Task: Find connections with filter location Curridabat with filter topic #Analyticswith filter profile language German with filter current company CHANEL with filter school K. J. Somaiya Institute Of Engineering and Information Technology with filter industry Computers and Electronics Manufacturing with filter service category Interior Design with filter keywords title Machinery Operator
Action: Mouse moved to (613, 110)
Screenshot: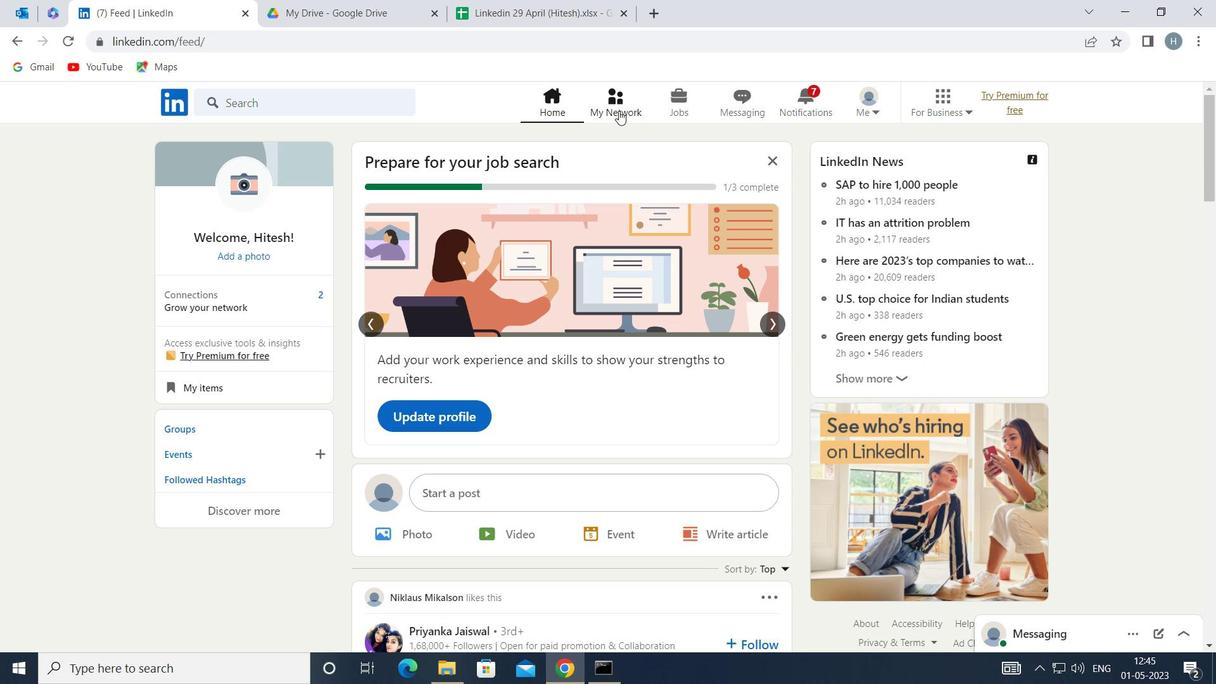
Action: Mouse pressed left at (613, 110)
Screenshot: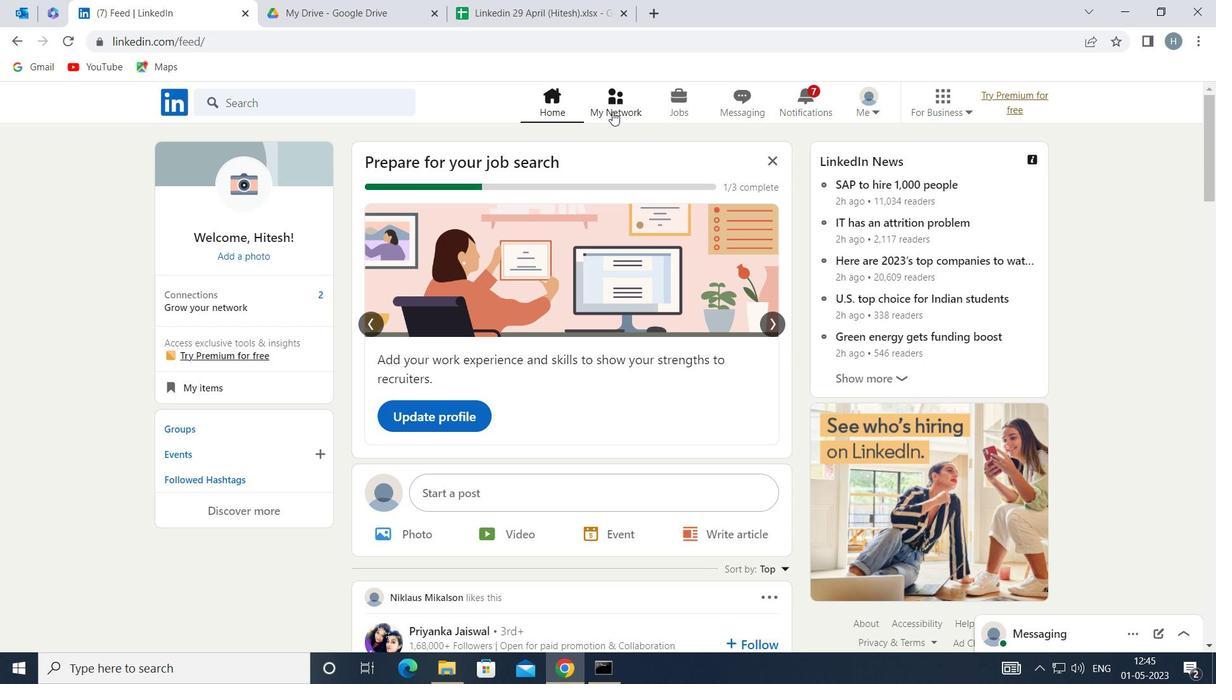 
Action: Mouse moved to (335, 197)
Screenshot: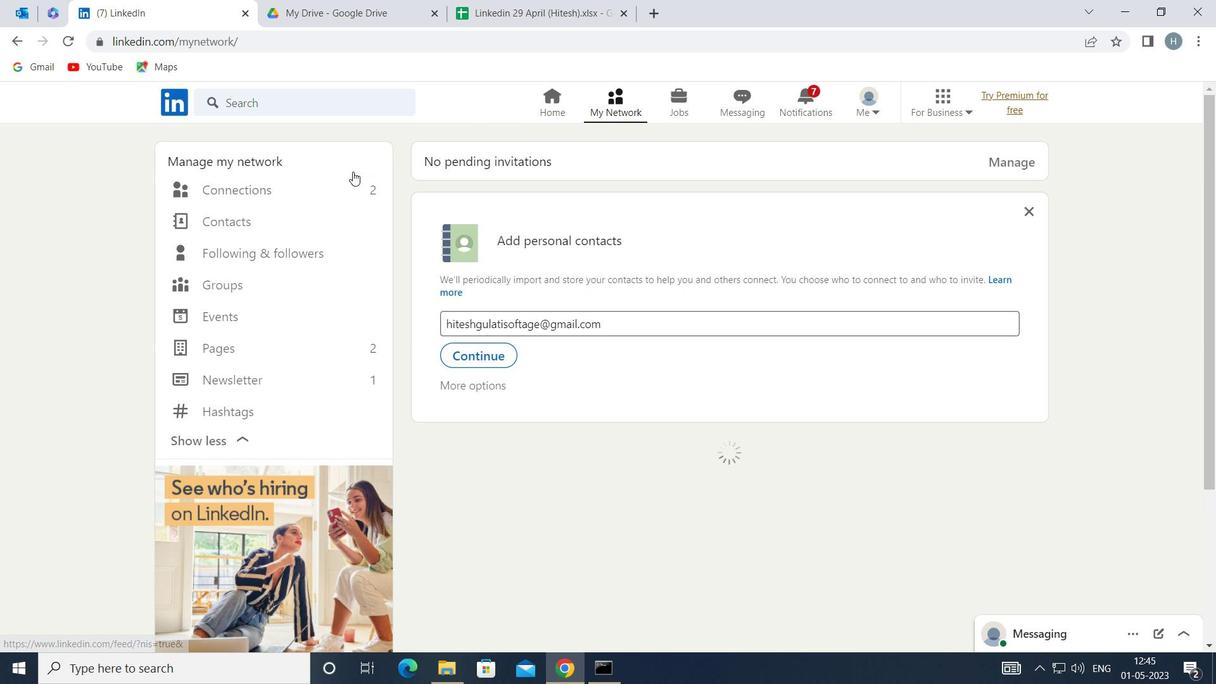 
Action: Mouse pressed left at (335, 197)
Screenshot: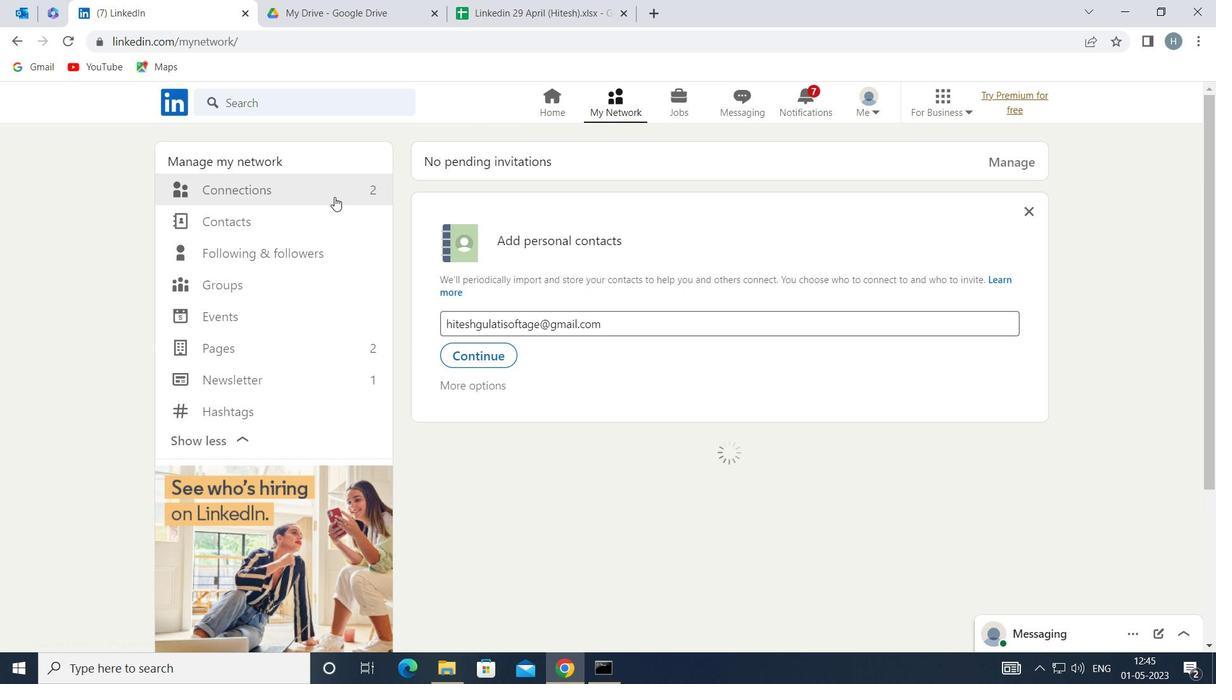 
Action: Mouse moved to (746, 191)
Screenshot: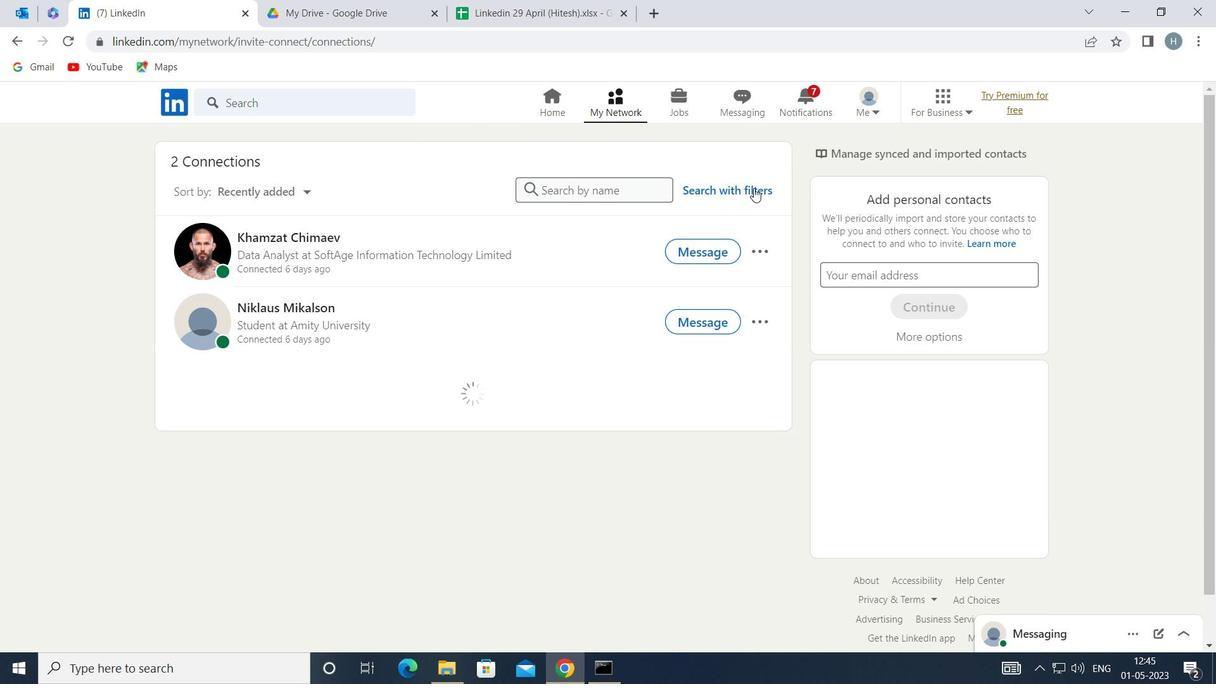 
Action: Mouse pressed left at (746, 191)
Screenshot: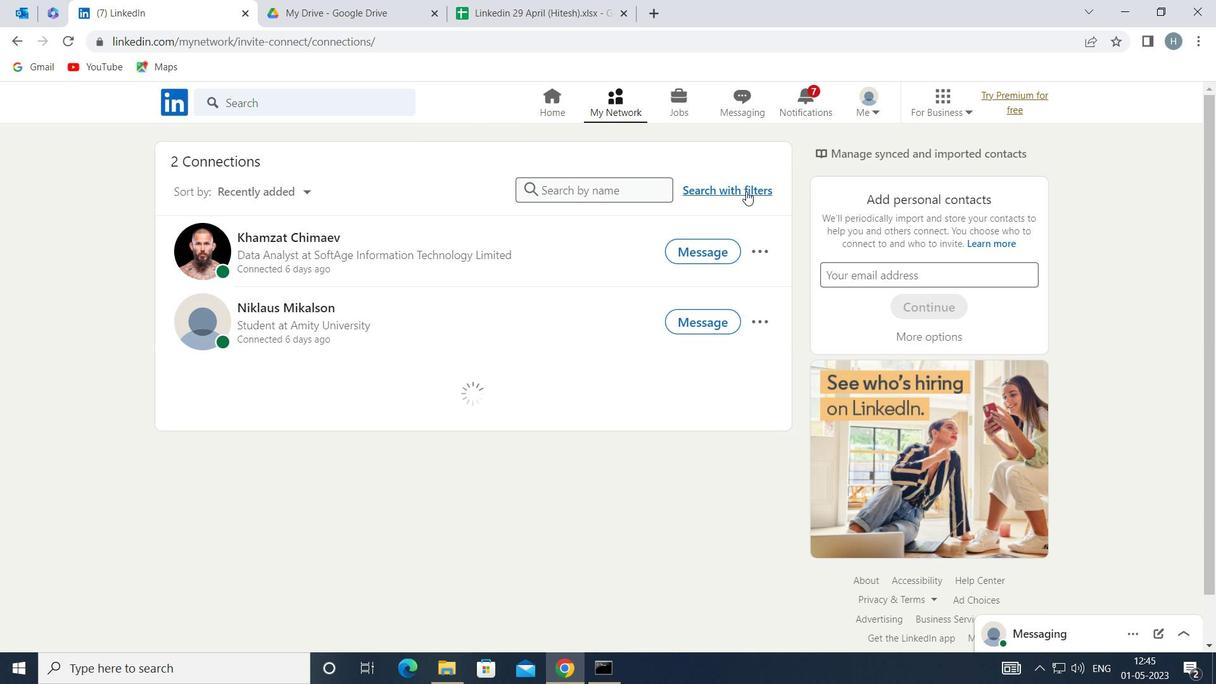 
Action: Mouse moved to (672, 142)
Screenshot: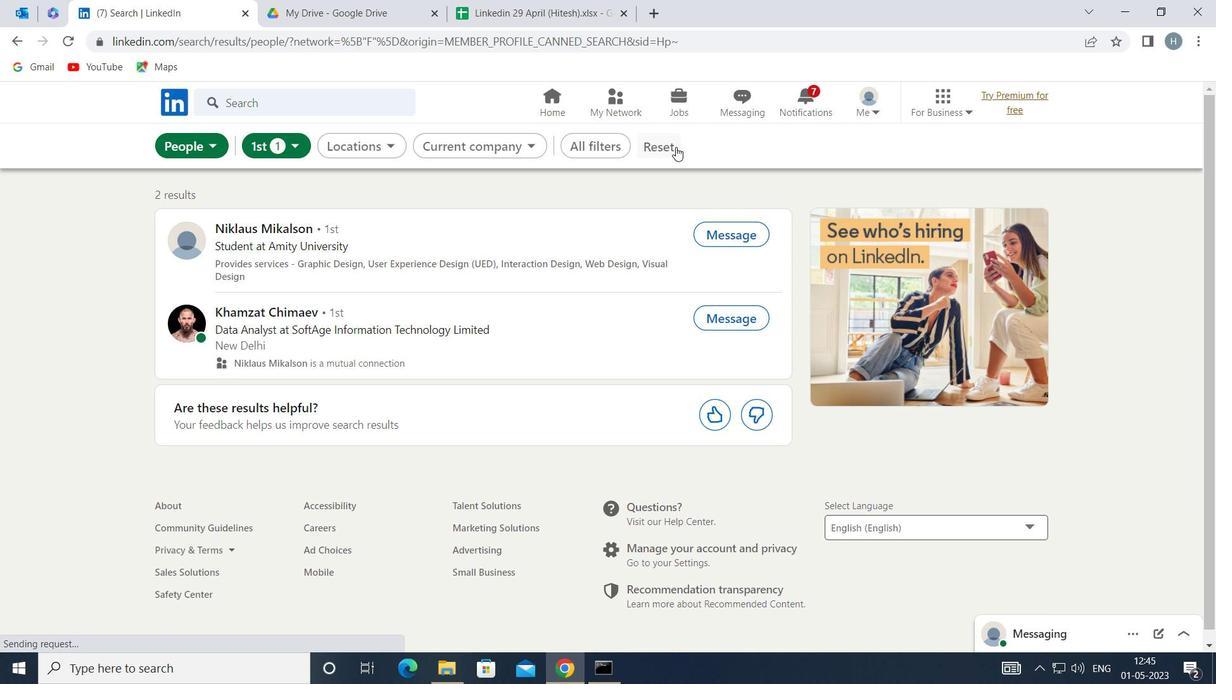 
Action: Mouse pressed left at (672, 142)
Screenshot: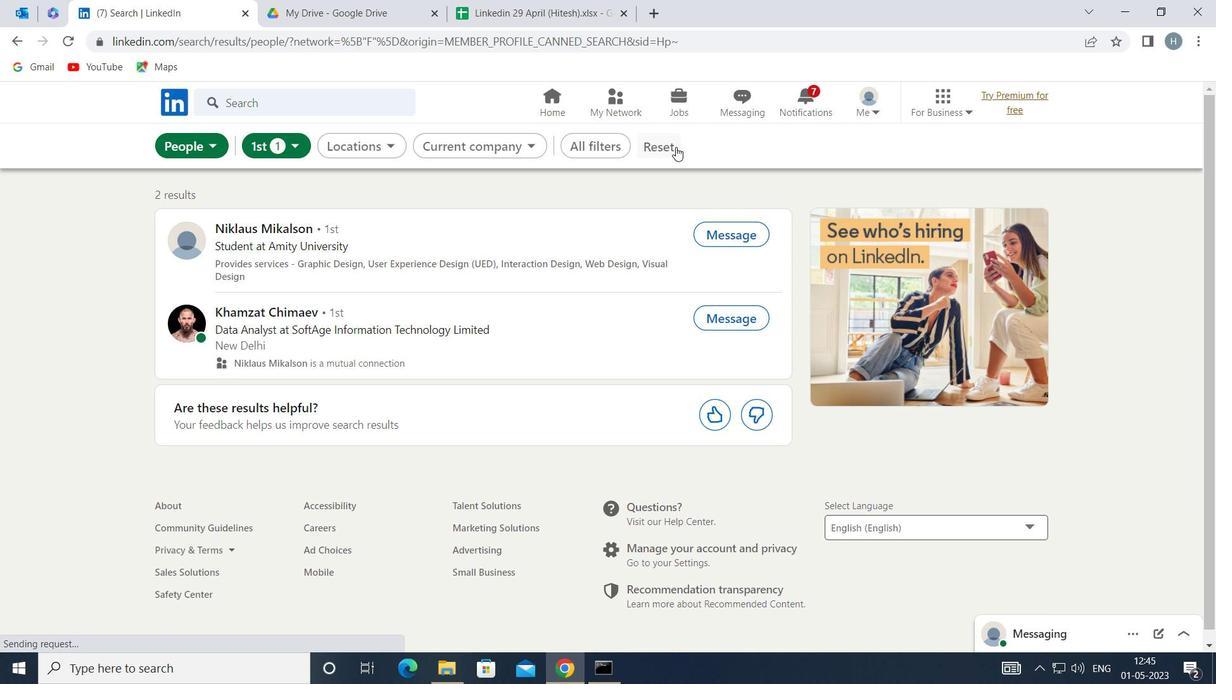 
Action: Mouse moved to (650, 141)
Screenshot: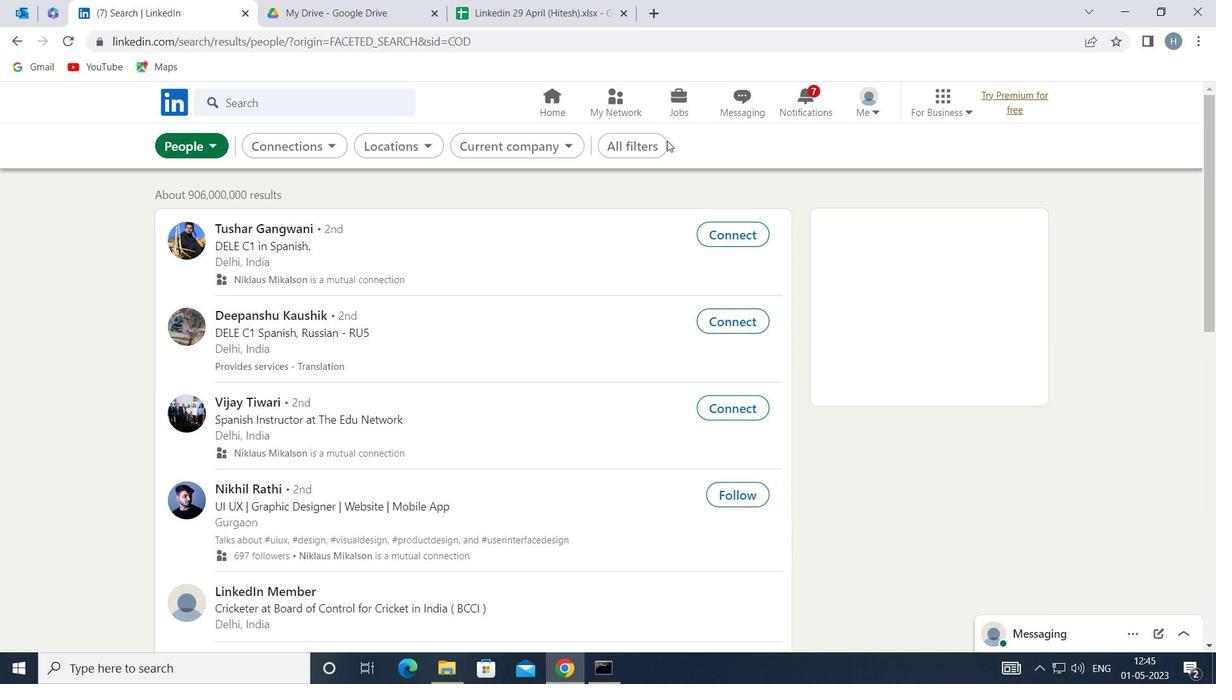 
Action: Mouse pressed left at (650, 141)
Screenshot: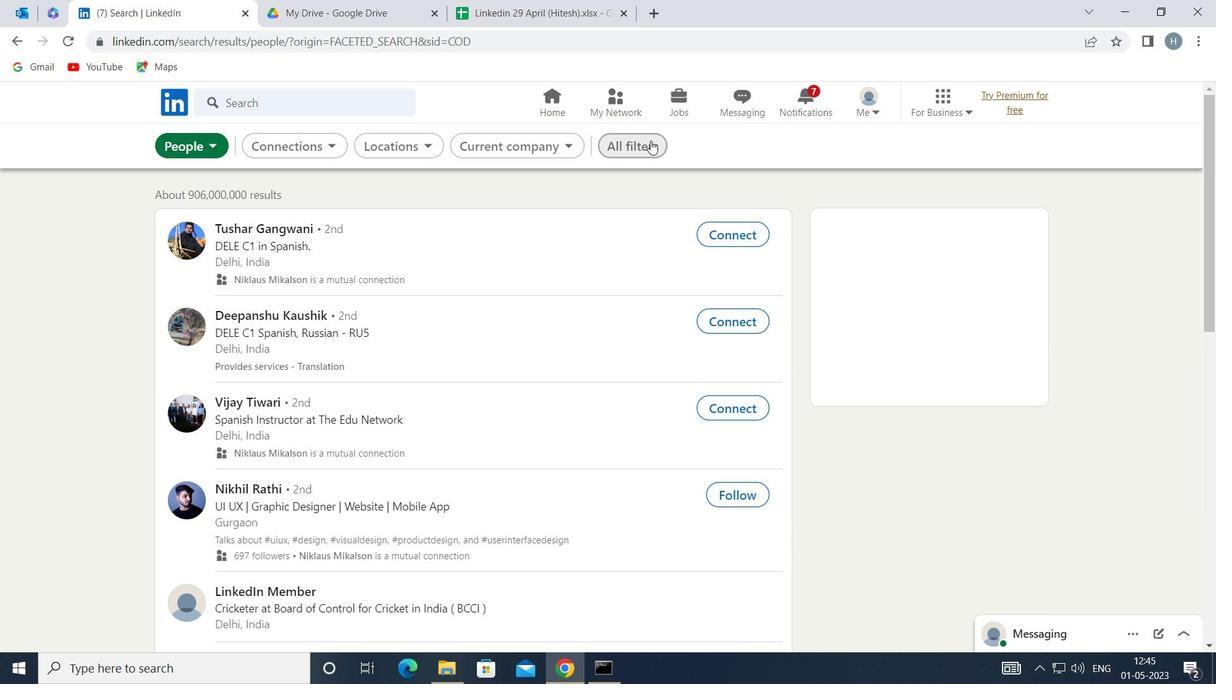 
Action: Mouse moved to (853, 299)
Screenshot: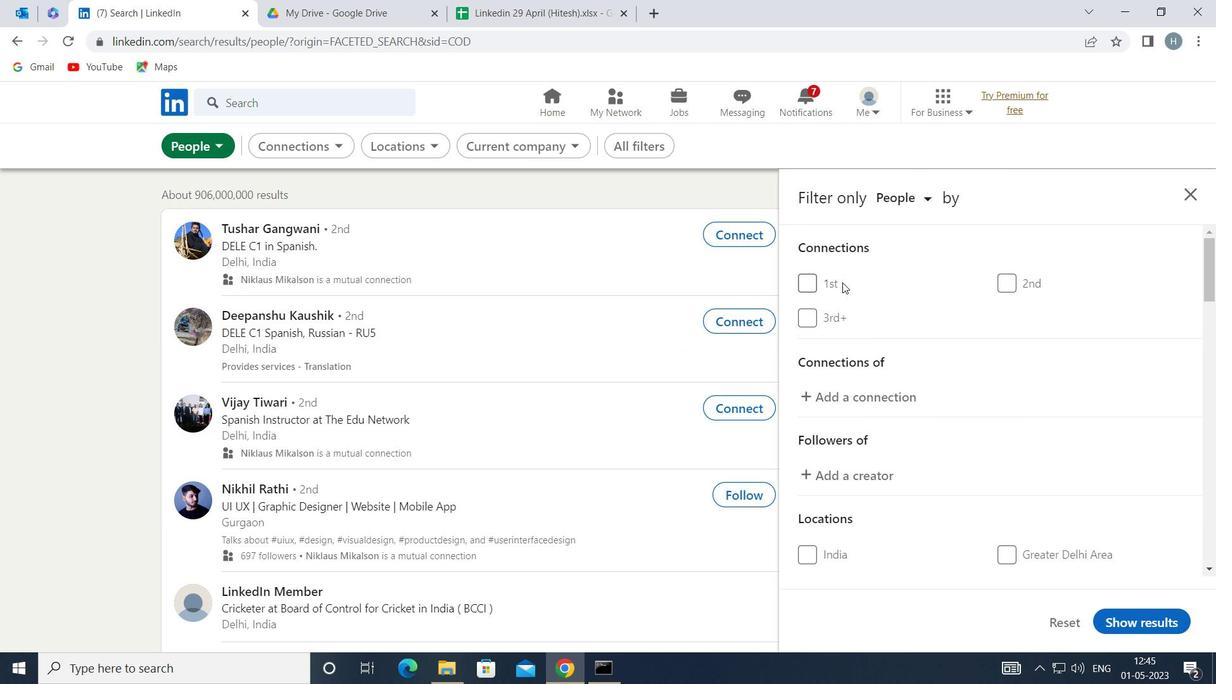 
Action: Mouse scrolled (853, 298) with delta (0, 0)
Screenshot: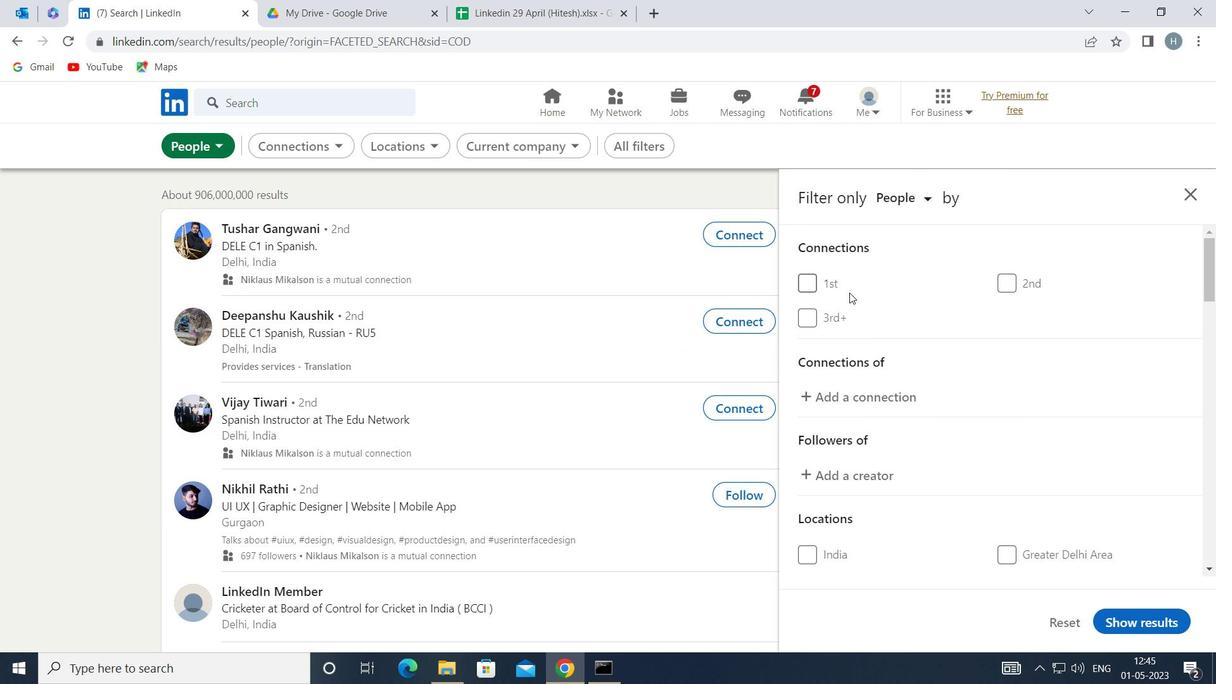 
Action: Mouse moved to (857, 300)
Screenshot: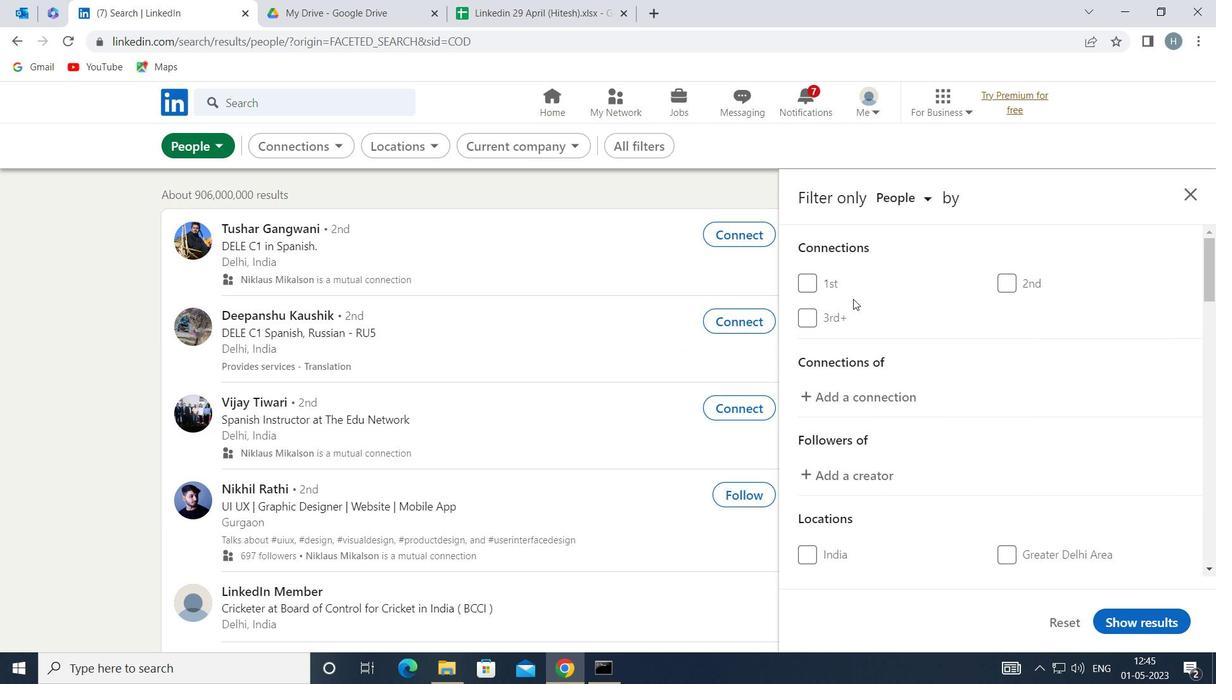 
Action: Mouse scrolled (857, 299) with delta (0, 0)
Screenshot: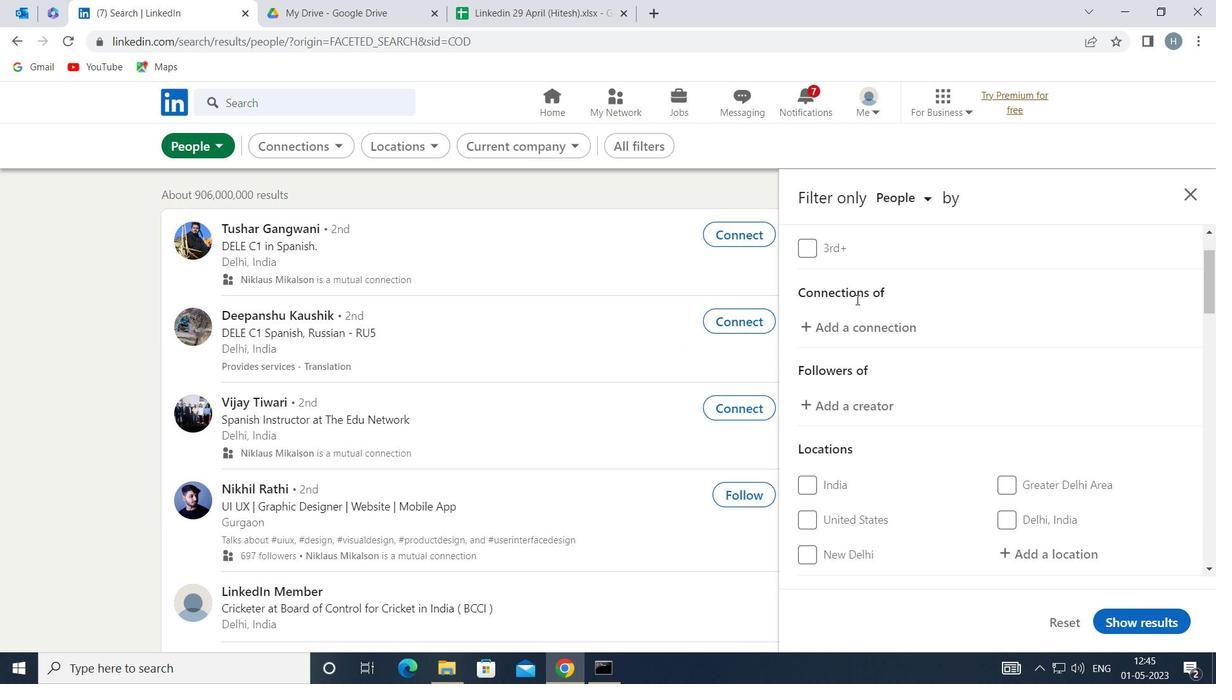 
Action: Mouse moved to (859, 300)
Screenshot: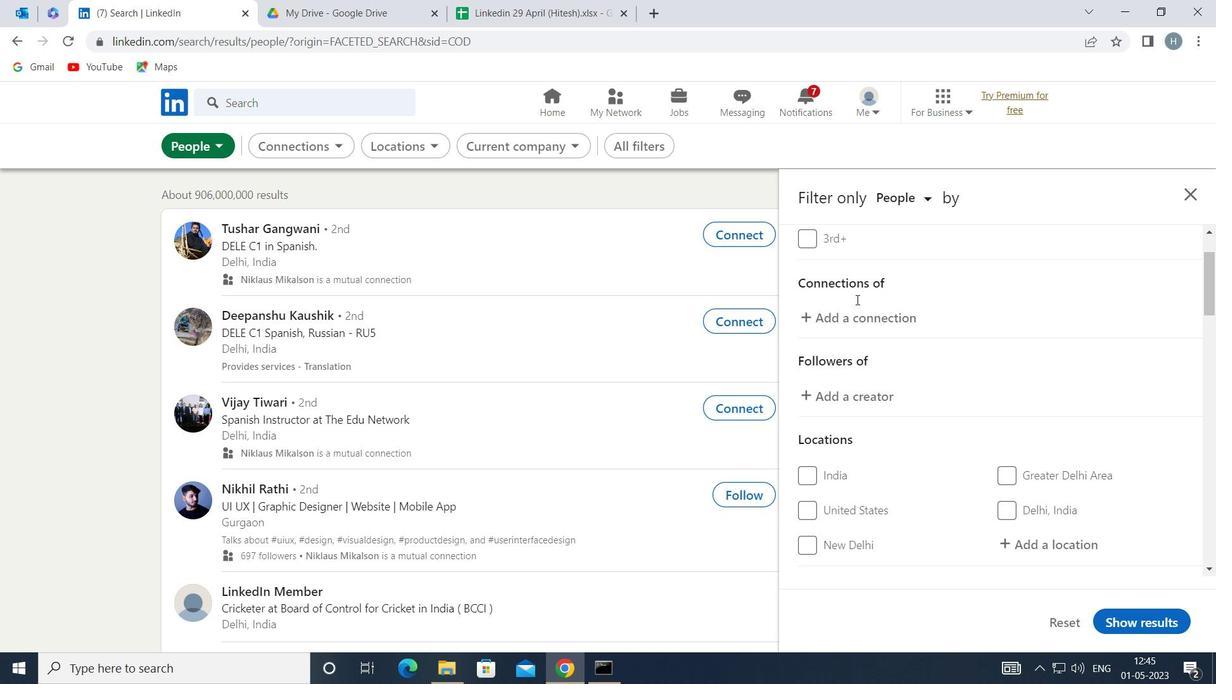 
Action: Mouse scrolled (859, 300) with delta (0, 0)
Screenshot: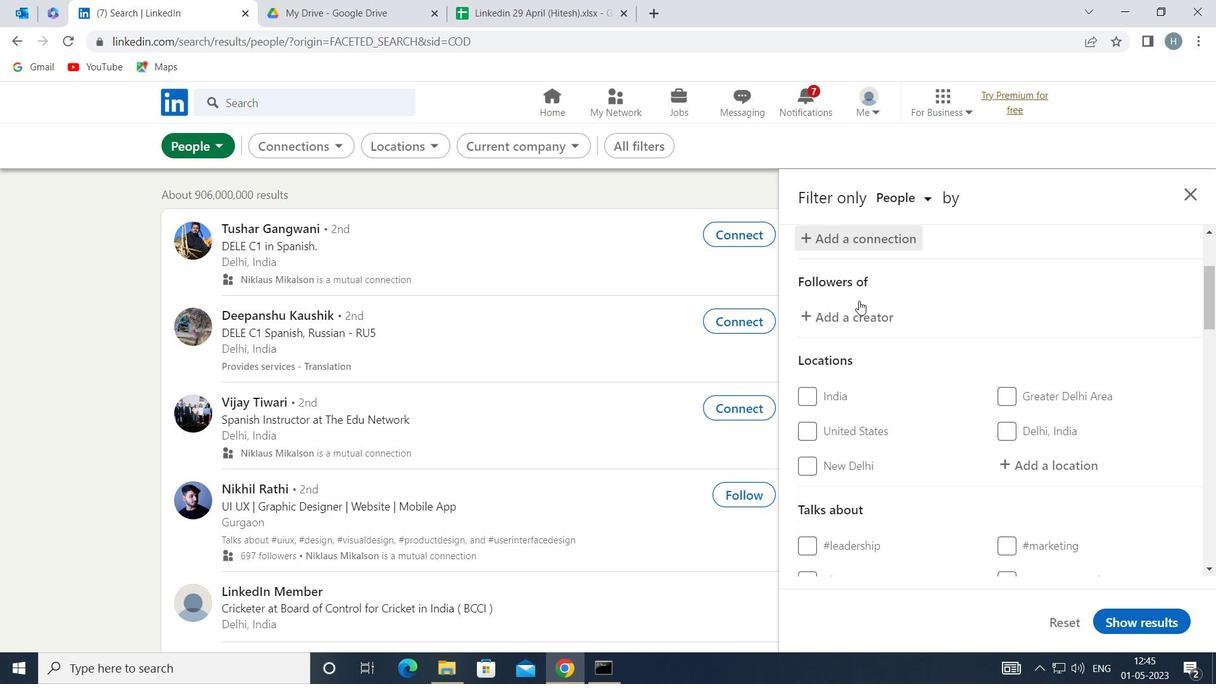
Action: Mouse moved to (1017, 385)
Screenshot: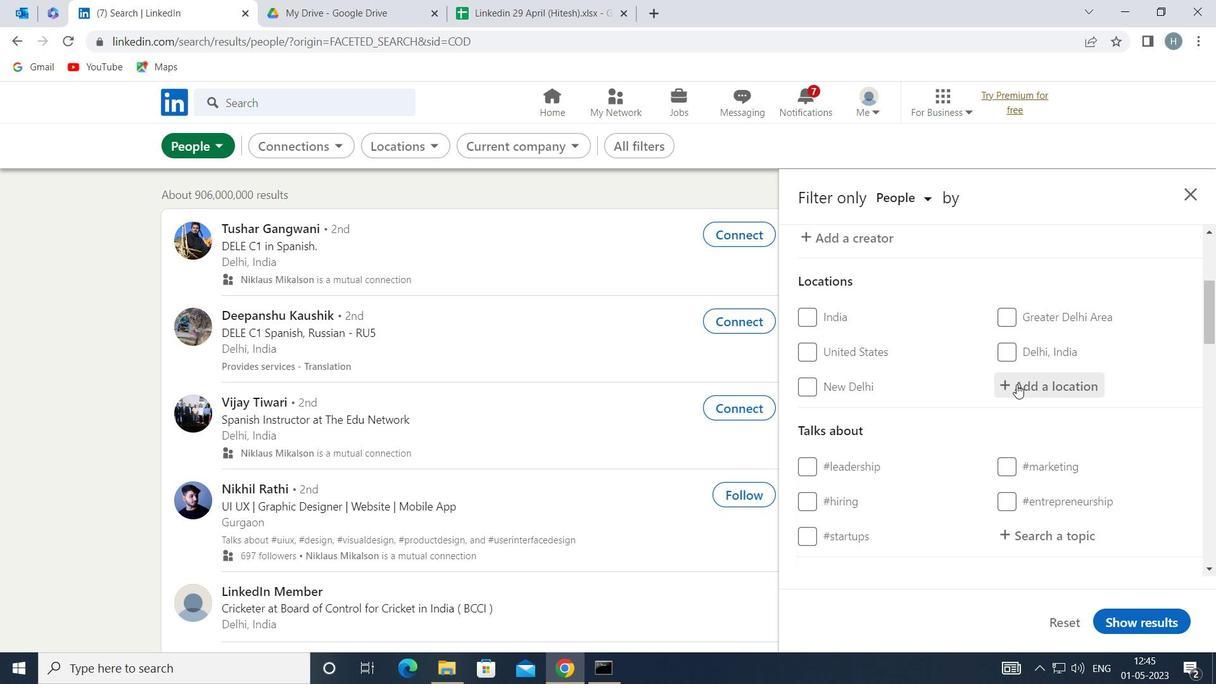 
Action: Mouse pressed left at (1017, 385)
Screenshot: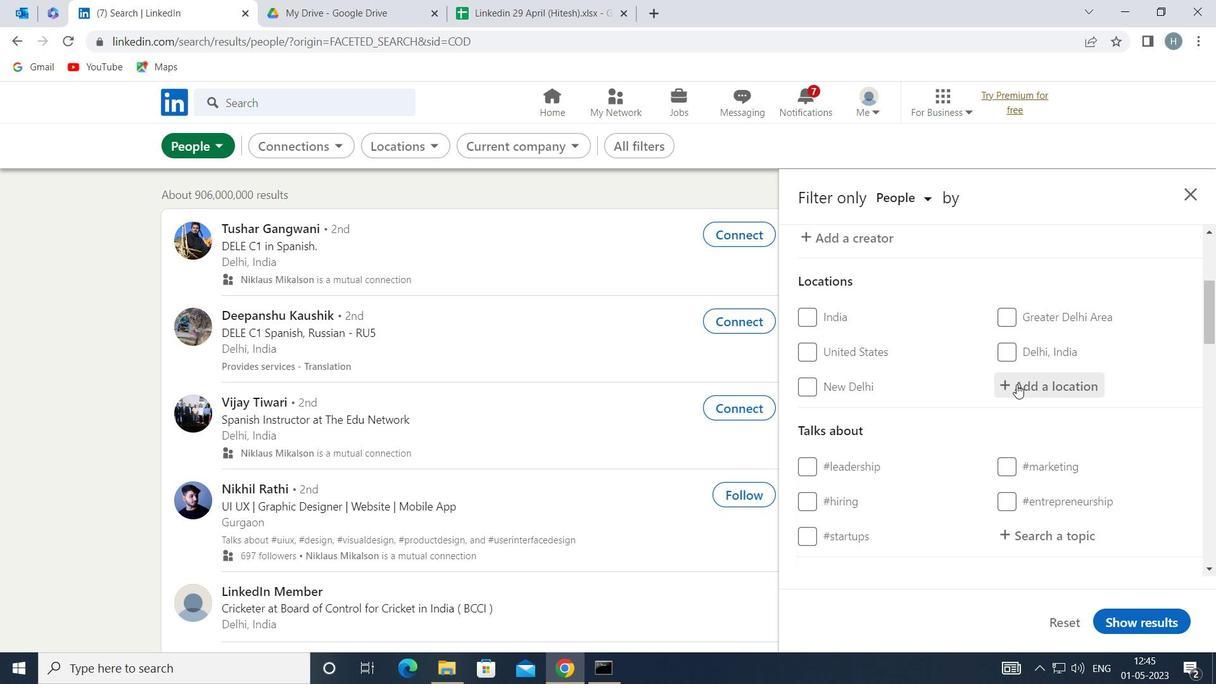 
Action: Mouse moved to (1017, 384)
Screenshot: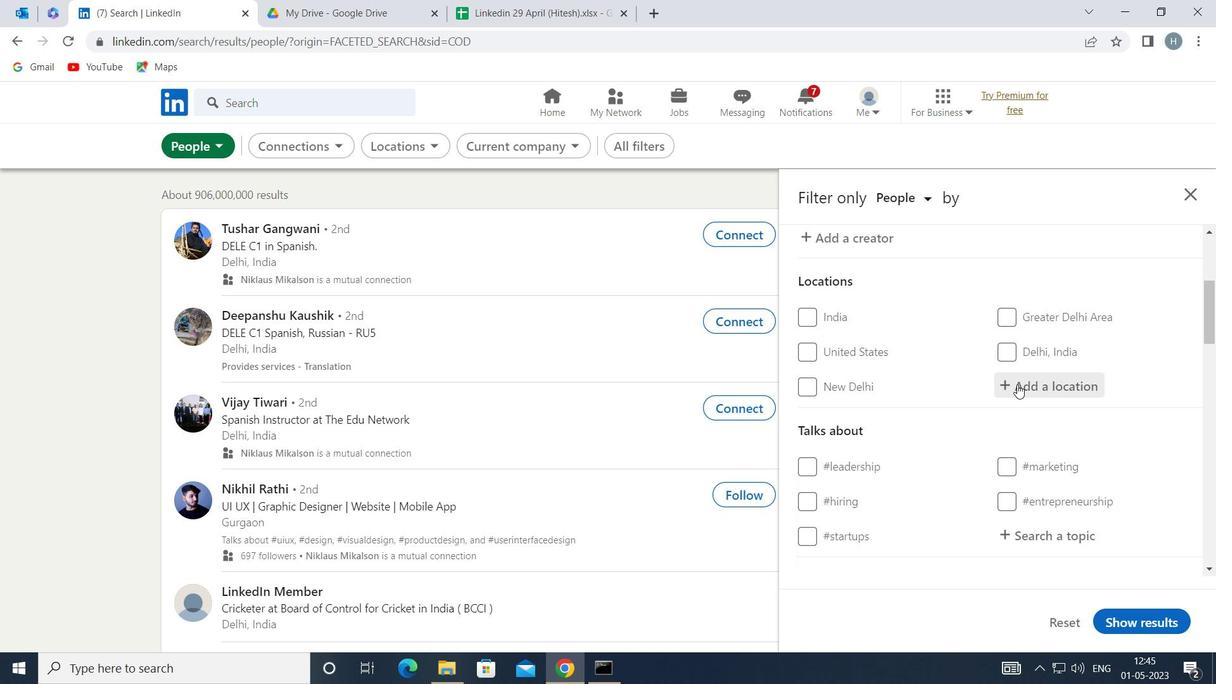 
Action: Key pressed <Key.shift>CURRR
Screenshot: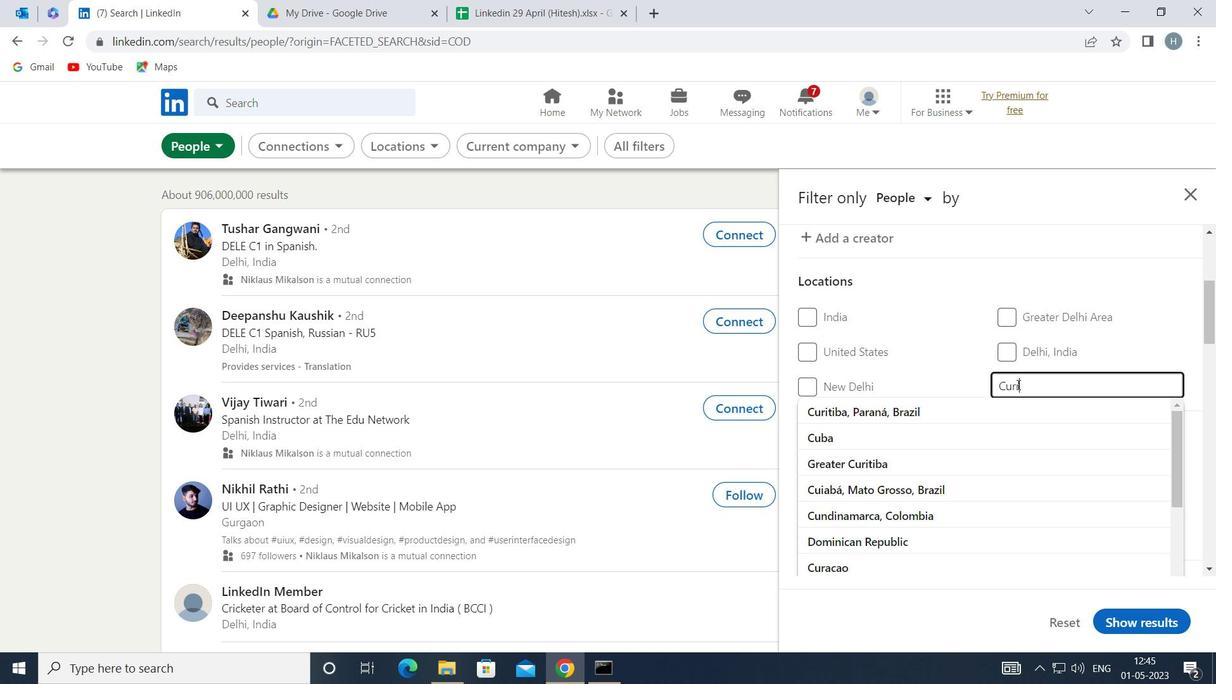 
Action: Mouse moved to (1053, 397)
Screenshot: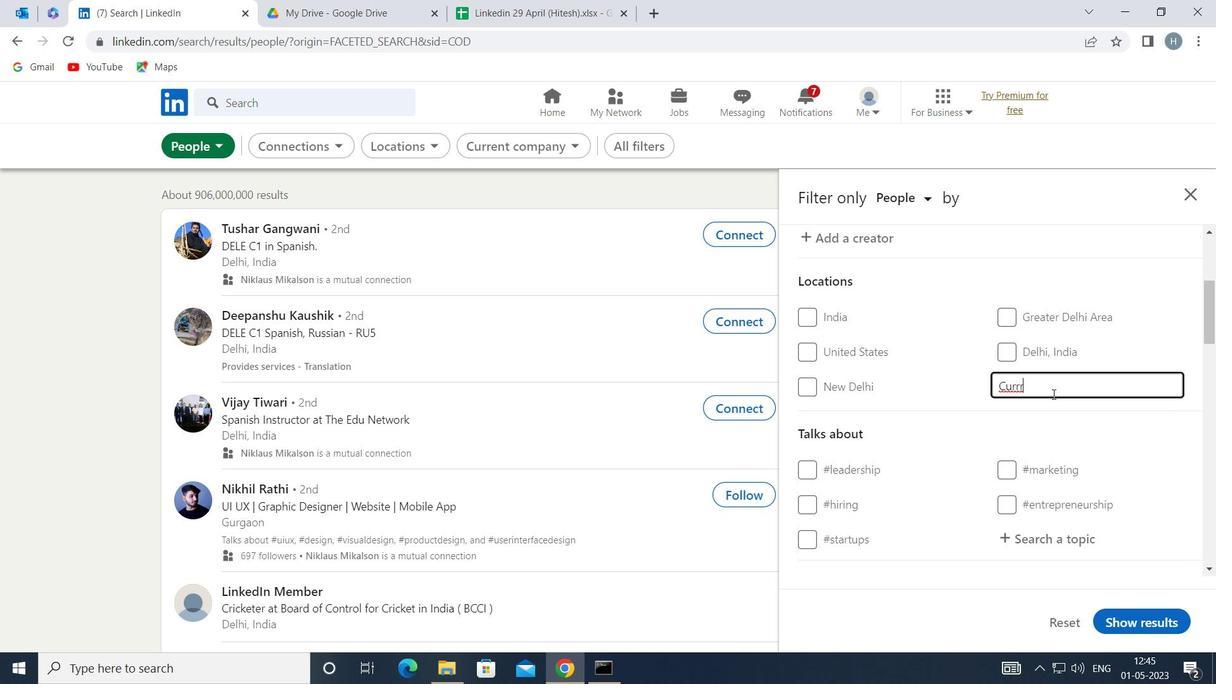 
Action: Key pressed <Key.backspace>
Screenshot: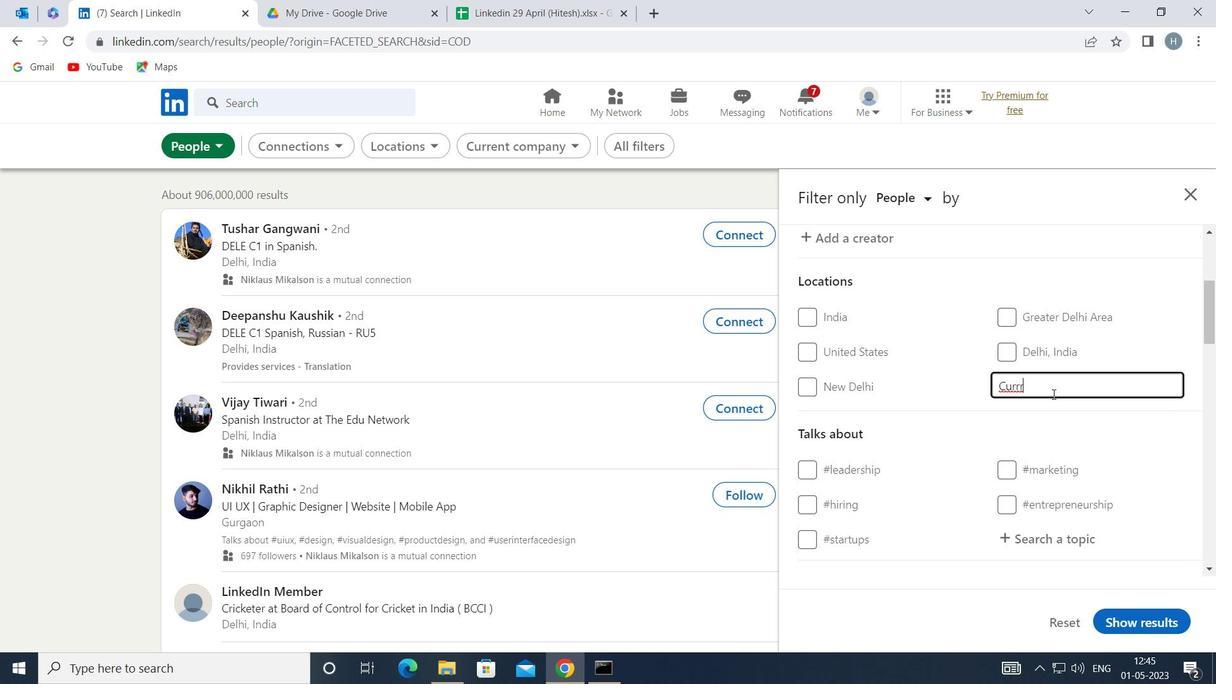 
Action: Mouse moved to (1051, 399)
Screenshot: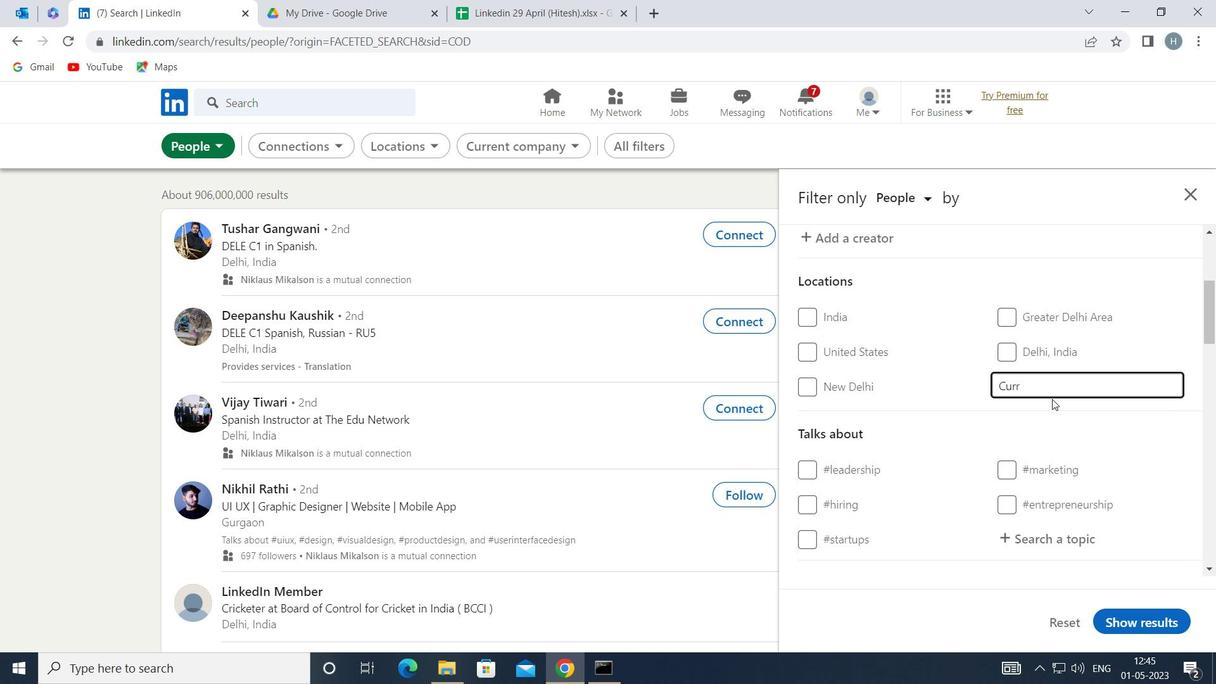 
Action: Key pressed IDABAT
Screenshot: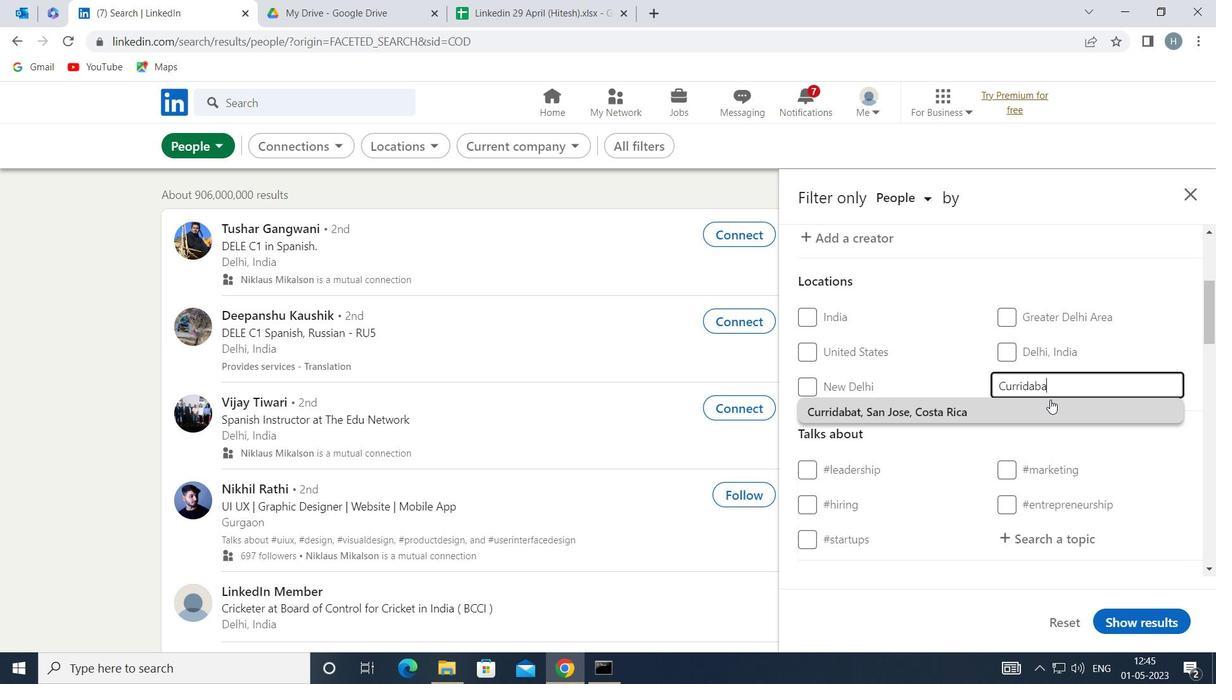 
Action: Mouse moved to (985, 414)
Screenshot: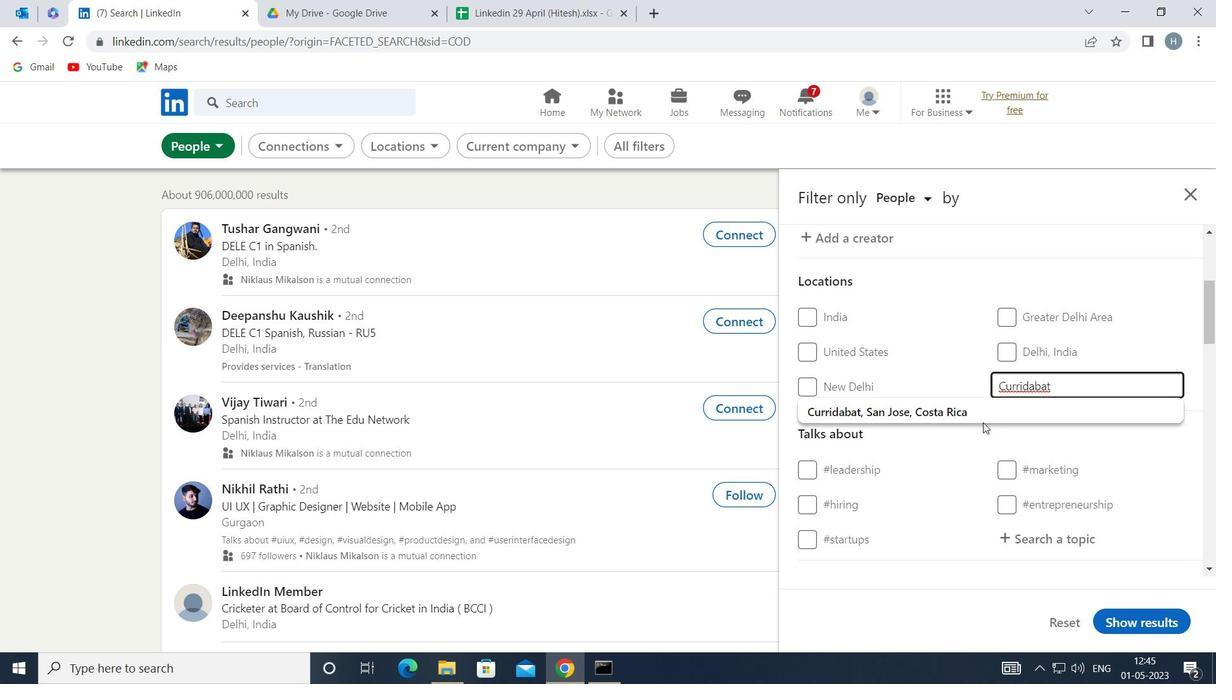 
Action: Mouse pressed left at (985, 414)
Screenshot: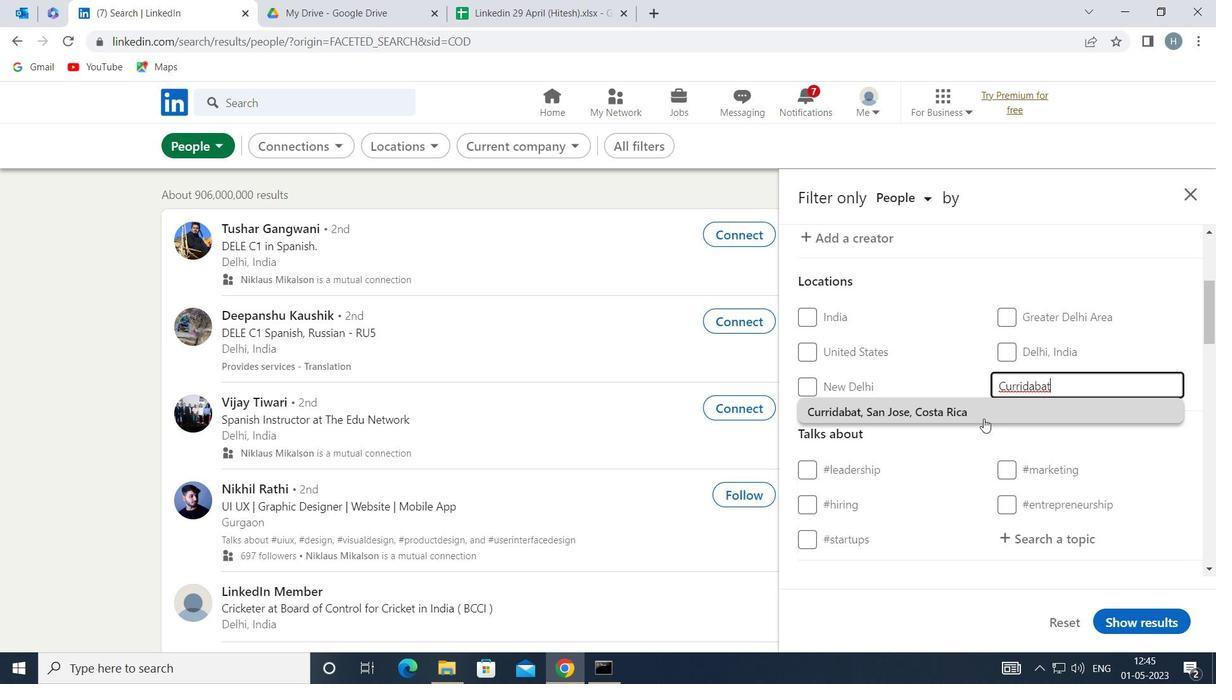 
Action: Mouse moved to (986, 408)
Screenshot: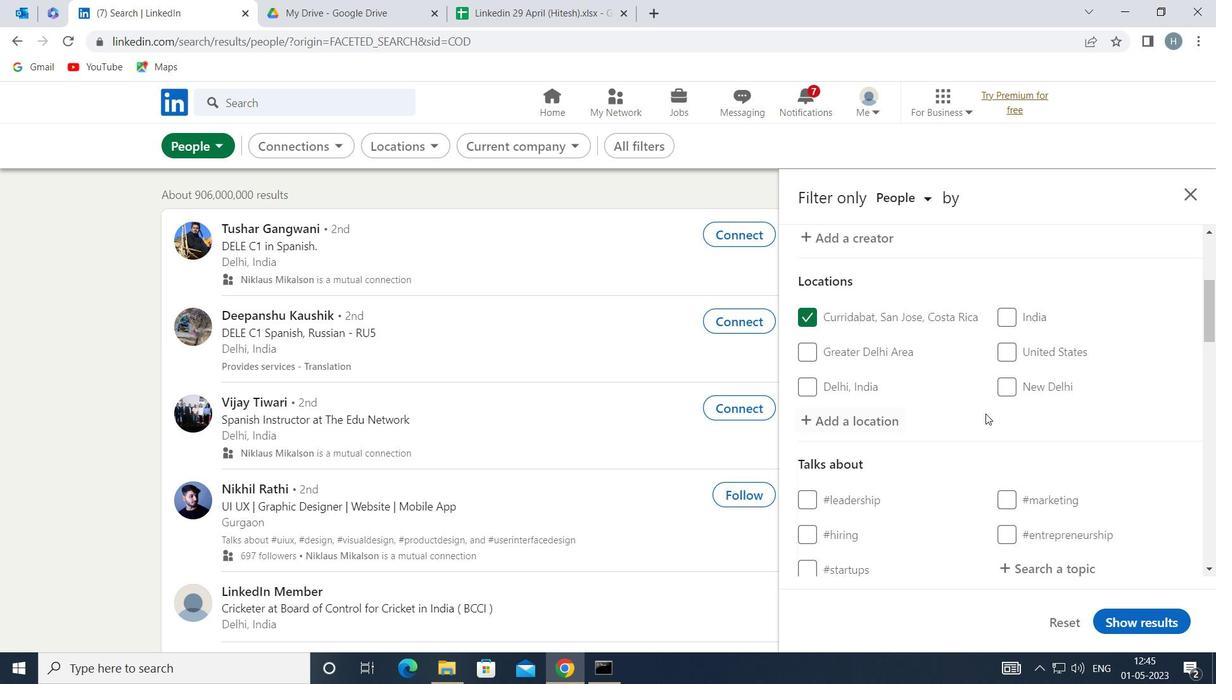 
Action: Mouse scrolled (986, 408) with delta (0, 0)
Screenshot: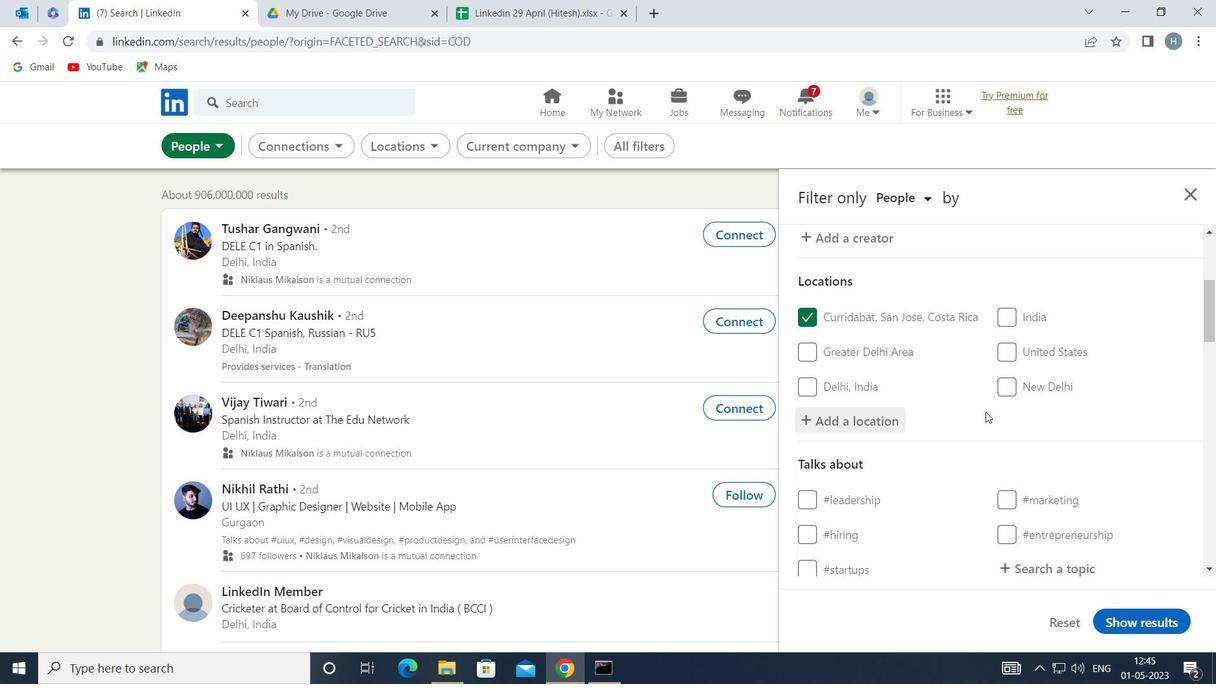 
Action: Mouse moved to (988, 402)
Screenshot: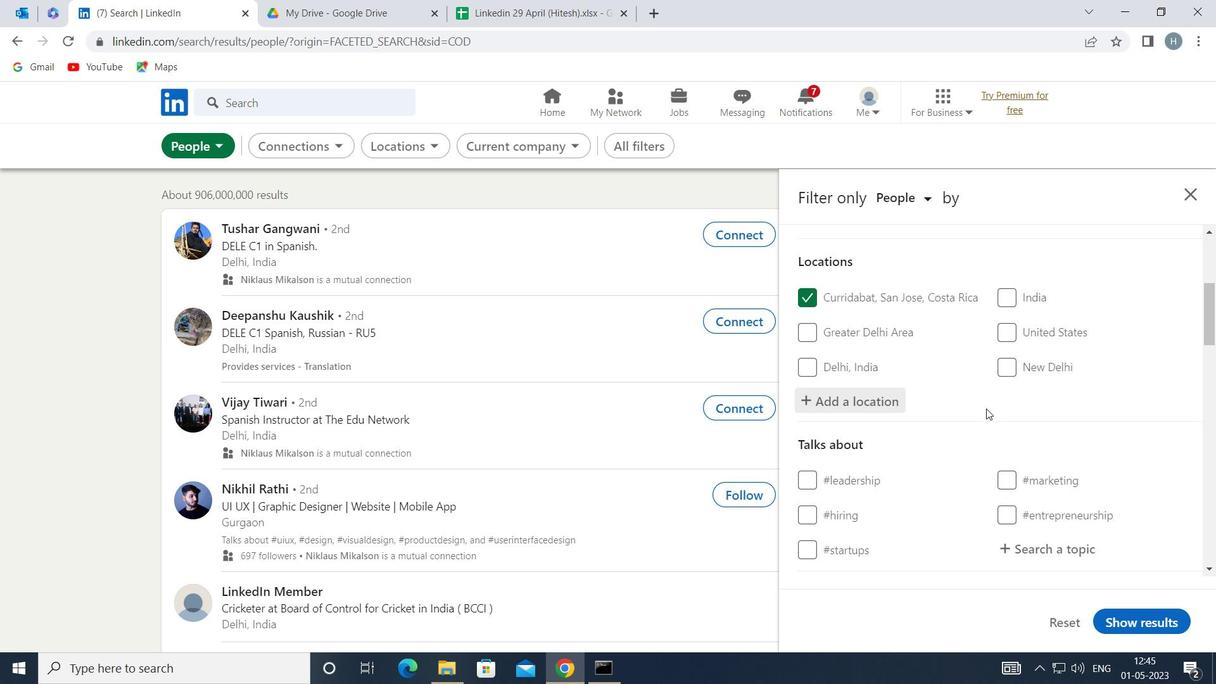 
Action: Mouse scrolled (988, 402) with delta (0, 0)
Screenshot: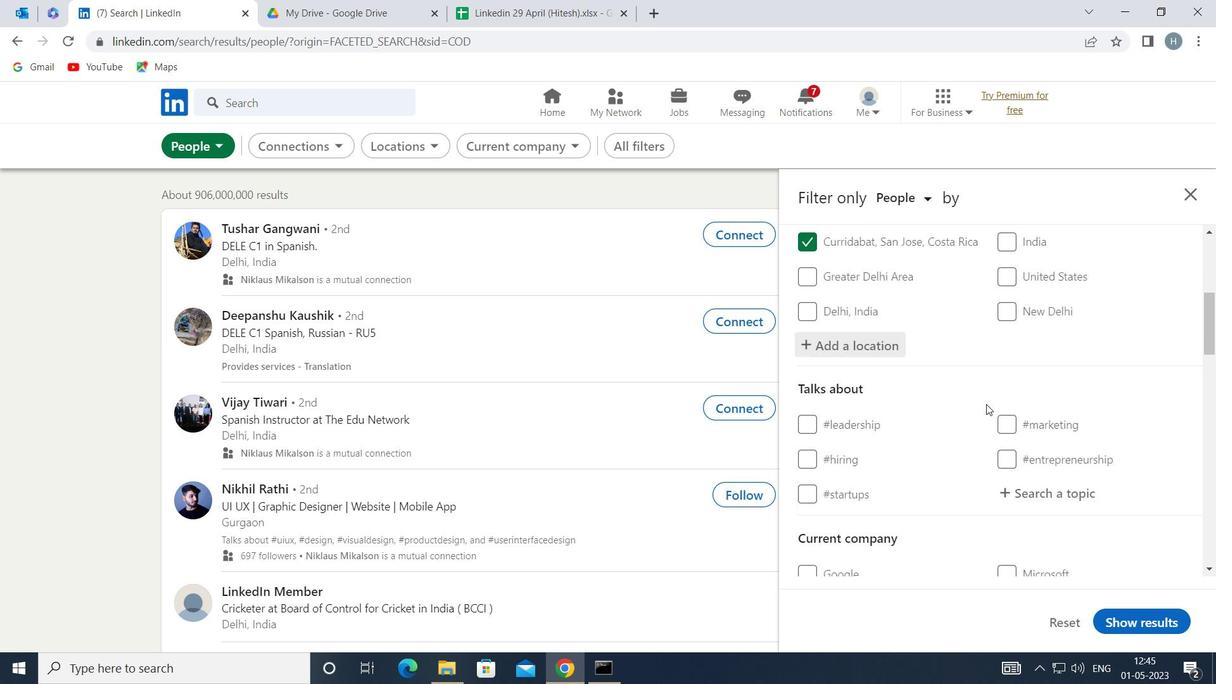 
Action: Mouse moved to (1067, 407)
Screenshot: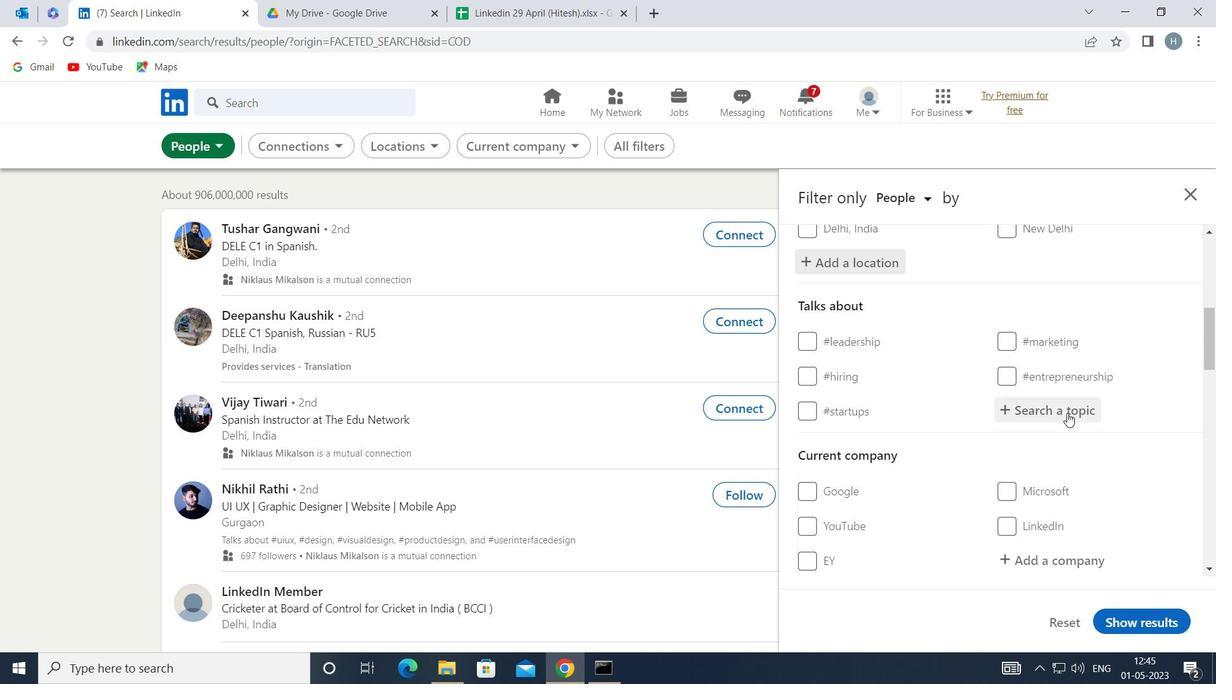
Action: Mouse pressed left at (1067, 407)
Screenshot: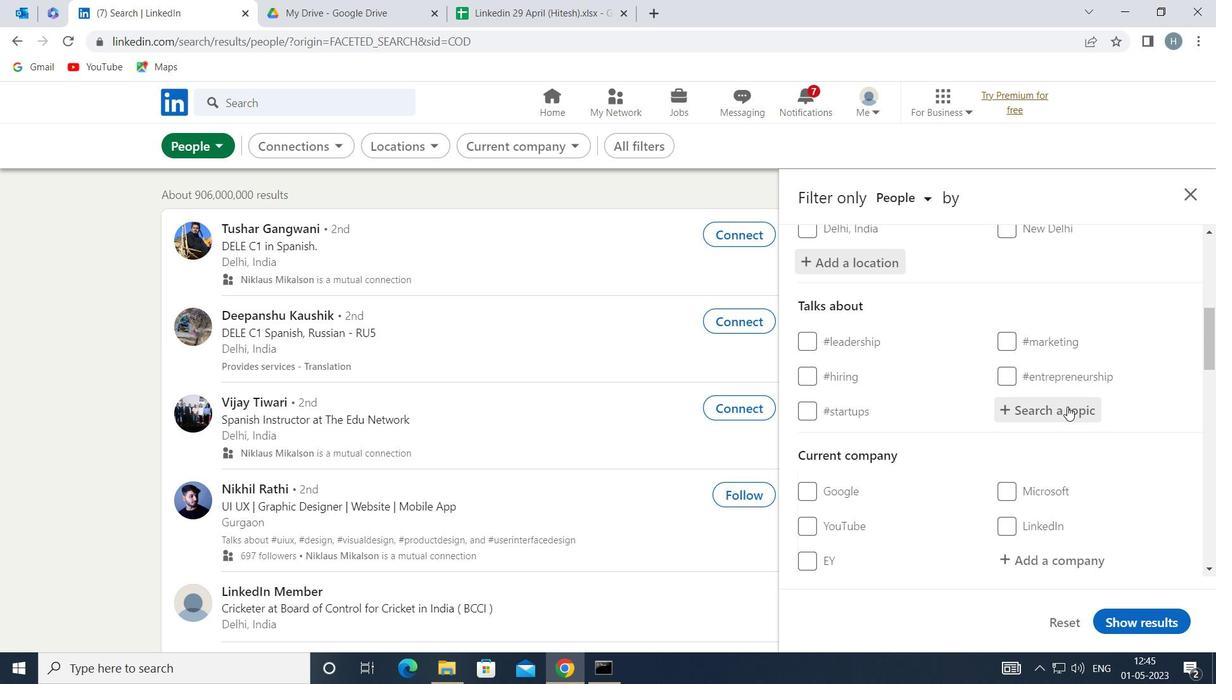 
Action: Key pressed <Key.shift>ANAL
Screenshot: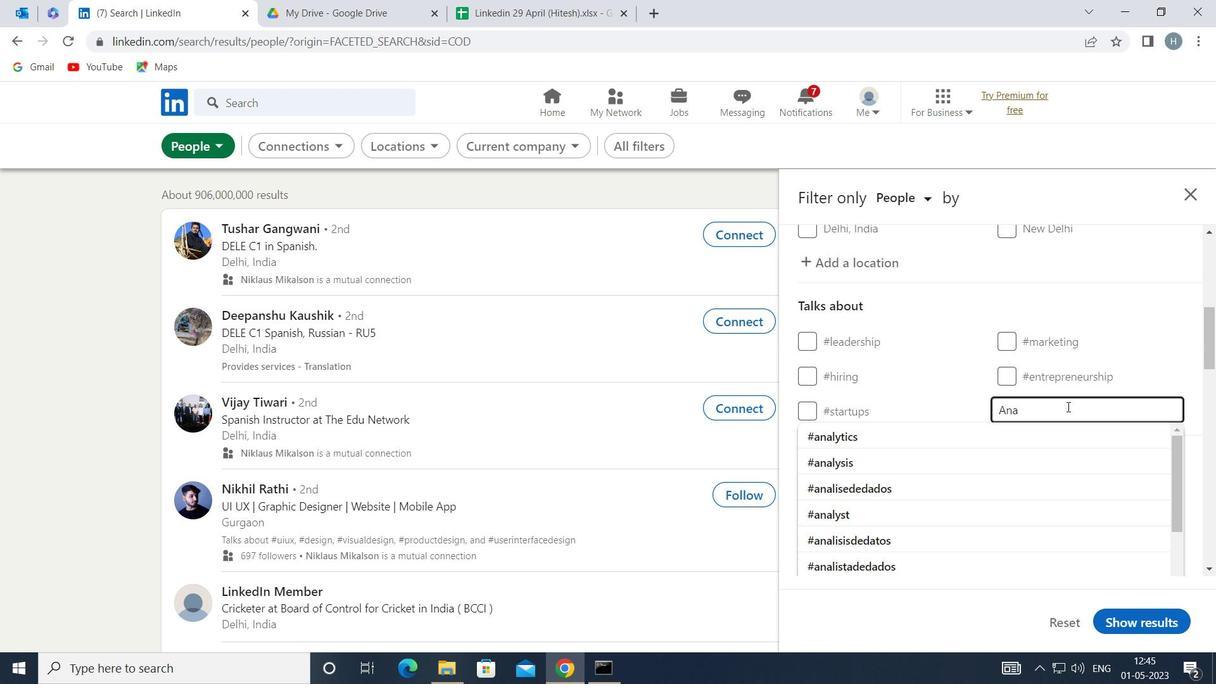 
Action: Mouse moved to (998, 428)
Screenshot: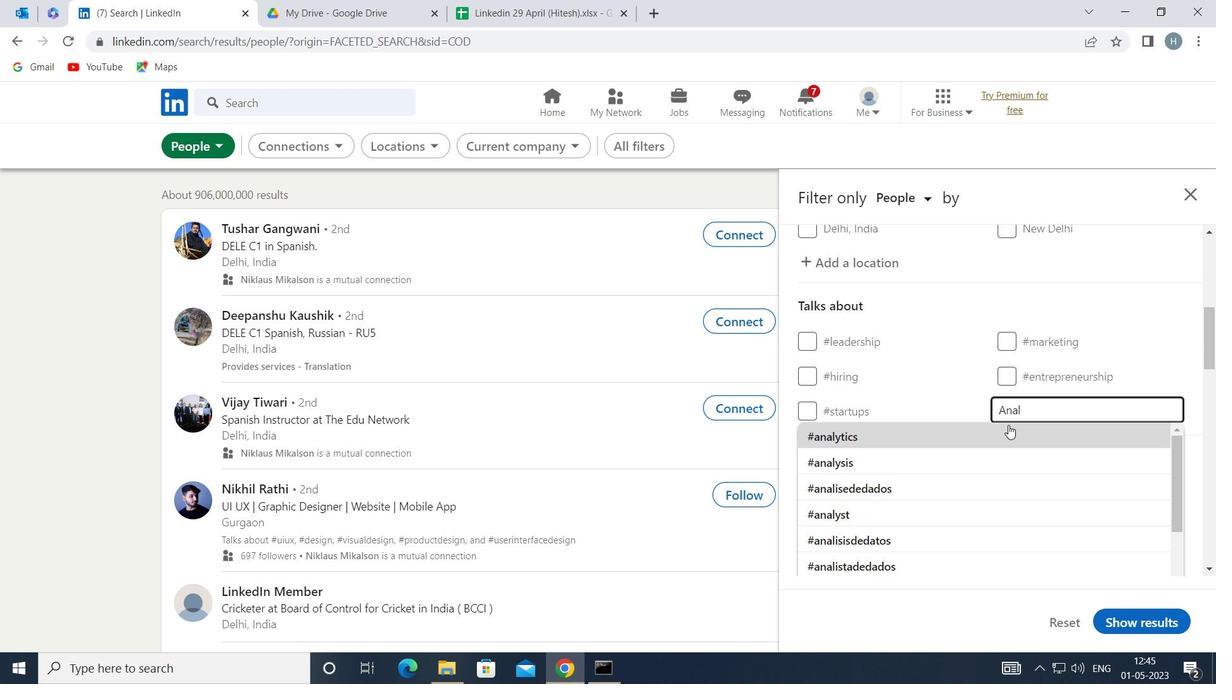
Action: Mouse pressed left at (998, 428)
Screenshot: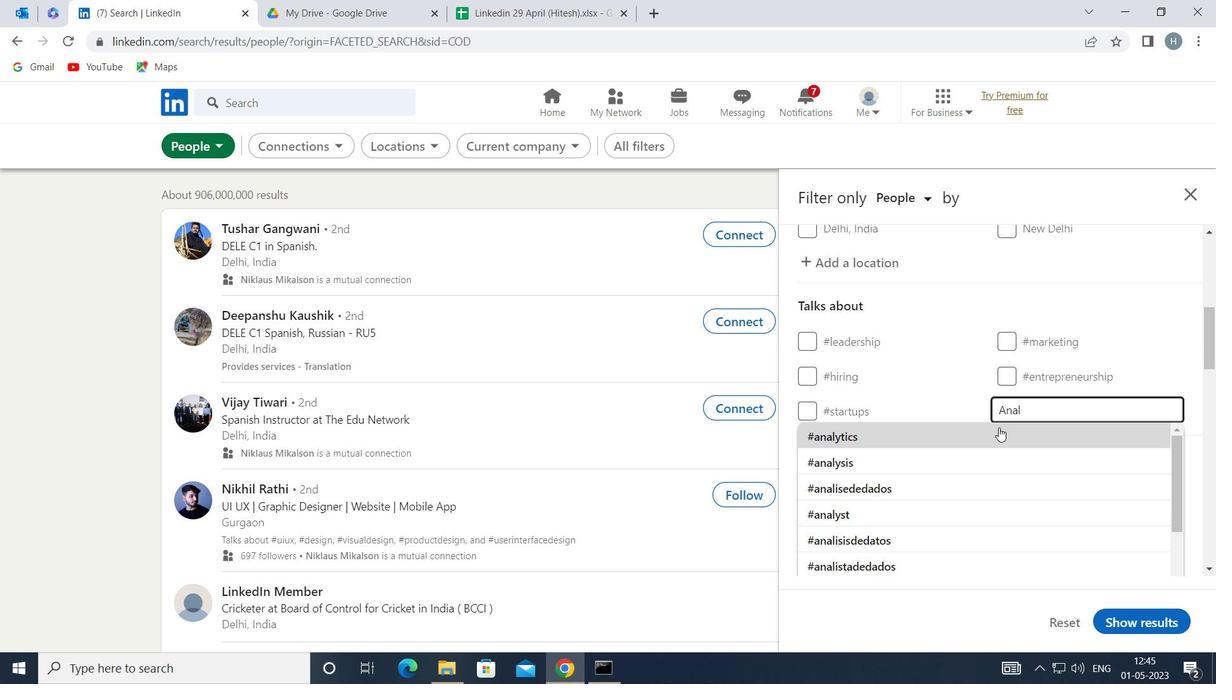 
Action: Mouse moved to (996, 427)
Screenshot: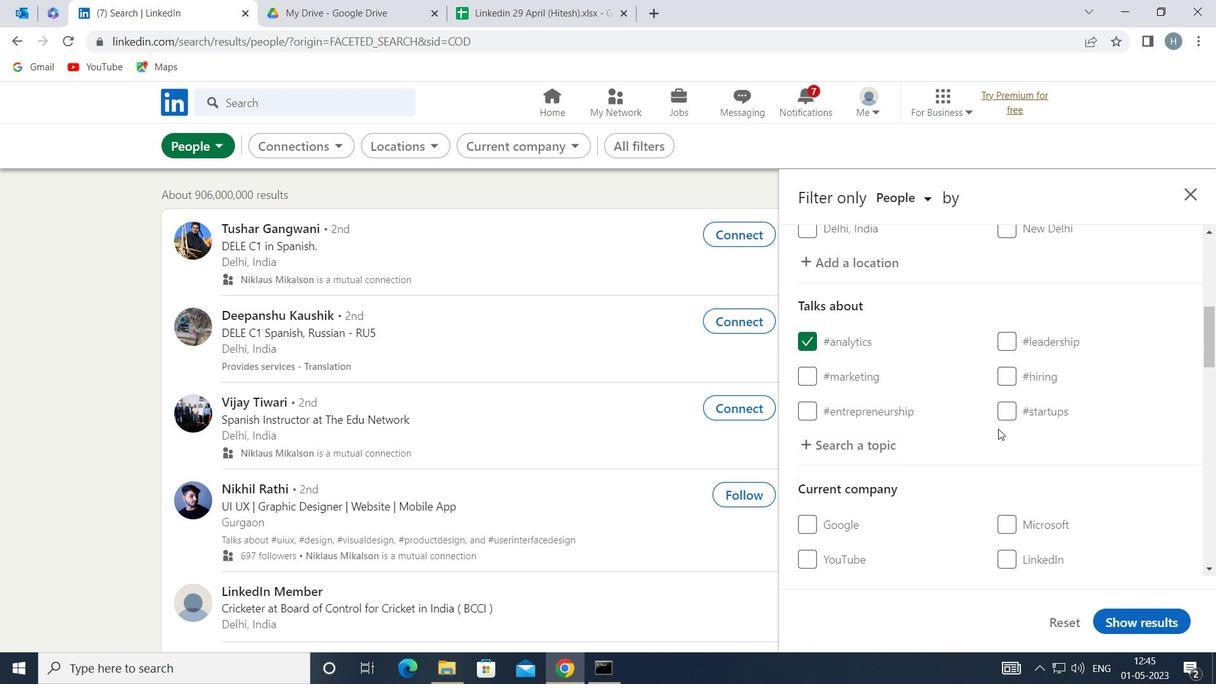 
Action: Mouse scrolled (996, 426) with delta (0, 0)
Screenshot: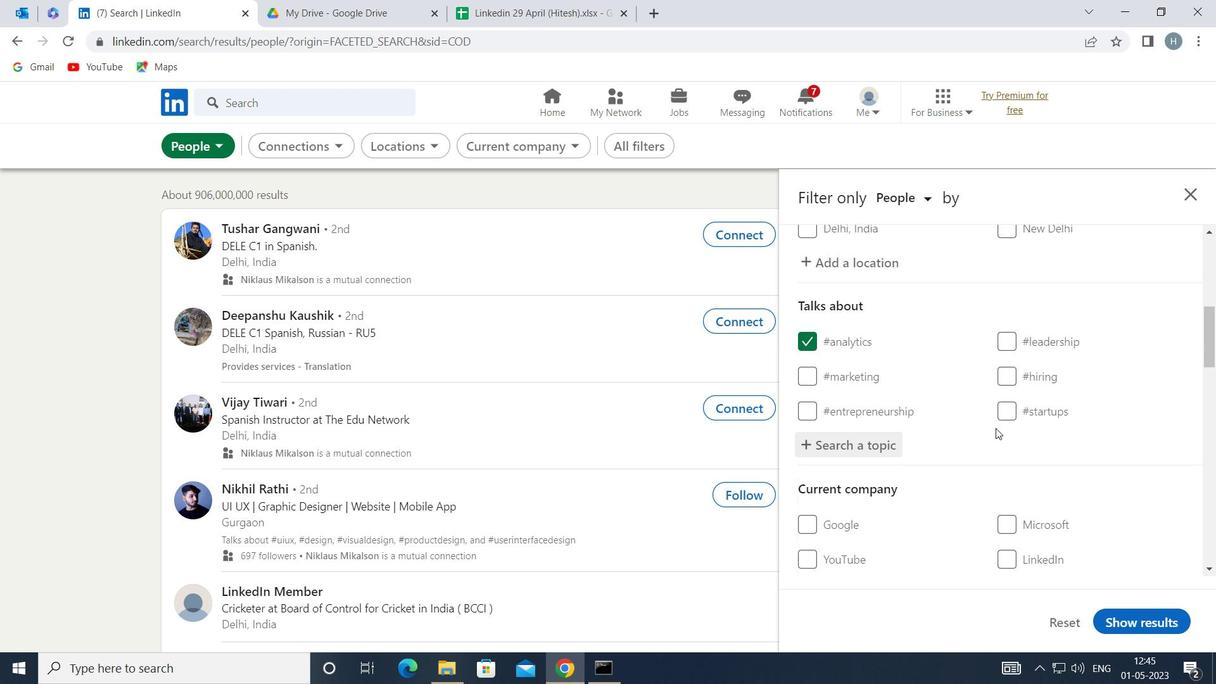 
Action: Mouse moved to (993, 421)
Screenshot: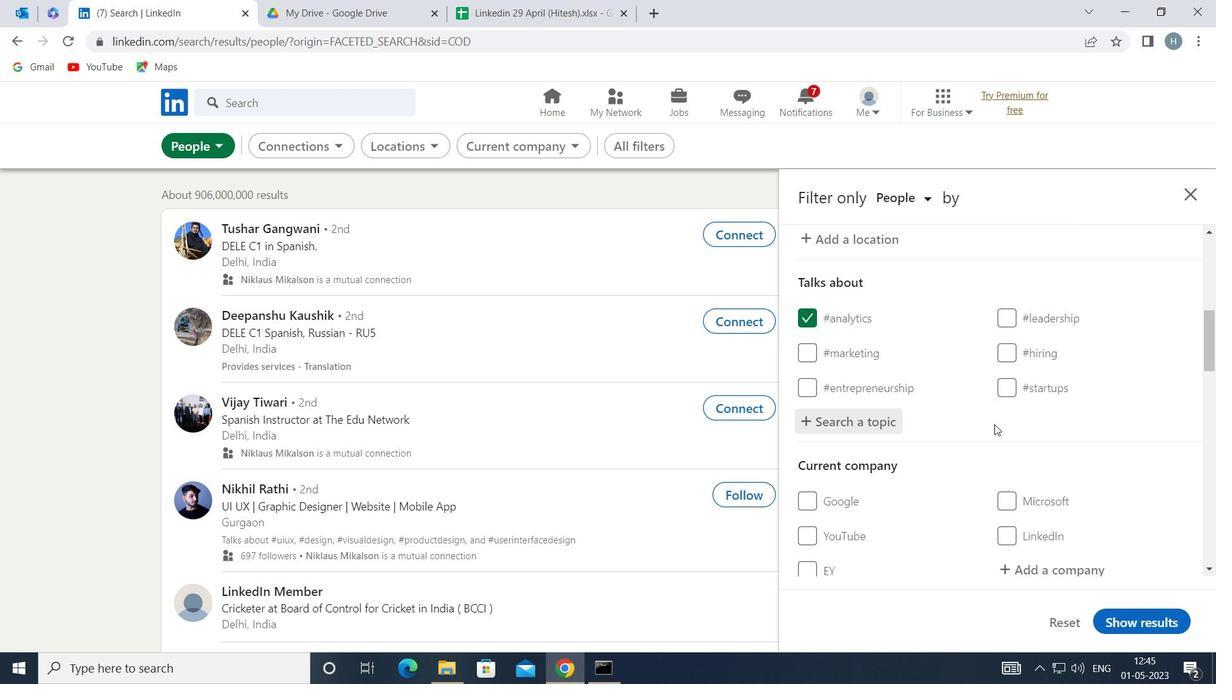 
Action: Mouse scrolled (993, 420) with delta (0, 0)
Screenshot: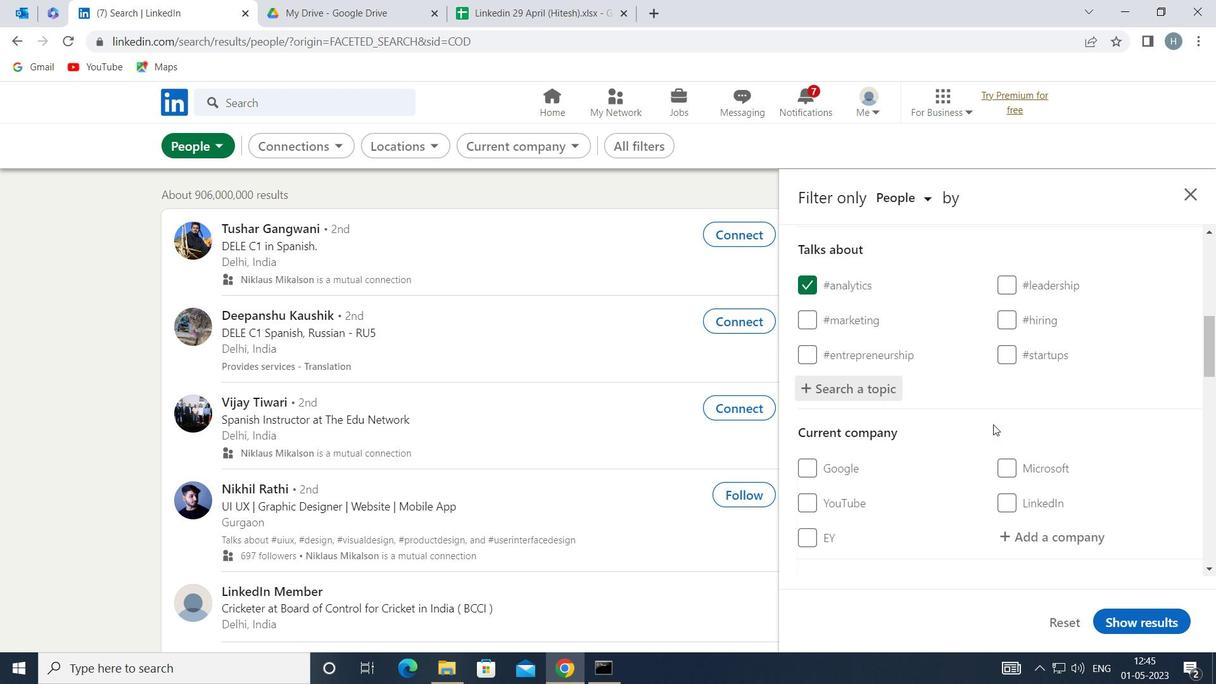 
Action: Mouse moved to (993, 420)
Screenshot: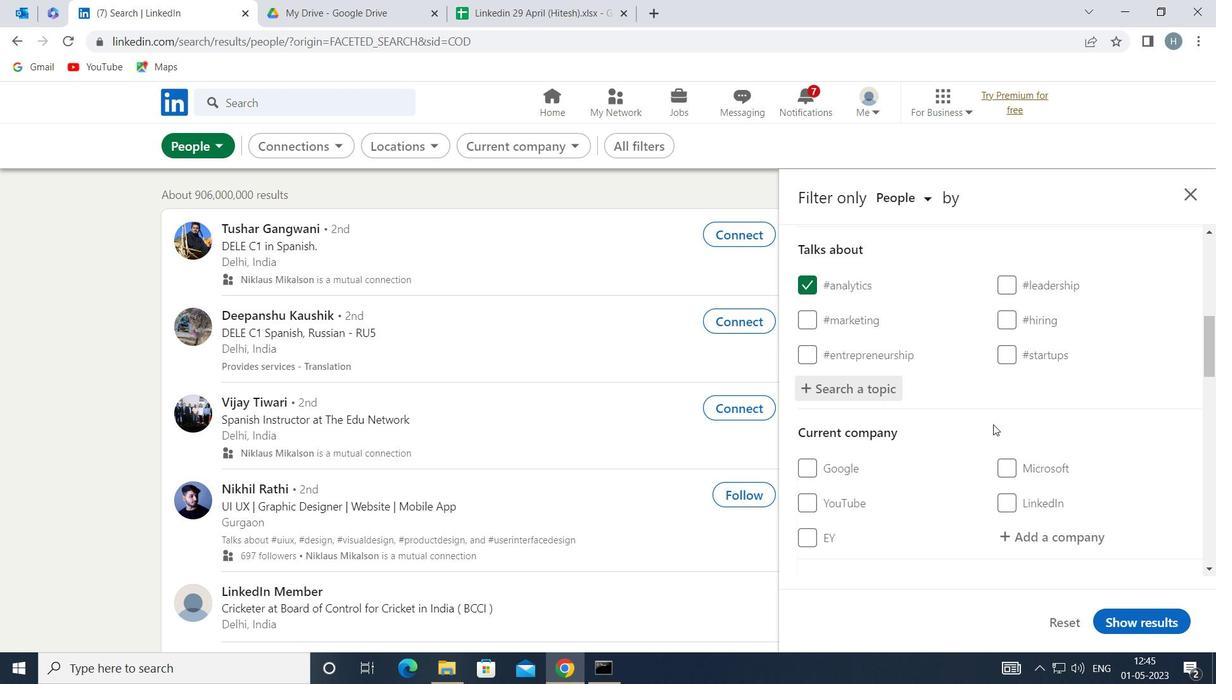 
Action: Mouse scrolled (993, 420) with delta (0, 0)
Screenshot: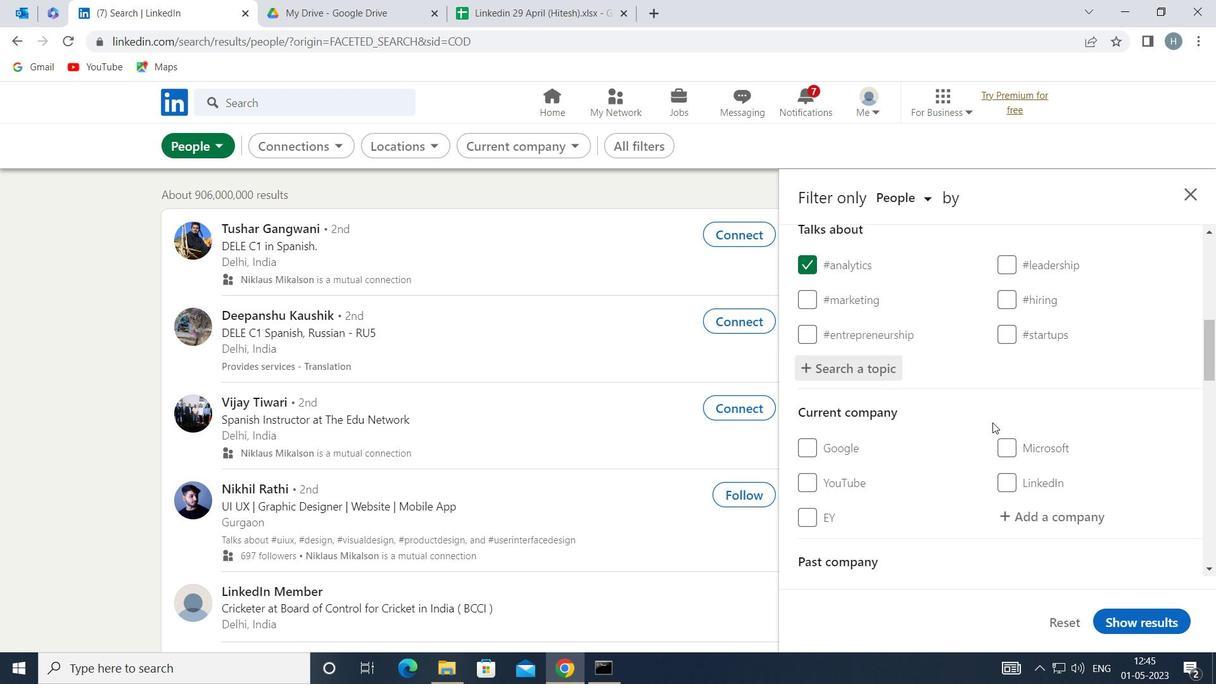 
Action: Mouse scrolled (993, 420) with delta (0, 0)
Screenshot: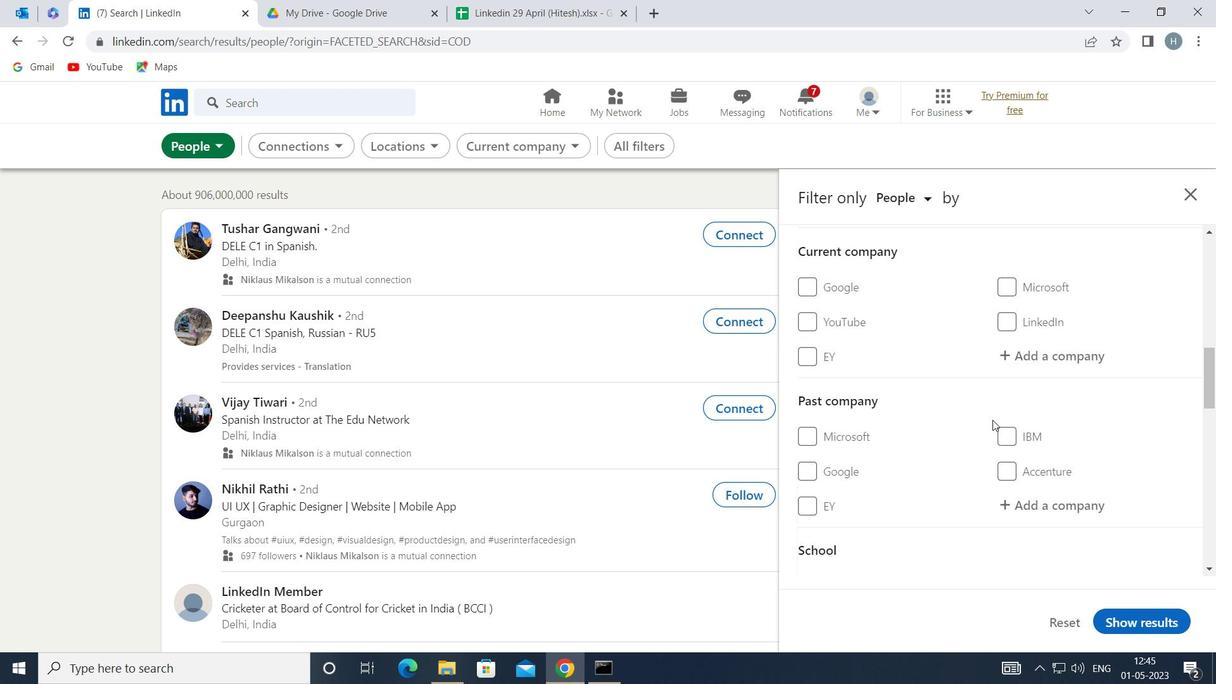 
Action: Mouse scrolled (993, 420) with delta (0, 0)
Screenshot: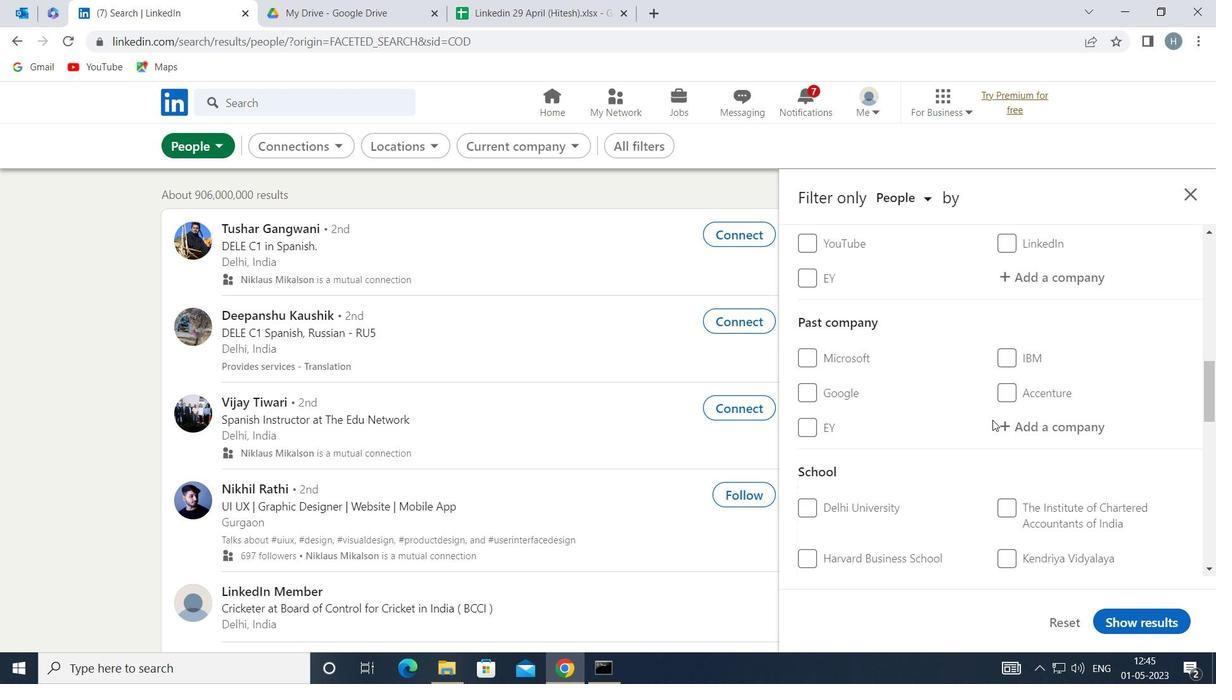 
Action: Mouse scrolled (993, 420) with delta (0, 0)
Screenshot: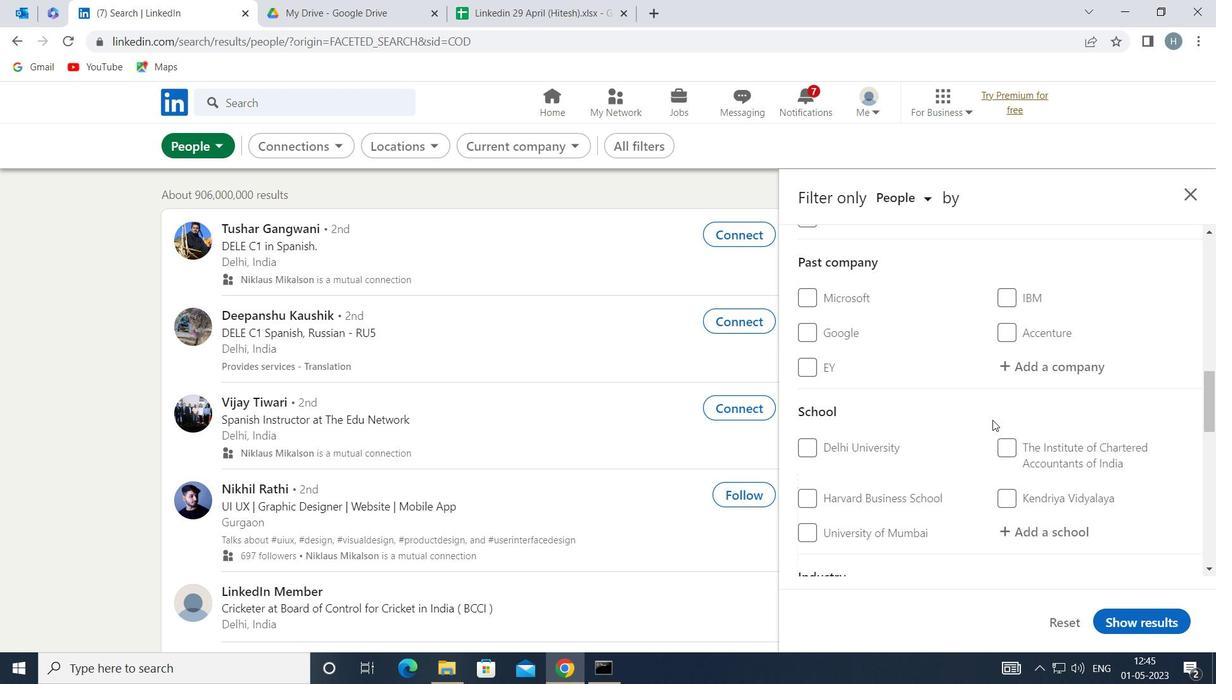 
Action: Mouse scrolled (993, 420) with delta (0, 0)
Screenshot: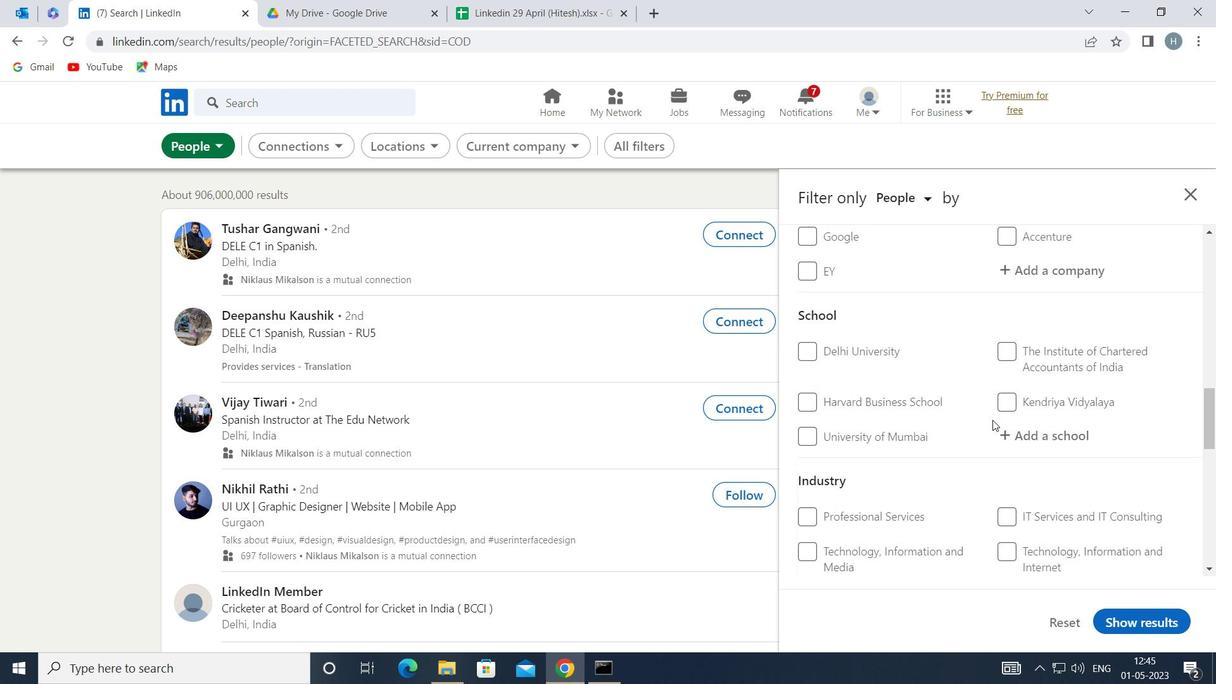 
Action: Mouse scrolled (993, 420) with delta (0, 0)
Screenshot: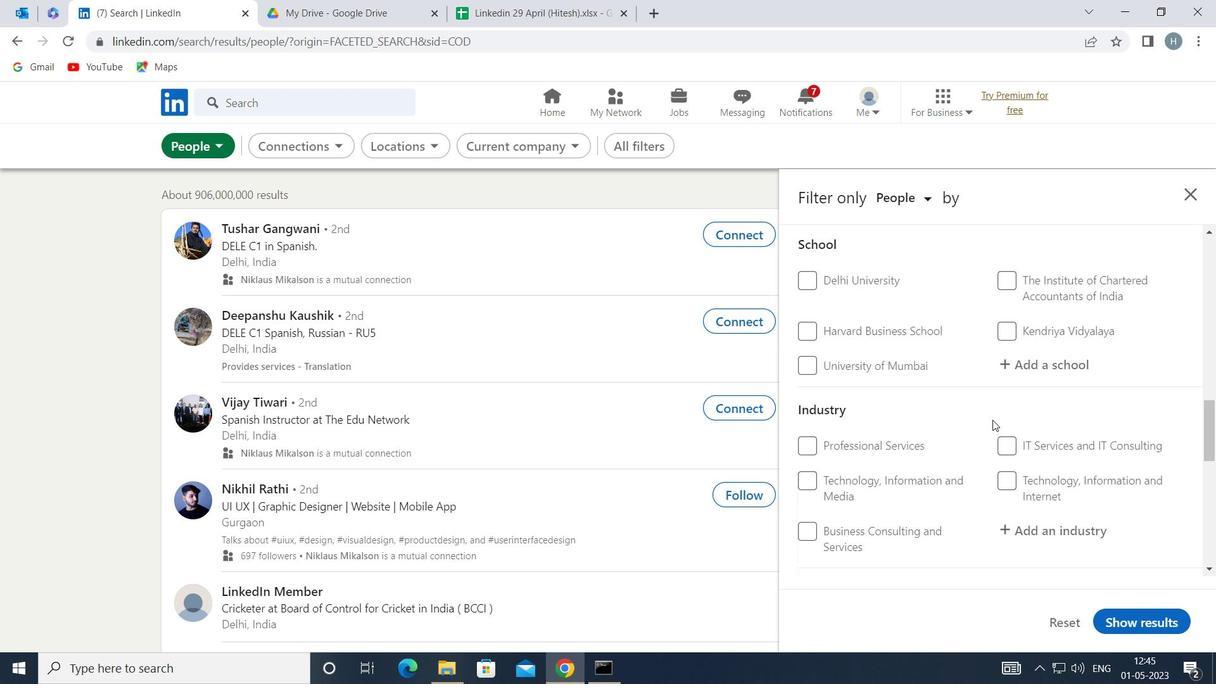 
Action: Mouse scrolled (993, 420) with delta (0, 0)
Screenshot: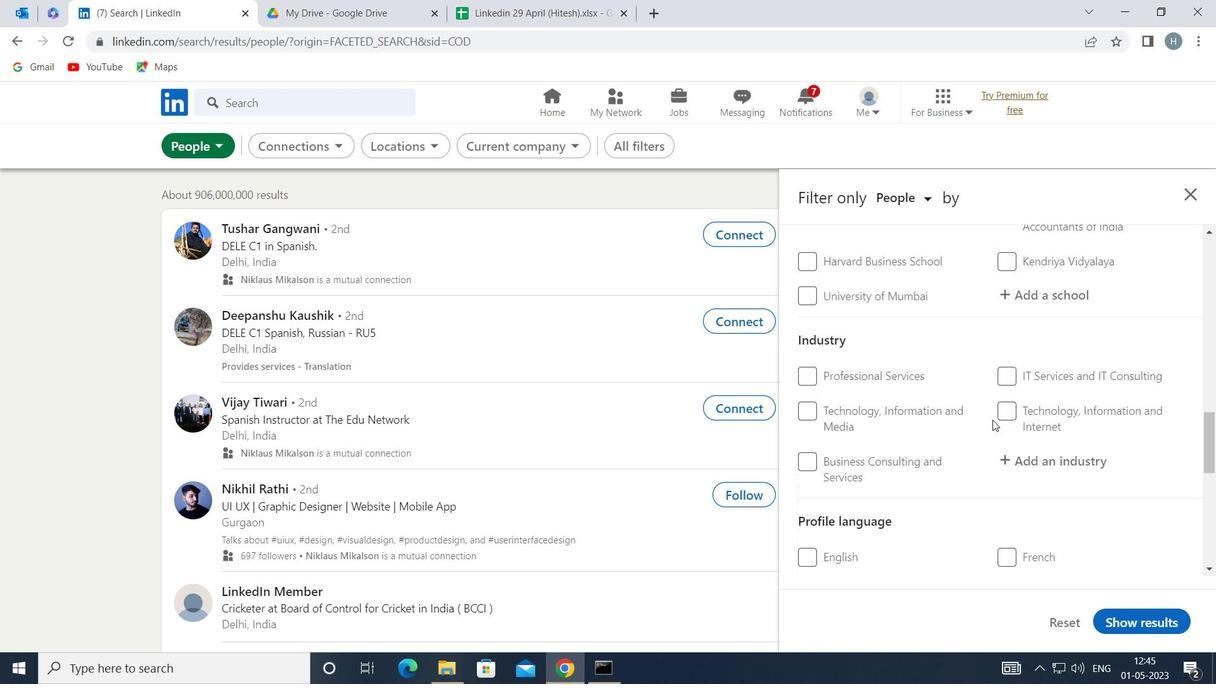 
Action: Mouse moved to (831, 525)
Screenshot: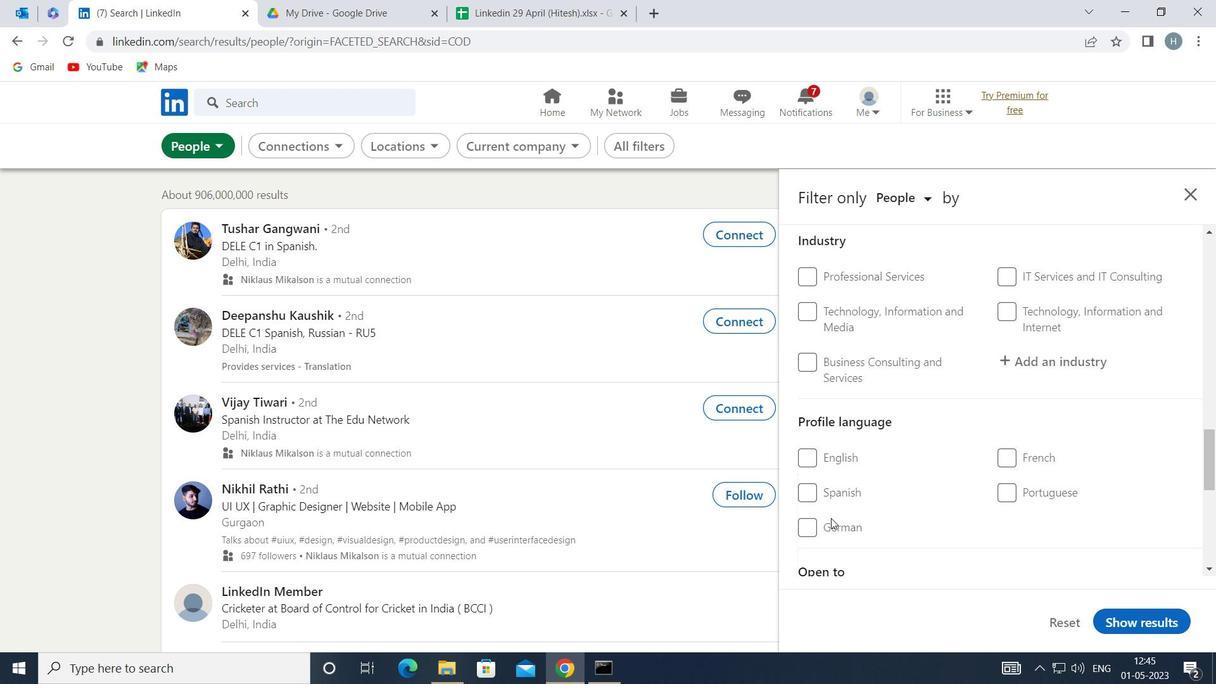 
Action: Mouse pressed left at (831, 525)
Screenshot: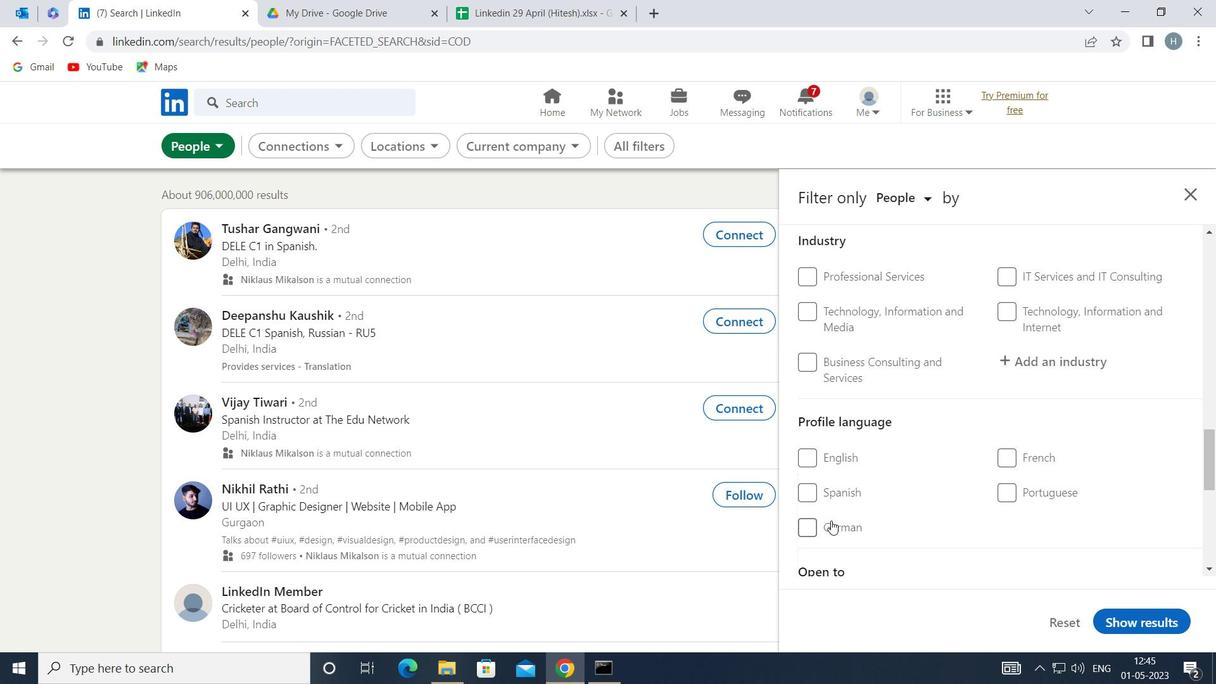 
Action: Mouse moved to (930, 449)
Screenshot: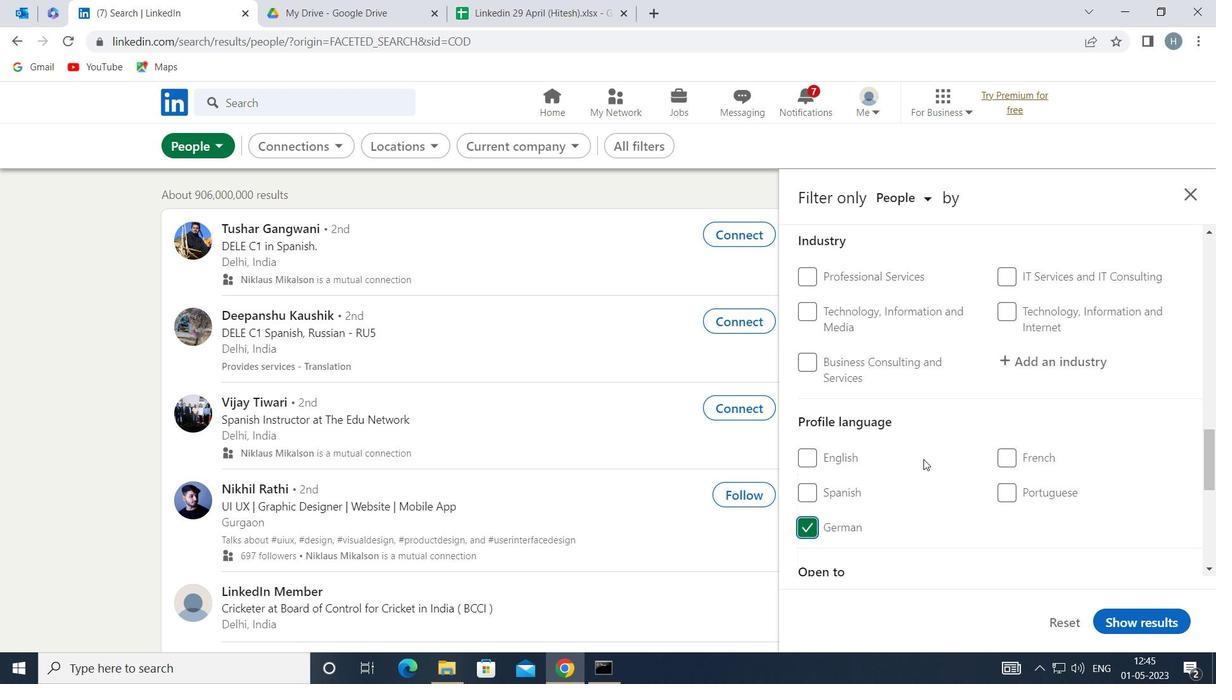 
Action: Mouse scrolled (930, 449) with delta (0, 0)
Screenshot: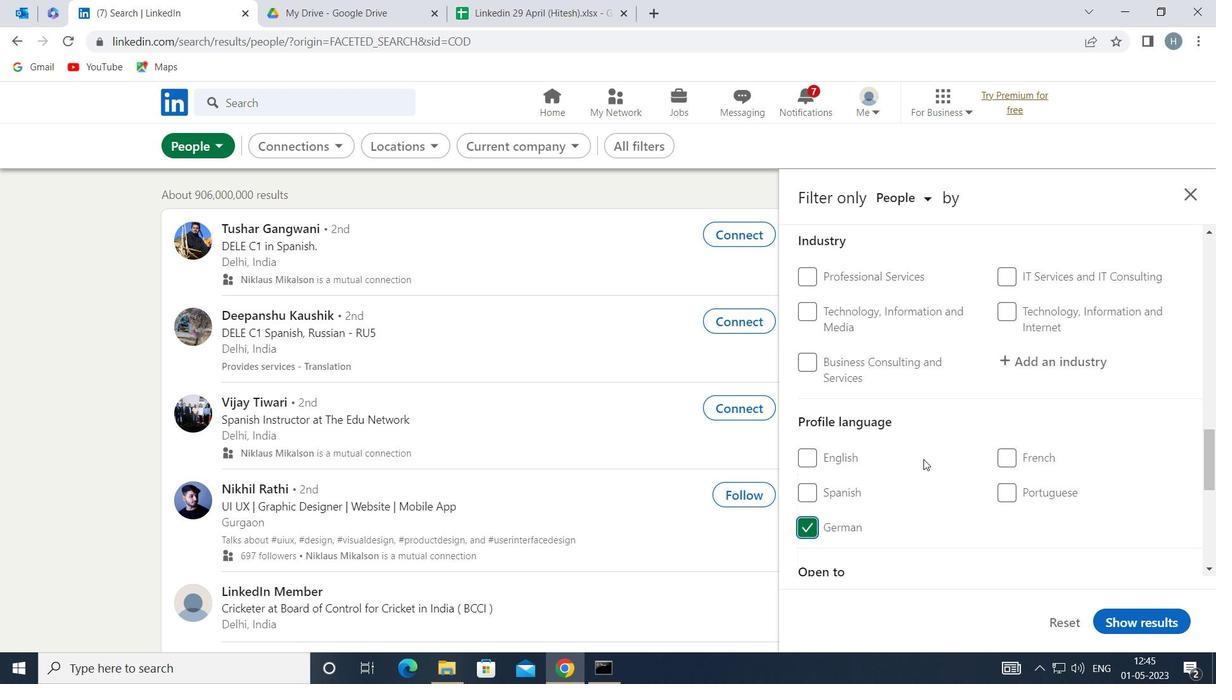 
Action: Mouse moved to (933, 444)
Screenshot: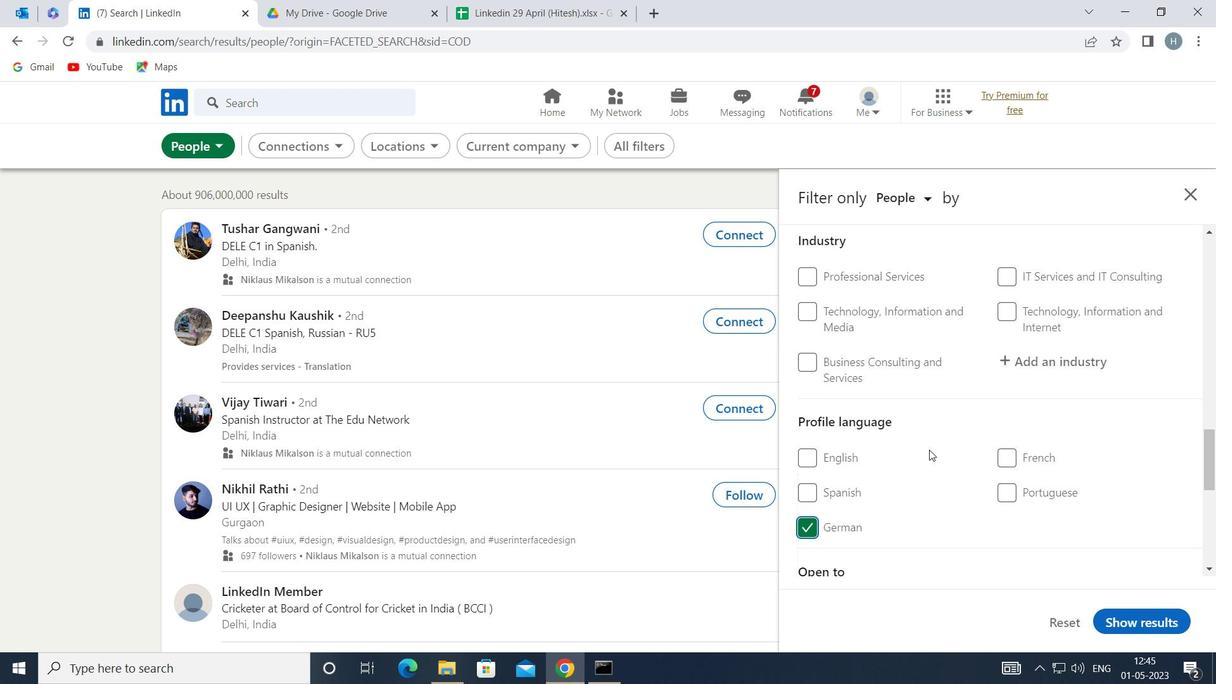 
Action: Mouse scrolled (933, 445) with delta (0, 0)
Screenshot: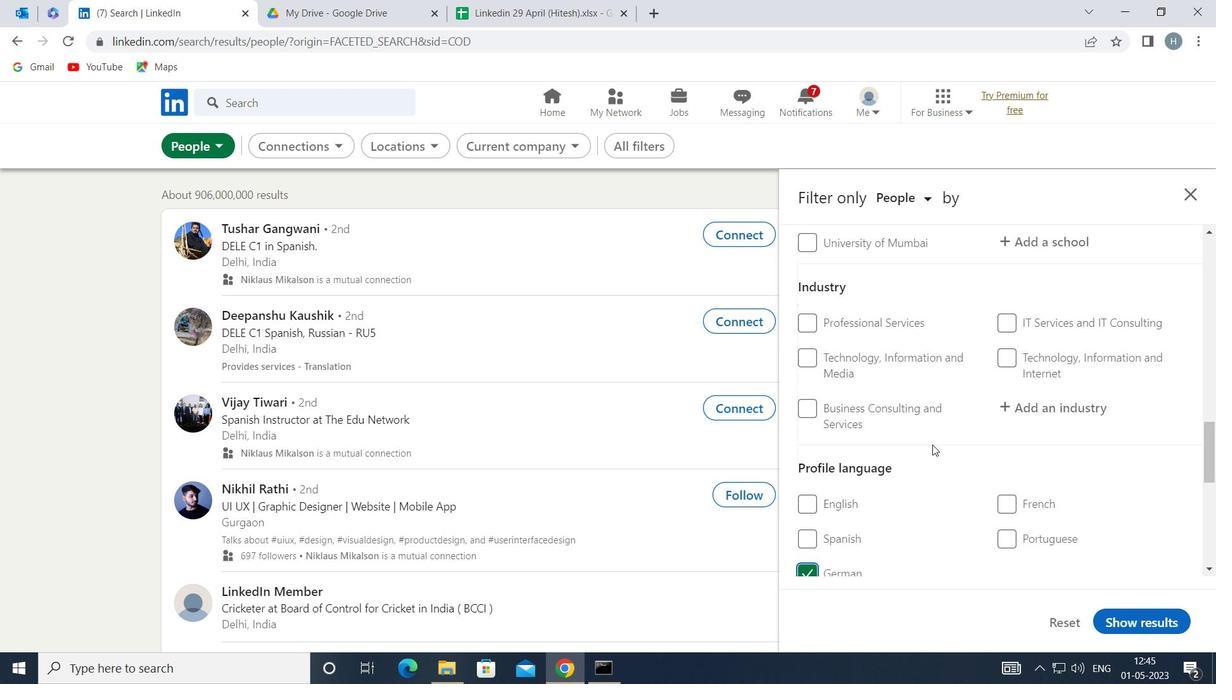 
Action: Mouse scrolled (933, 445) with delta (0, 0)
Screenshot: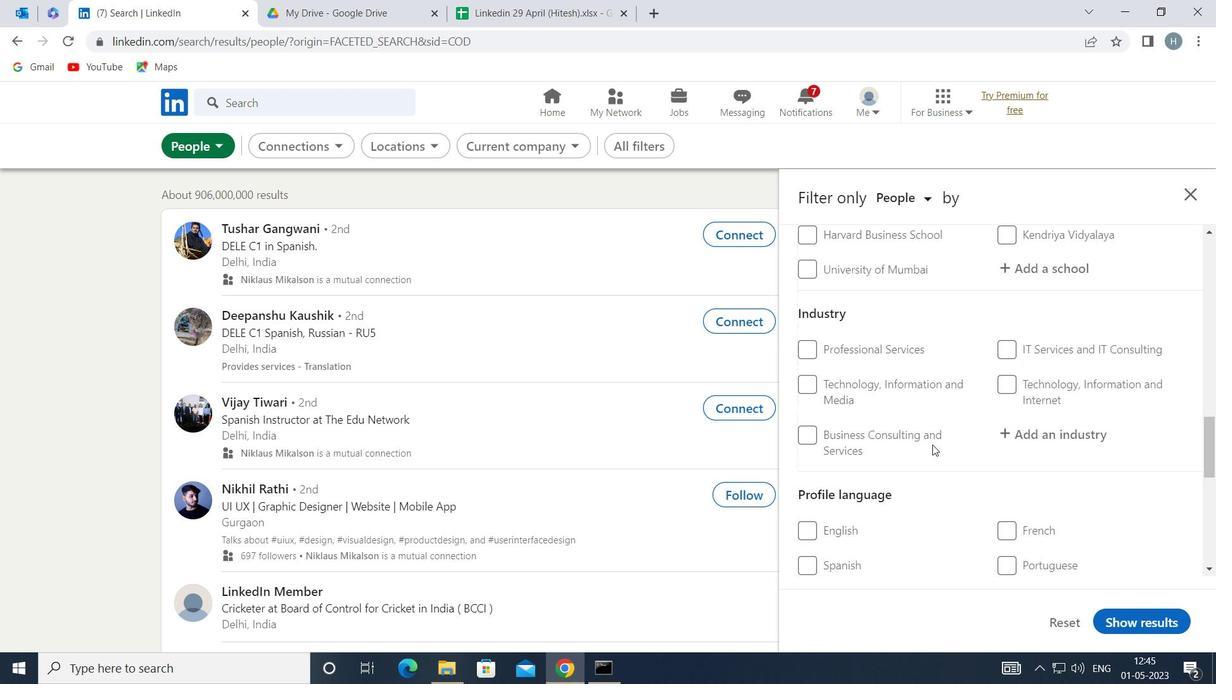
Action: Mouse scrolled (933, 445) with delta (0, 0)
Screenshot: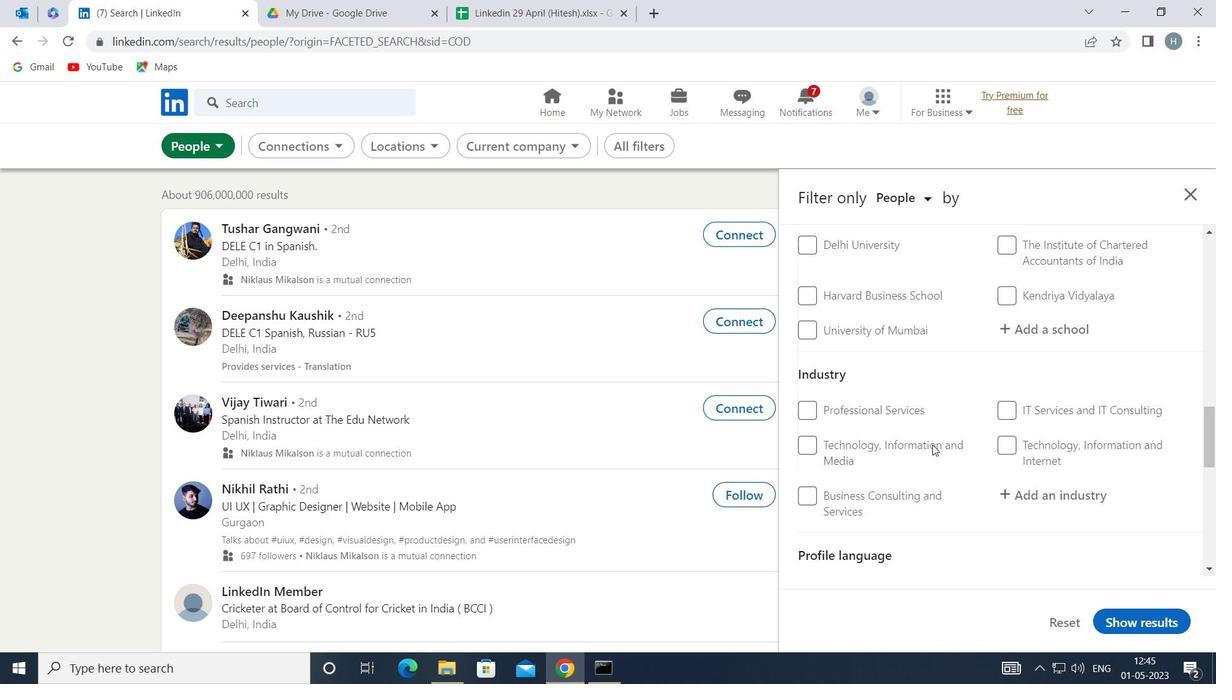 
Action: Mouse scrolled (933, 445) with delta (0, 0)
Screenshot: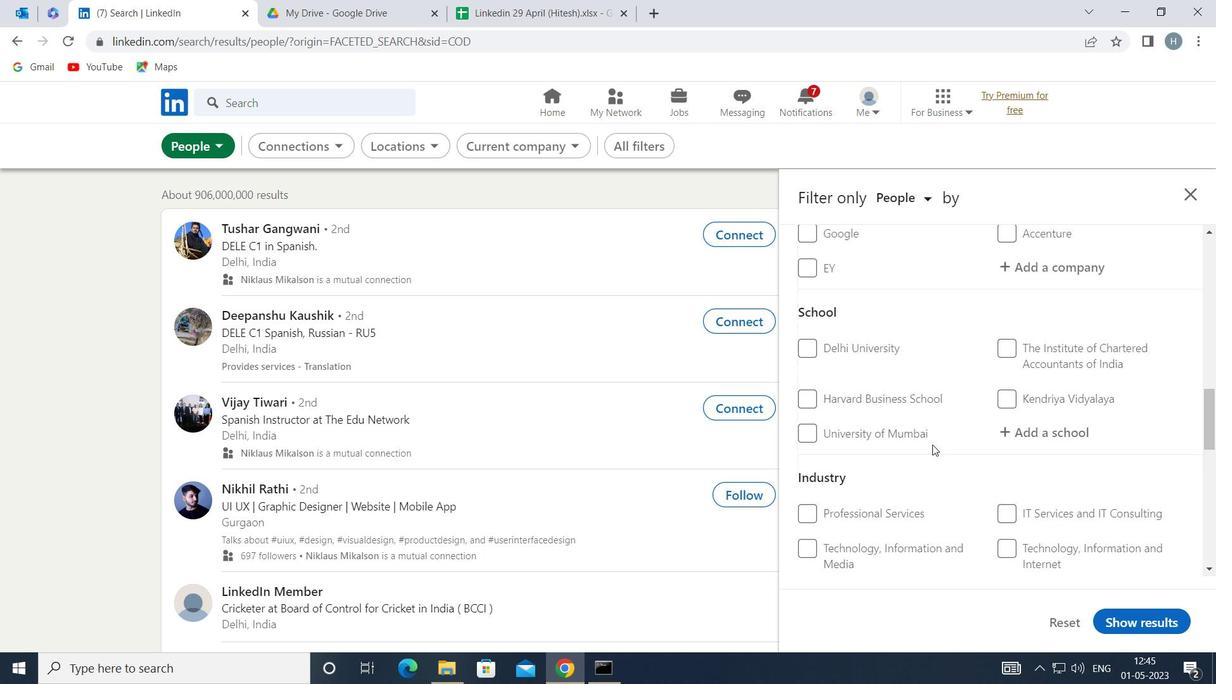 
Action: Mouse scrolled (933, 445) with delta (0, 0)
Screenshot: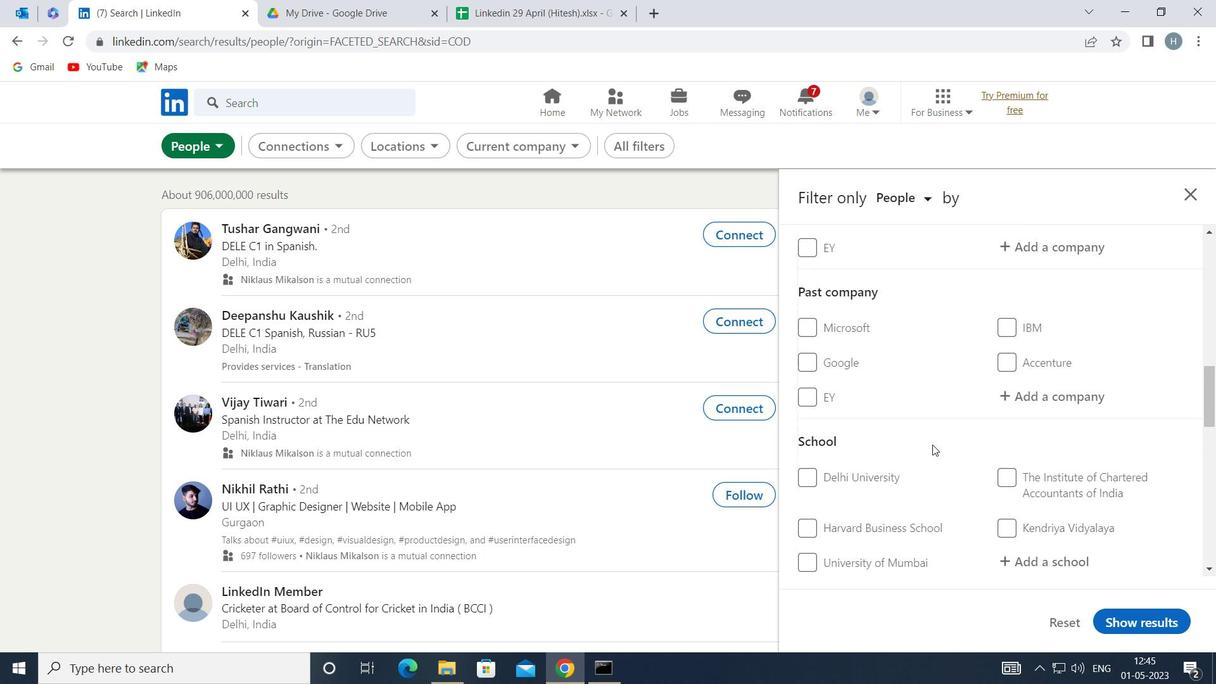 
Action: Mouse scrolled (933, 445) with delta (0, 0)
Screenshot: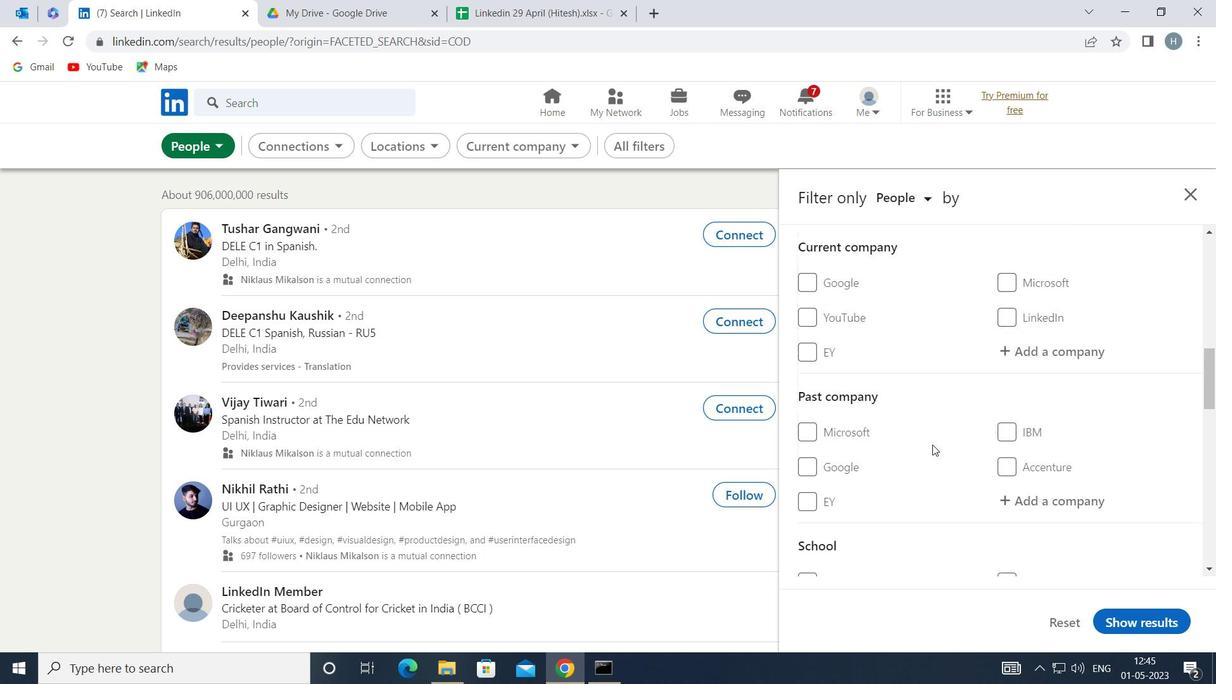 
Action: Mouse moved to (1034, 428)
Screenshot: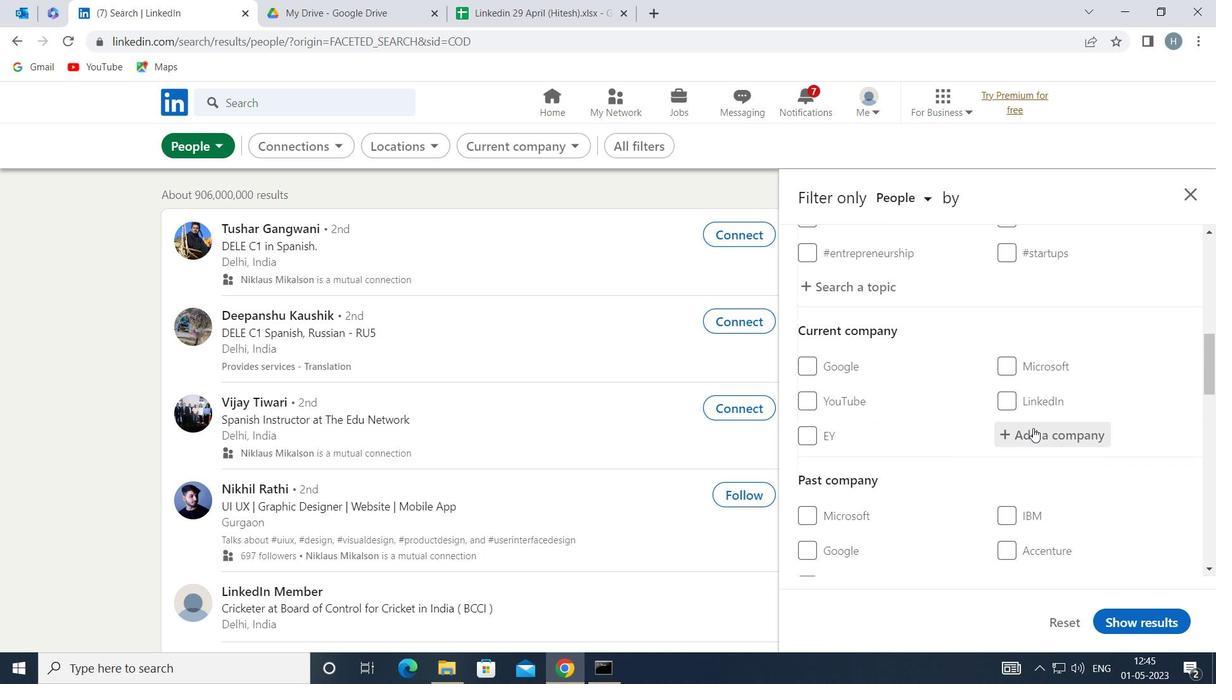 
Action: Mouse pressed left at (1034, 428)
Screenshot: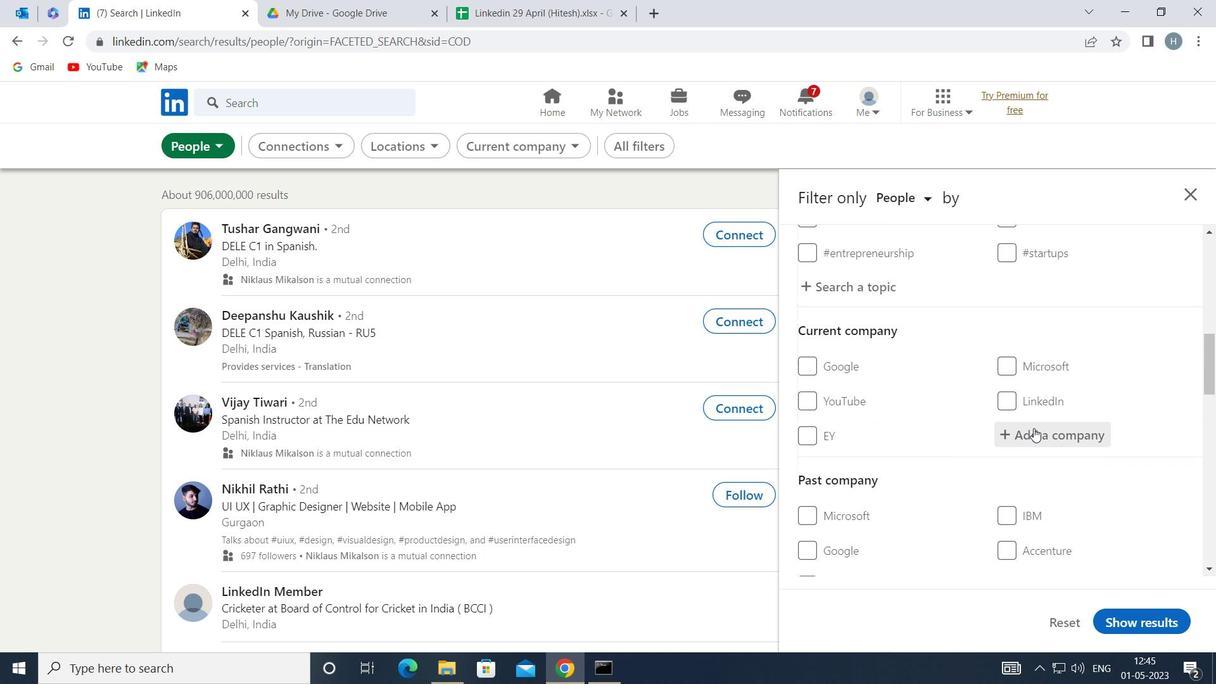 
Action: Mouse moved to (1027, 428)
Screenshot: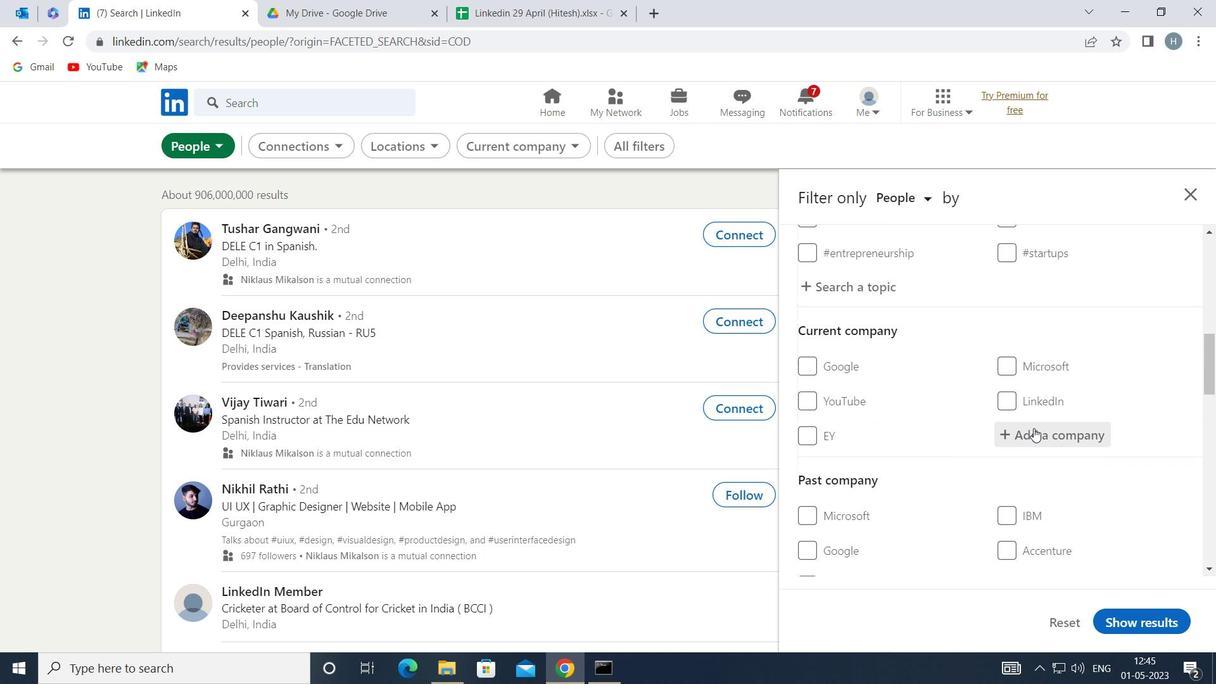 
Action: Key pressed <Key.shift>C<Key.shift>HANEL
Screenshot: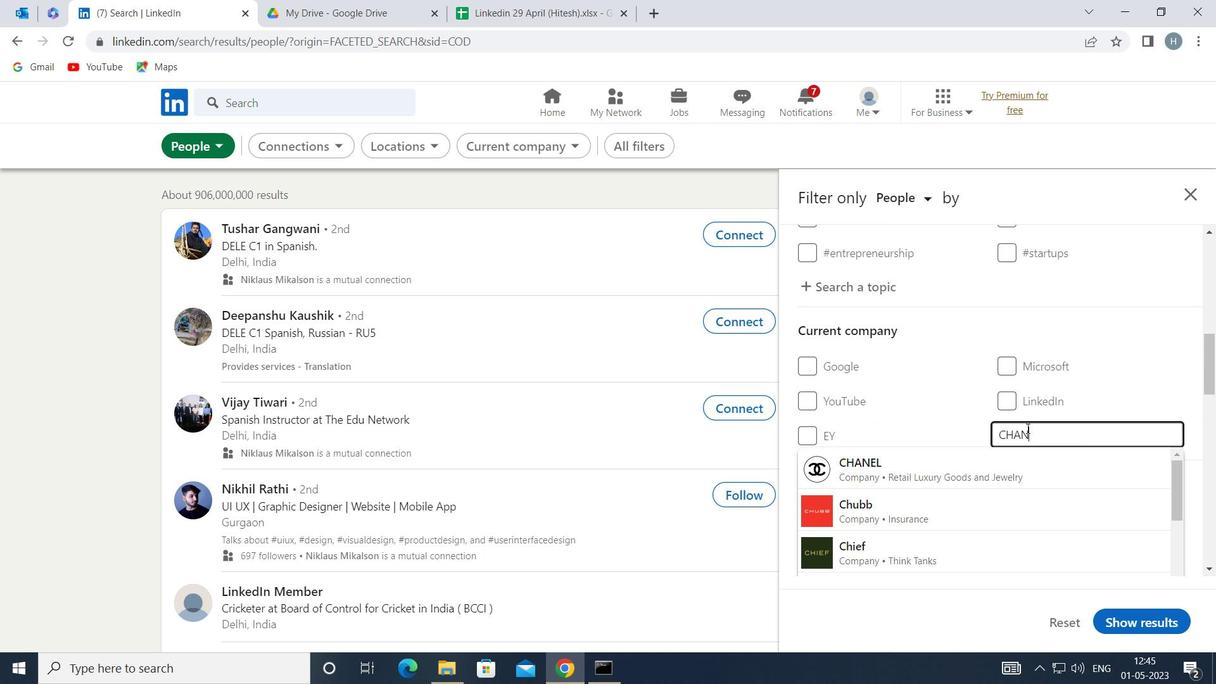 
Action: Mouse moved to (982, 475)
Screenshot: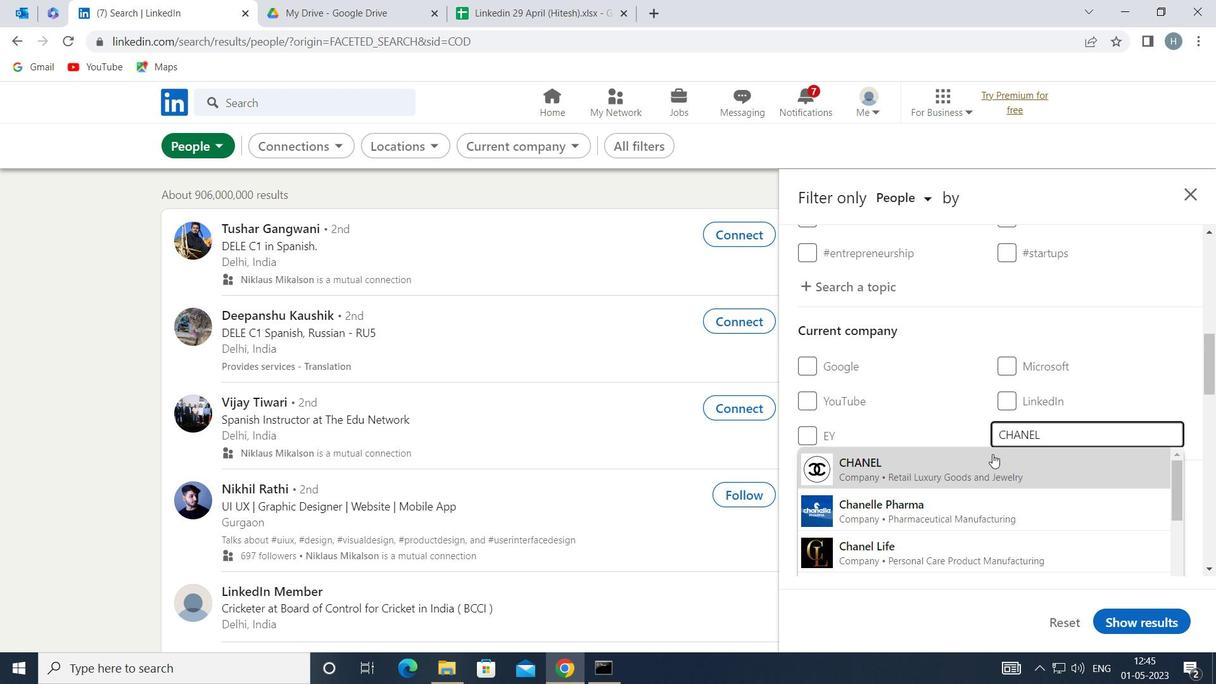 
Action: Mouse pressed left at (982, 475)
Screenshot: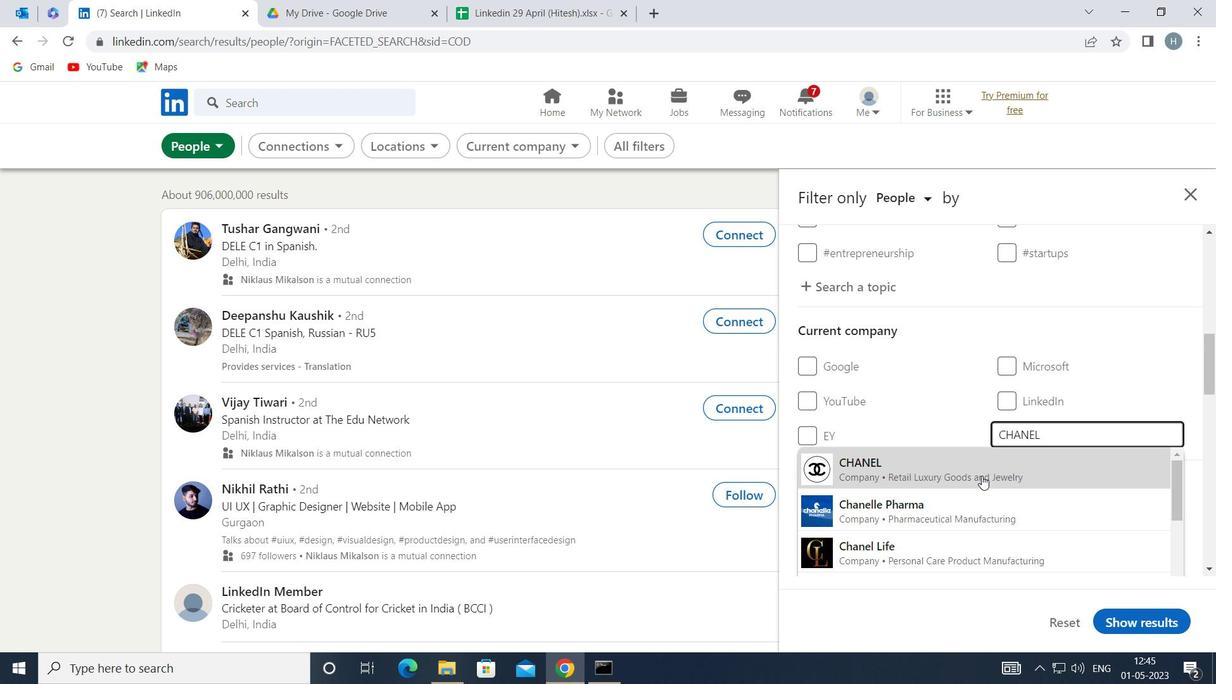 
Action: Mouse moved to (966, 445)
Screenshot: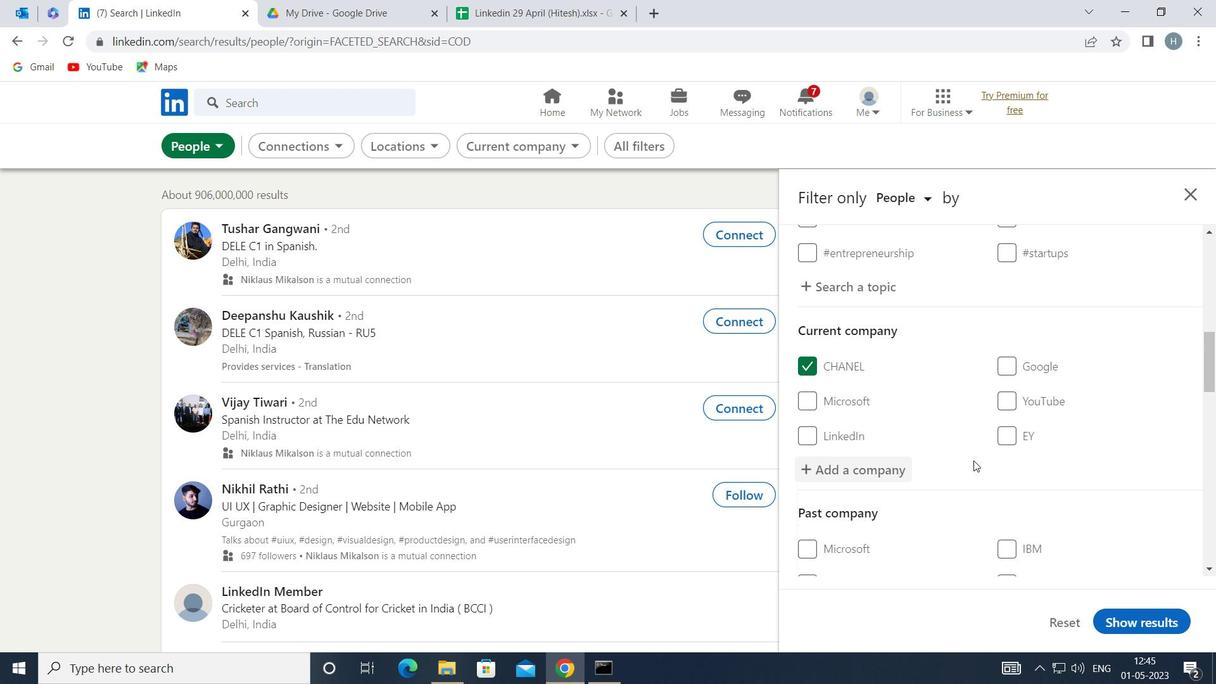 
Action: Mouse scrolled (966, 444) with delta (0, 0)
Screenshot: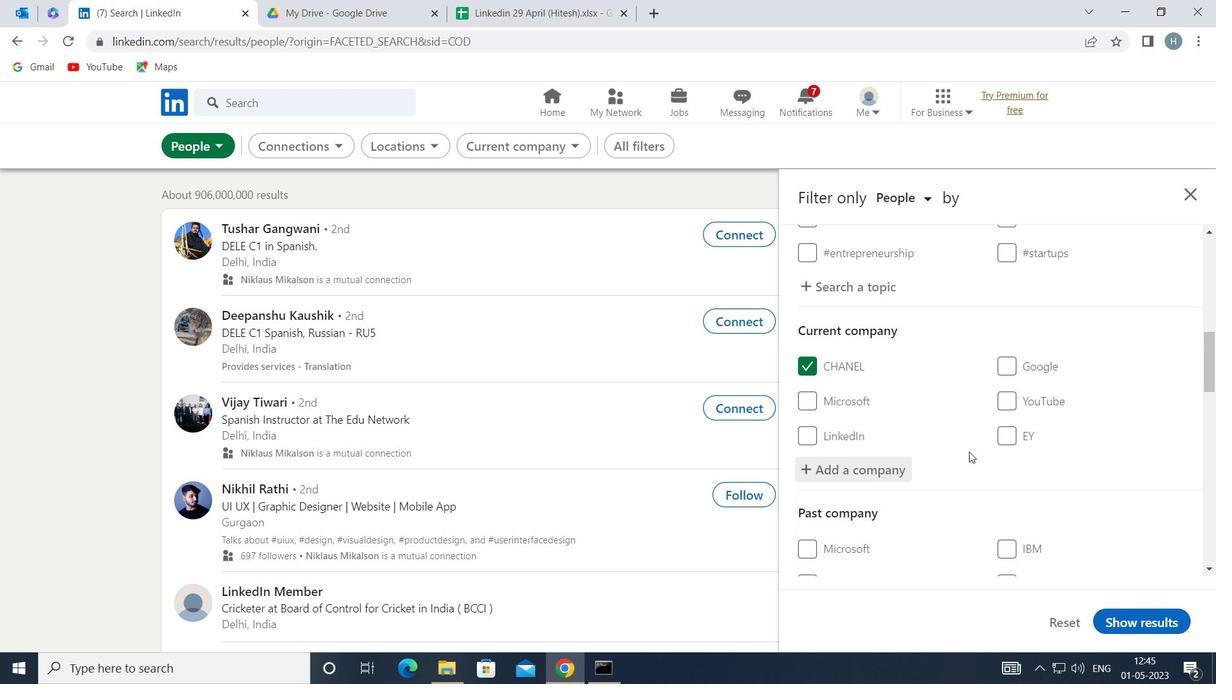 
Action: Mouse scrolled (966, 444) with delta (0, 0)
Screenshot: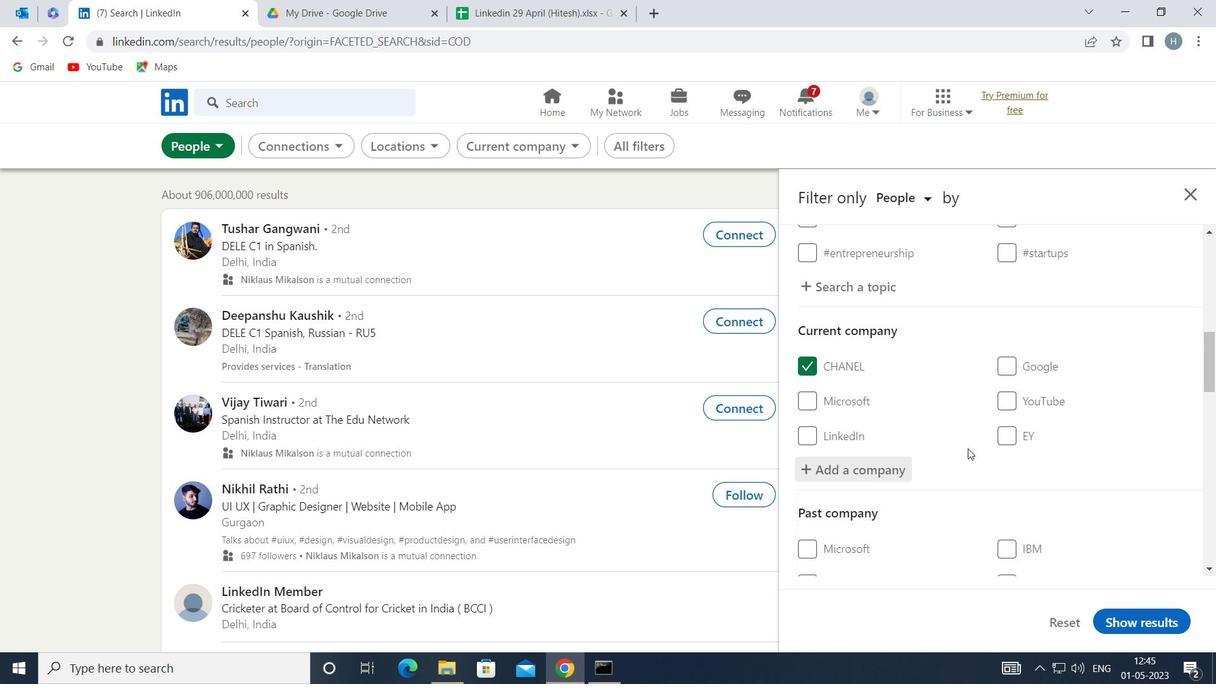 
Action: Mouse moved to (963, 434)
Screenshot: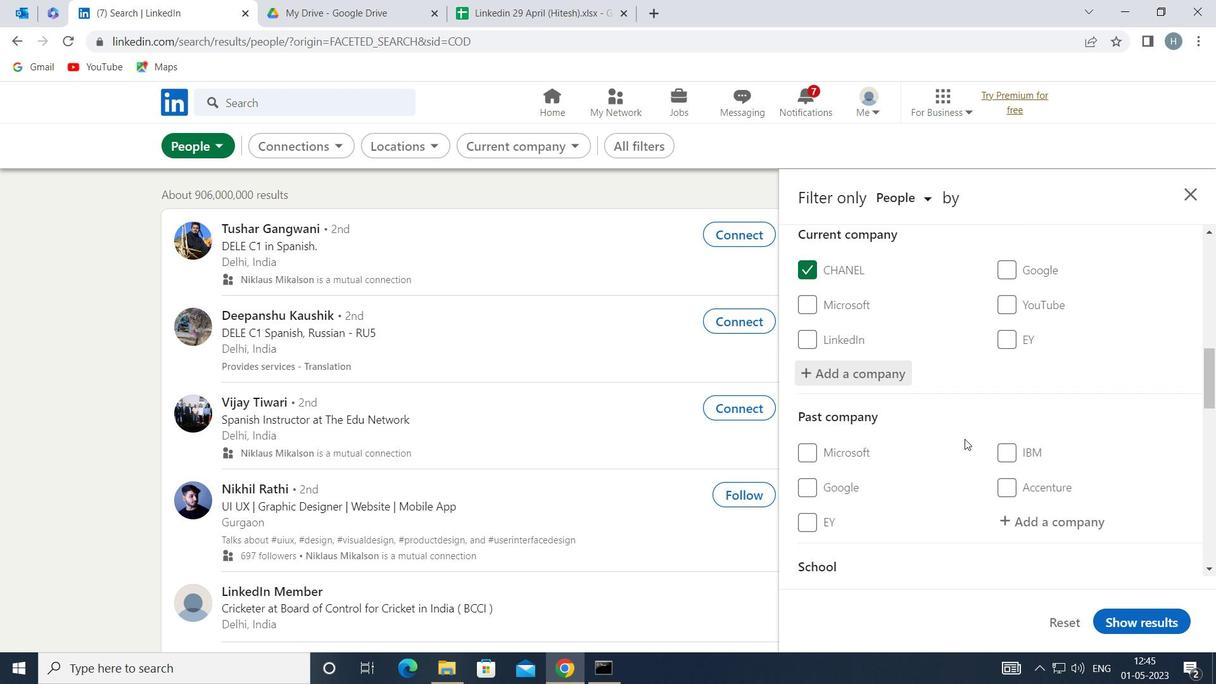 
Action: Mouse scrolled (963, 434) with delta (0, 0)
Screenshot: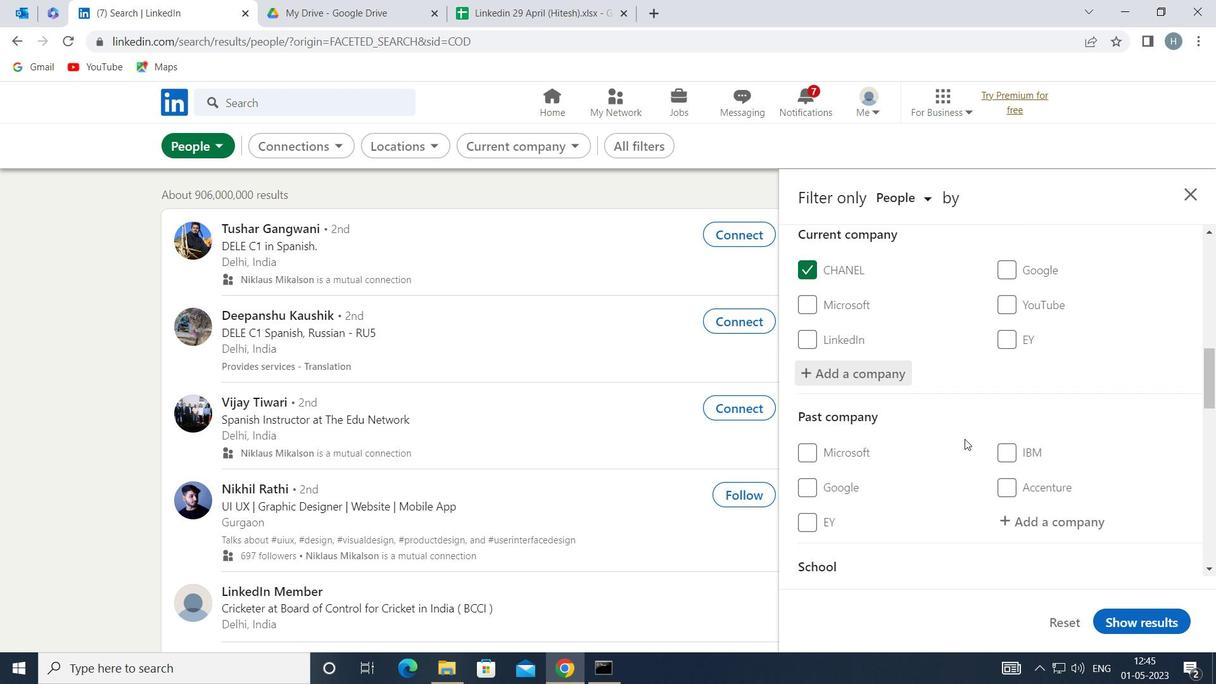 
Action: Mouse moved to (963, 434)
Screenshot: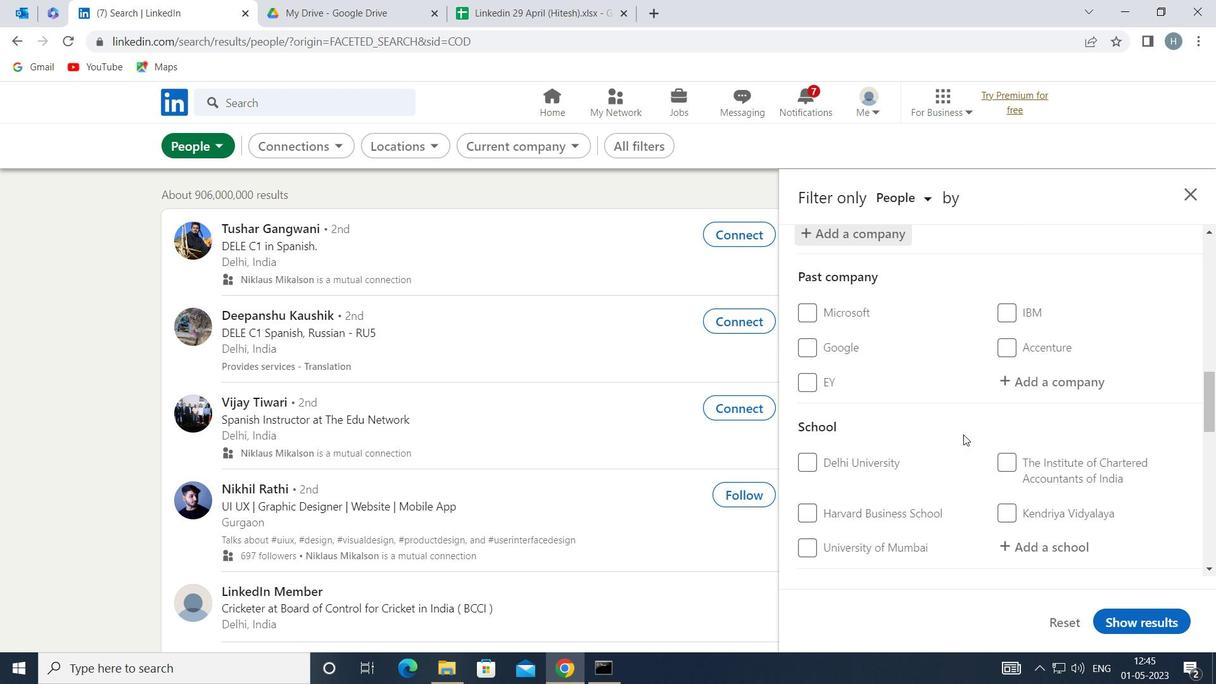 
Action: Mouse scrolled (963, 434) with delta (0, 0)
Screenshot: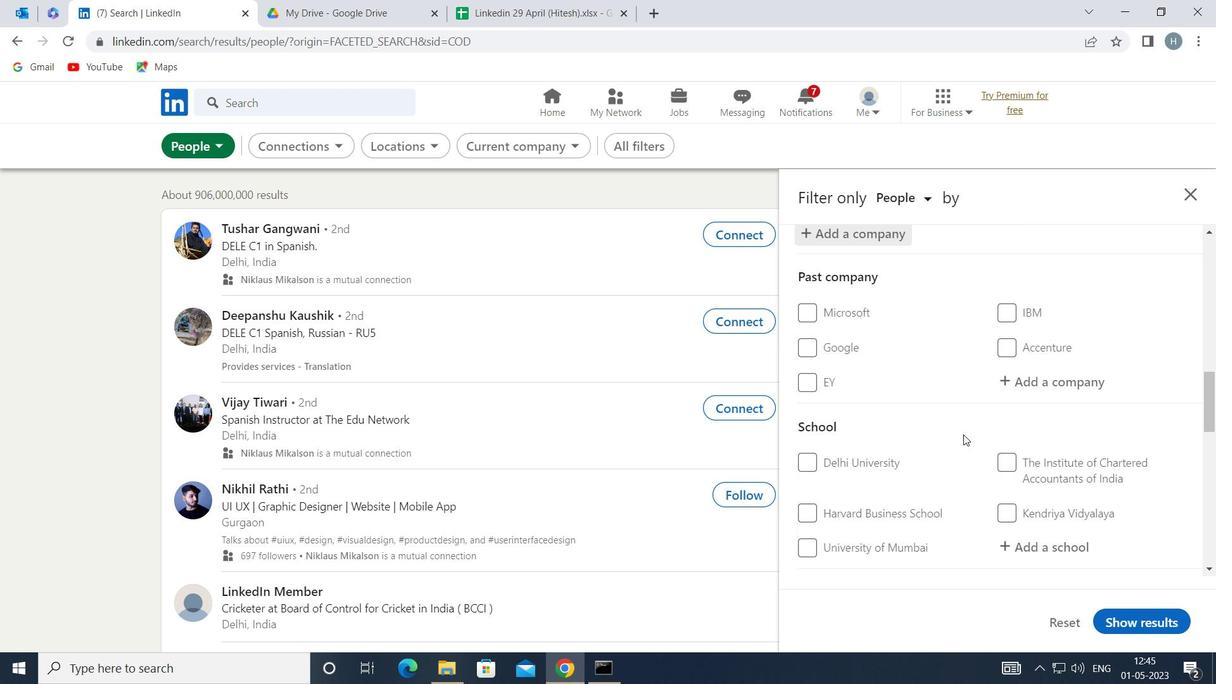 
Action: Mouse moved to (1053, 466)
Screenshot: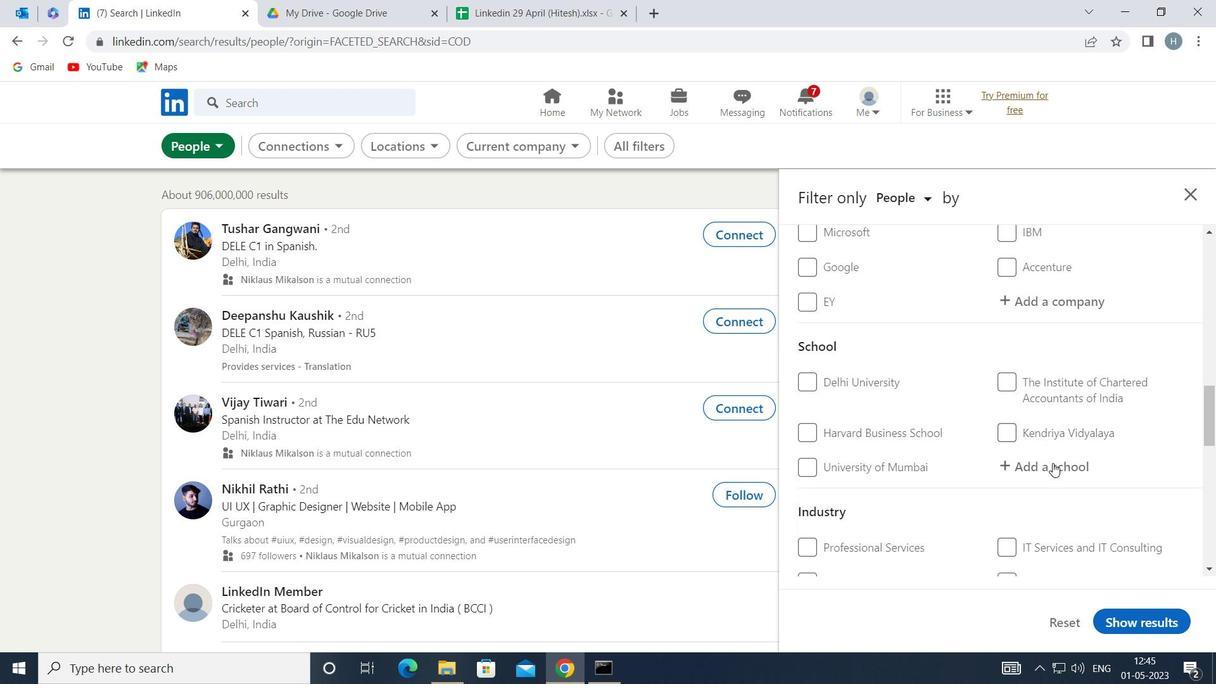 
Action: Mouse pressed left at (1053, 466)
Screenshot: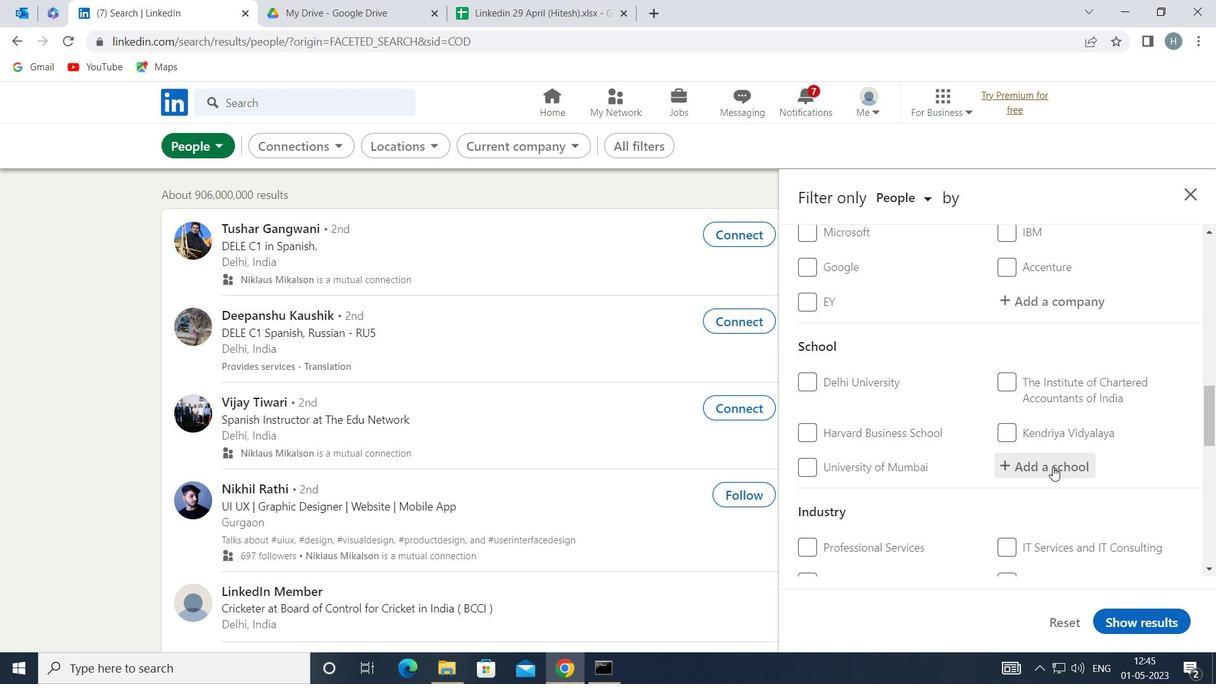 
Action: Mouse moved to (1053, 464)
Screenshot: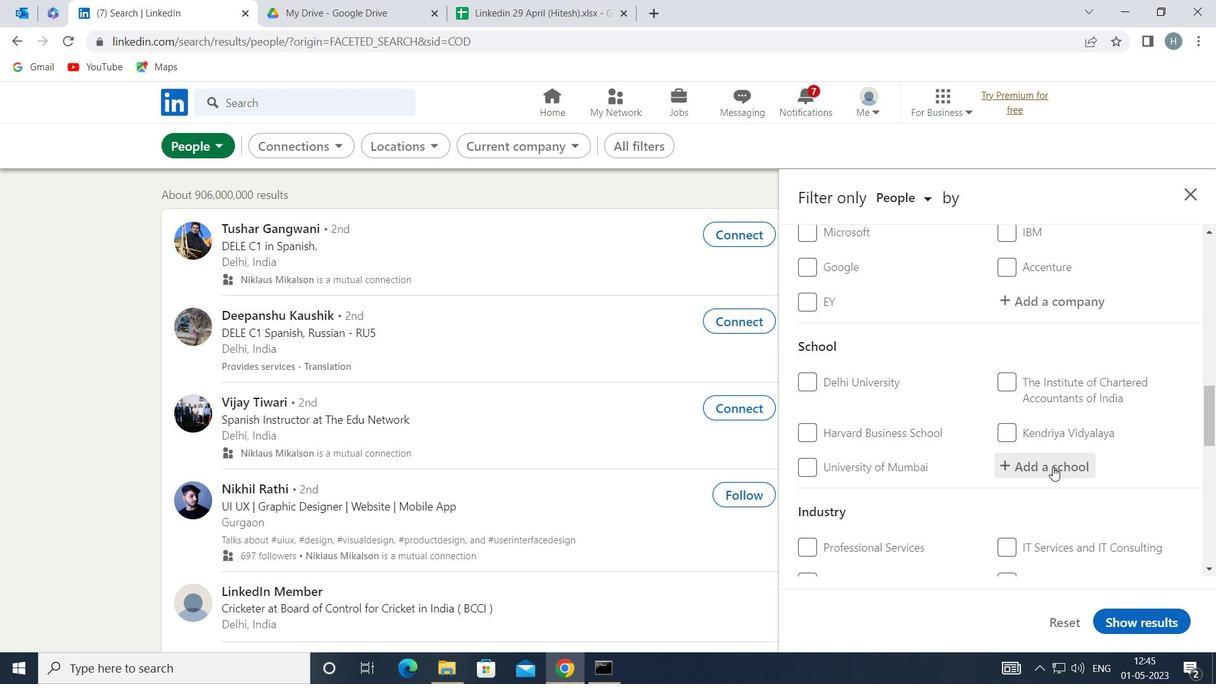 
Action: Key pressed <Key.shift><Key.shift><Key.shift><Key.shift><Key.shift><Key.shift><Key.shift><Key.shift><Key.shift><Key.shift><Key.shift><Key.shift><Key.shift><Key.shift><Key.shift><Key.shift><Key.shift><Key.shift><Key.shift><Key.shift><Key.shift><Key.shift>K<Key.space>J<Key.space>SO
Screenshot: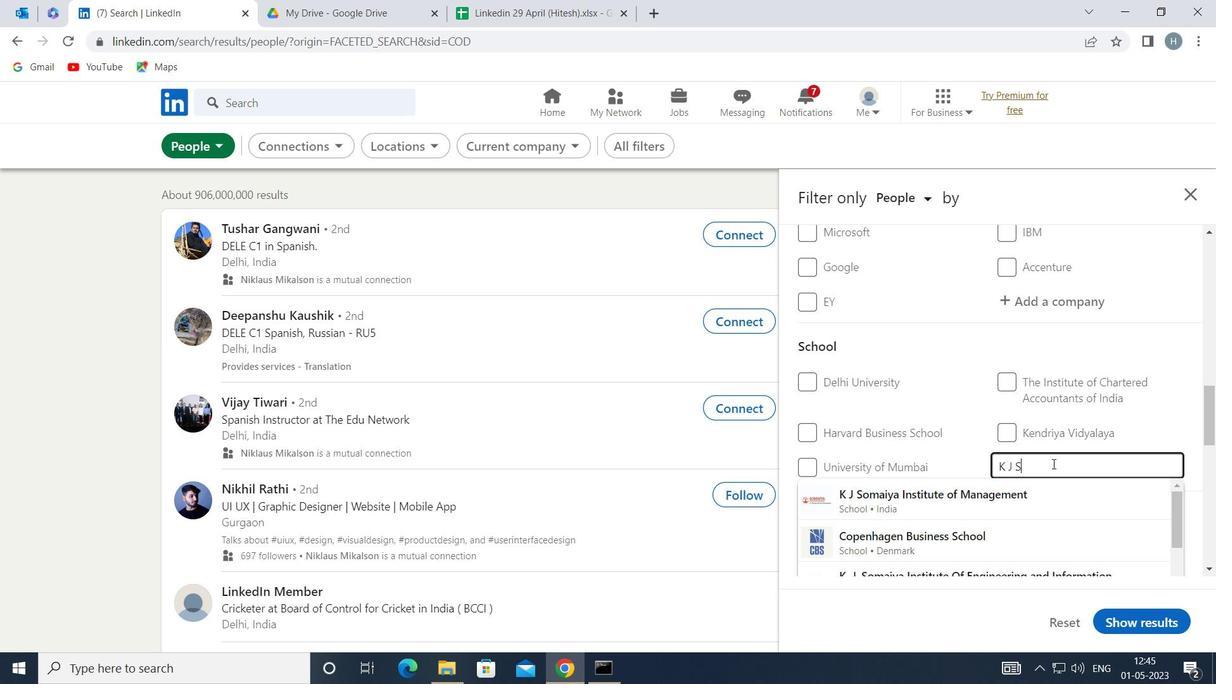 
Action: Mouse moved to (1053, 520)
Screenshot: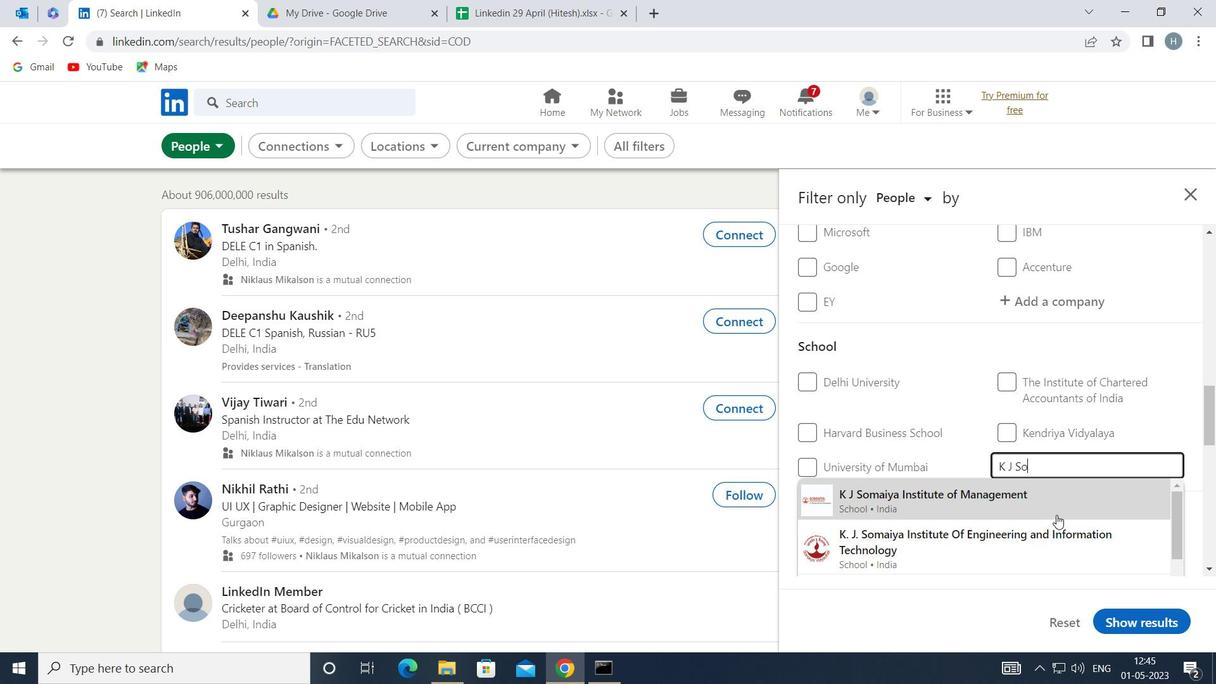 
Action: Mouse pressed left at (1053, 520)
Screenshot: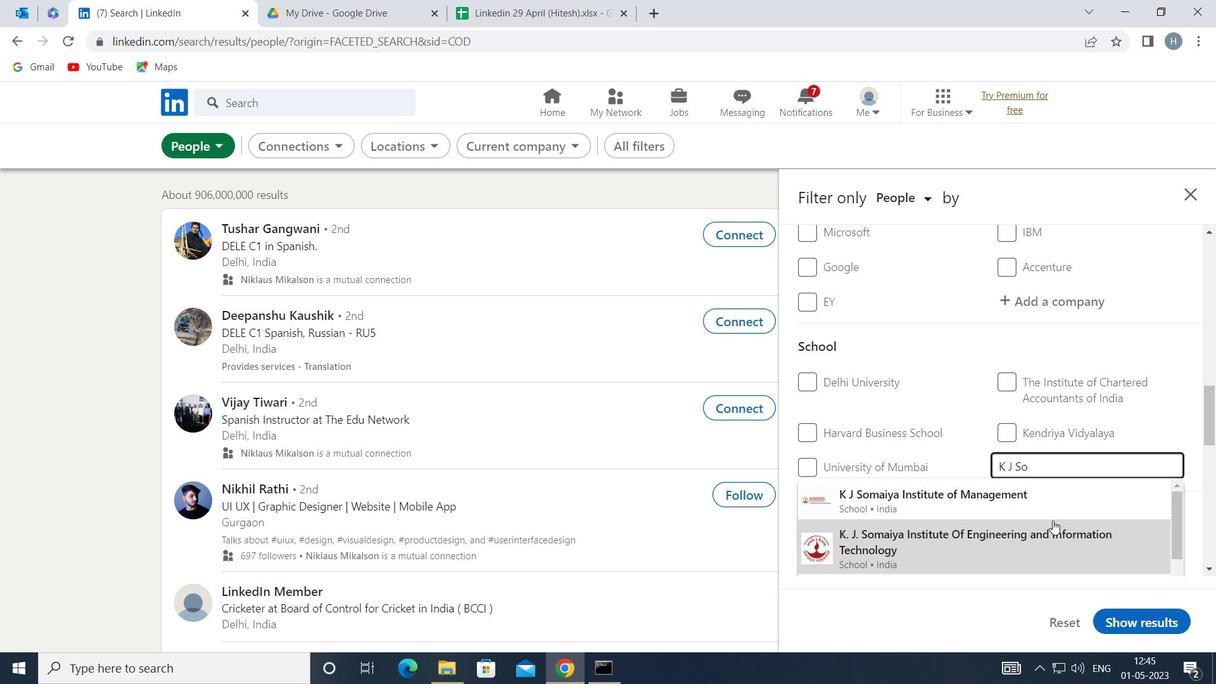 
Action: Mouse moved to (1036, 471)
Screenshot: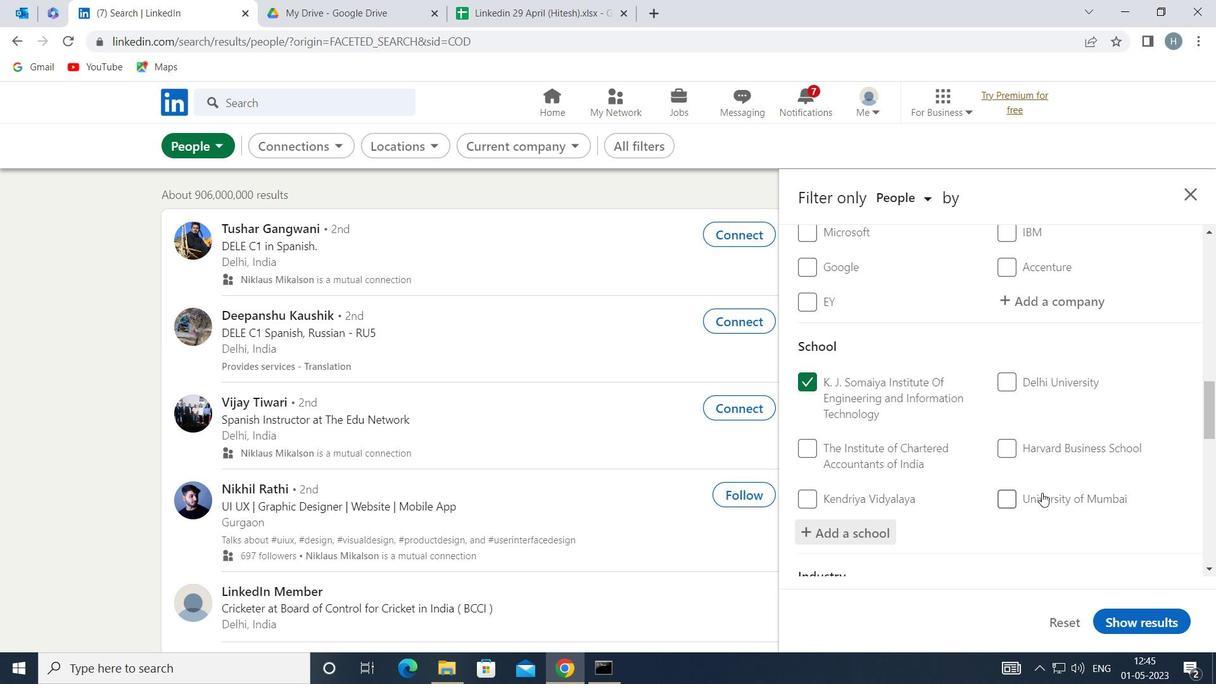 
Action: Mouse scrolled (1036, 470) with delta (0, 0)
Screenshot: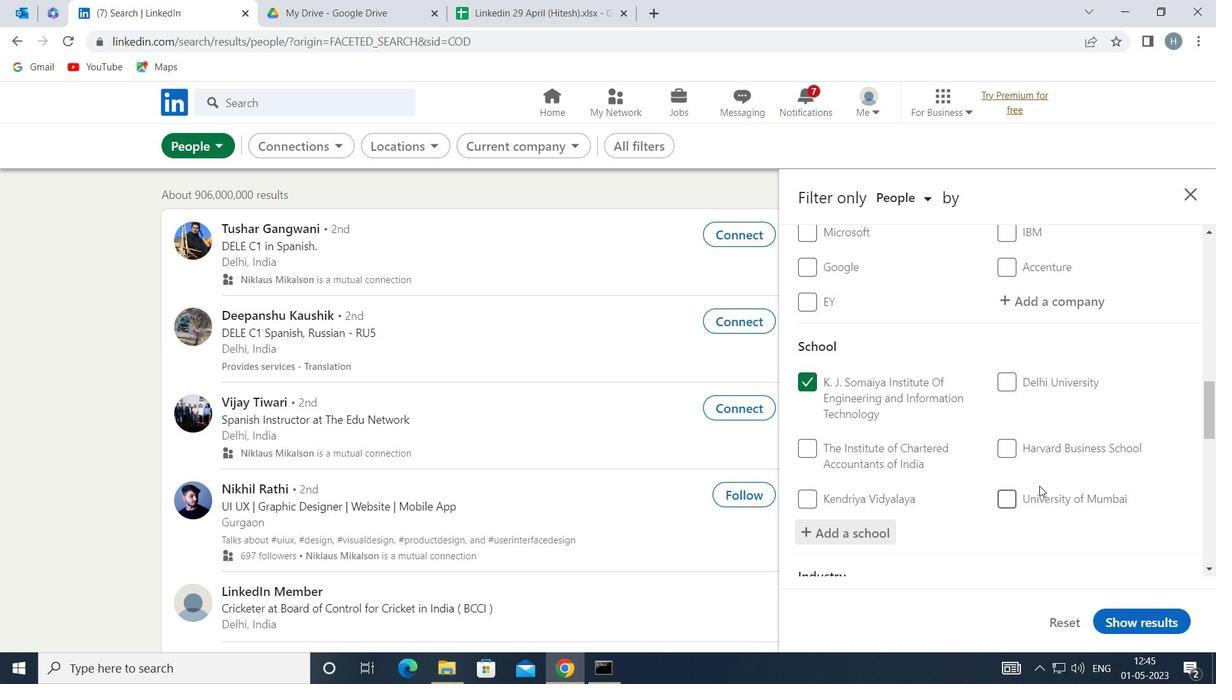 
Action: Mouse moved to (1035, 465)
Screenshot: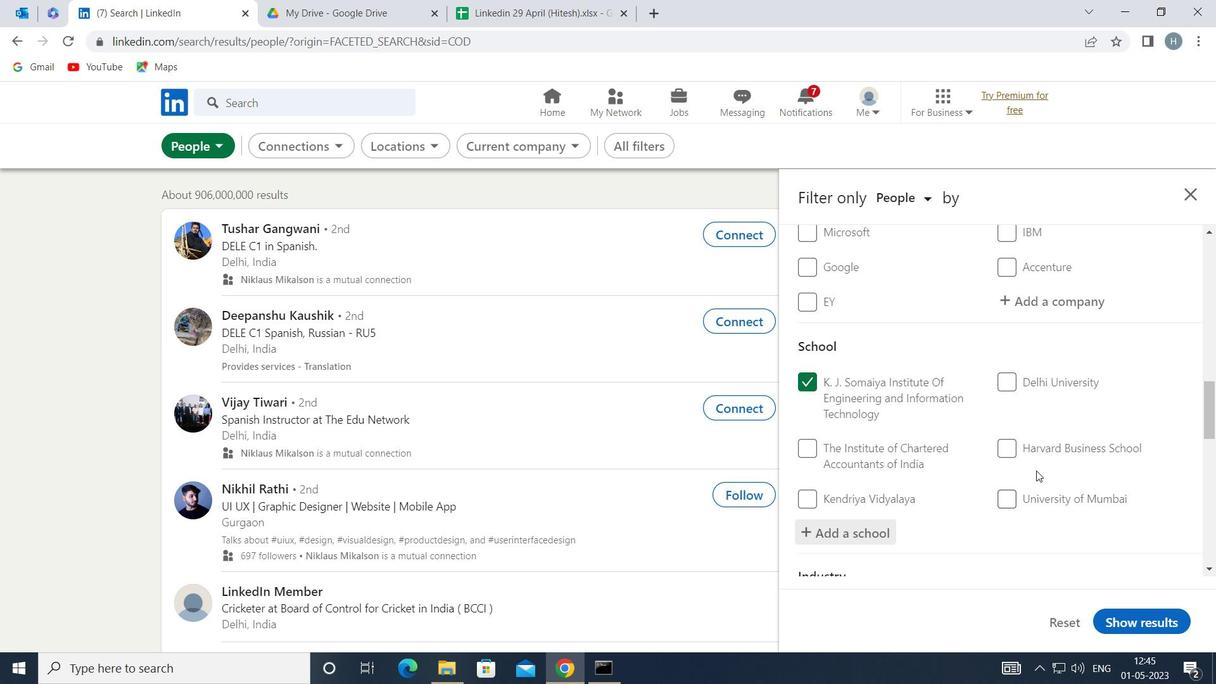 
Action: Mouse scrolled (1035, 464) with delta (0, 0)
Screenshot: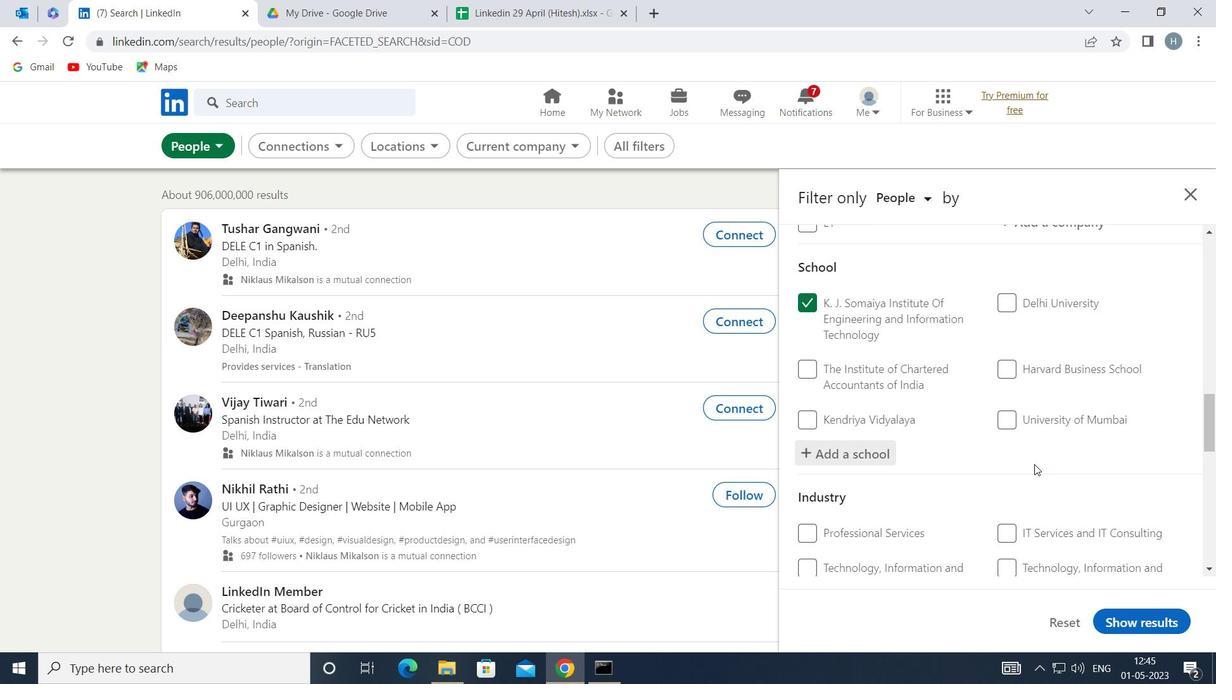 
Action: Mouse moved to (1035, 456)
Screenshot: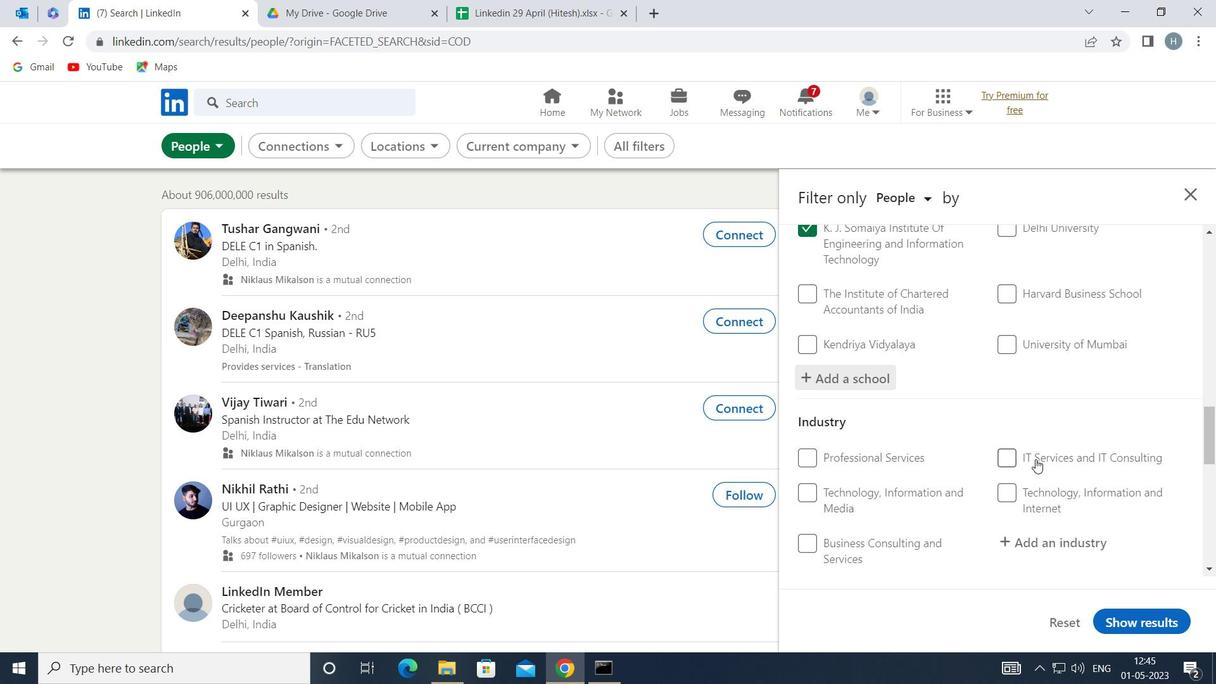 
Action: Mouse scrolled (1035, 455) with delta (0, 0)
Screenshot: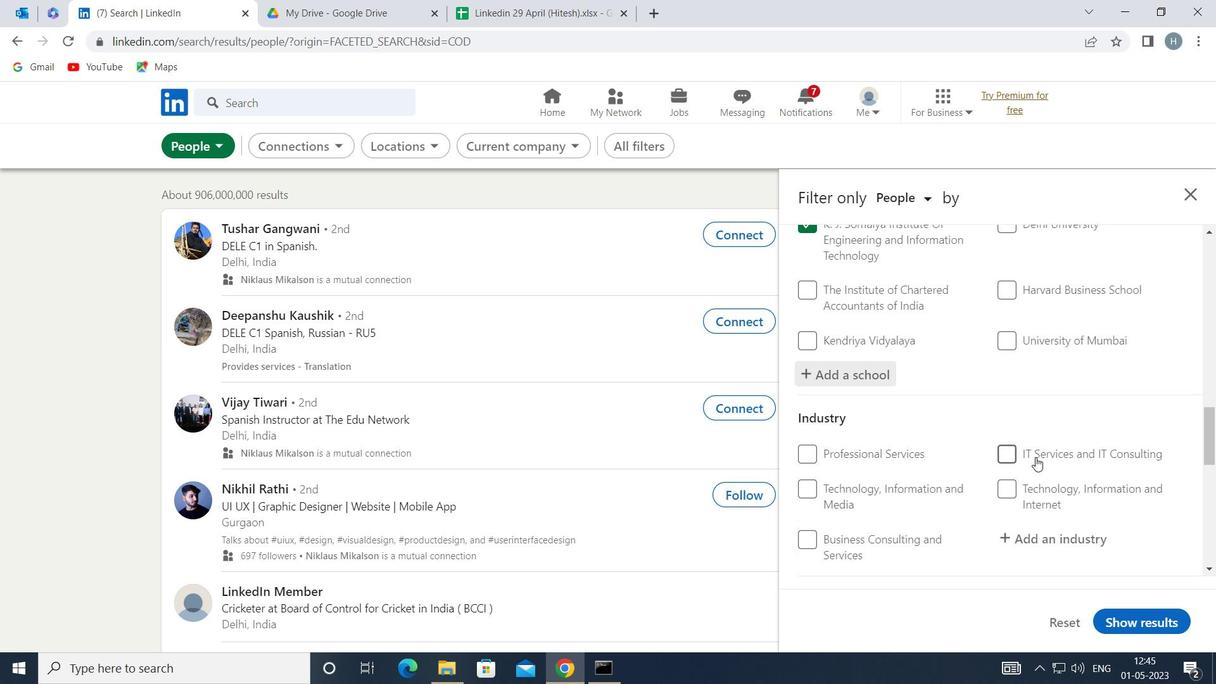 
Action: Mouse moved to (1069, 461)
Screenshot: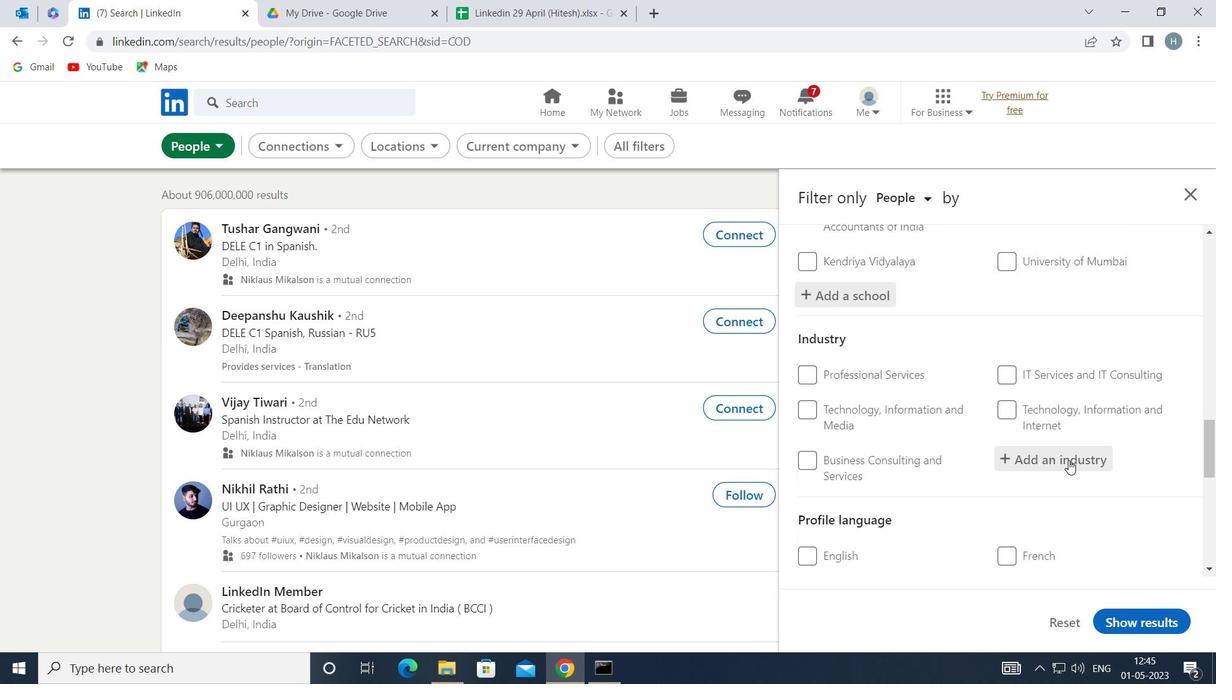 
Action: Mouse pressed left at (1069, 461)
Screenshot: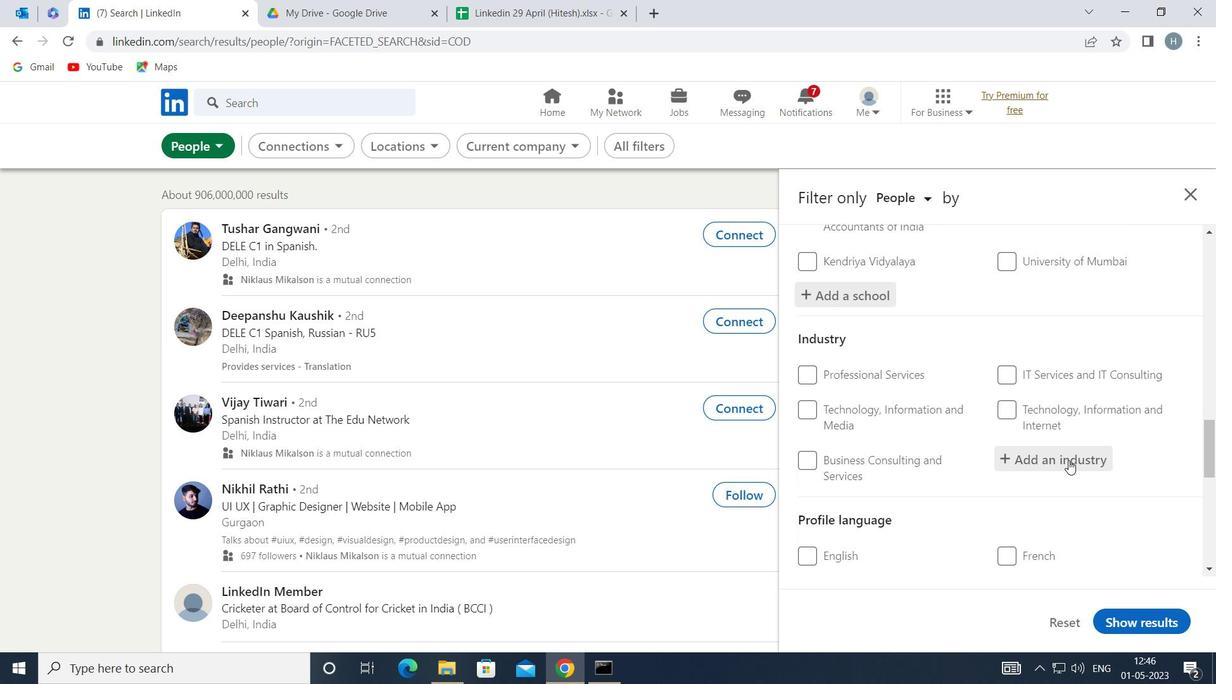 
Action: Mouse moved to (1062, 461)
Screenshot: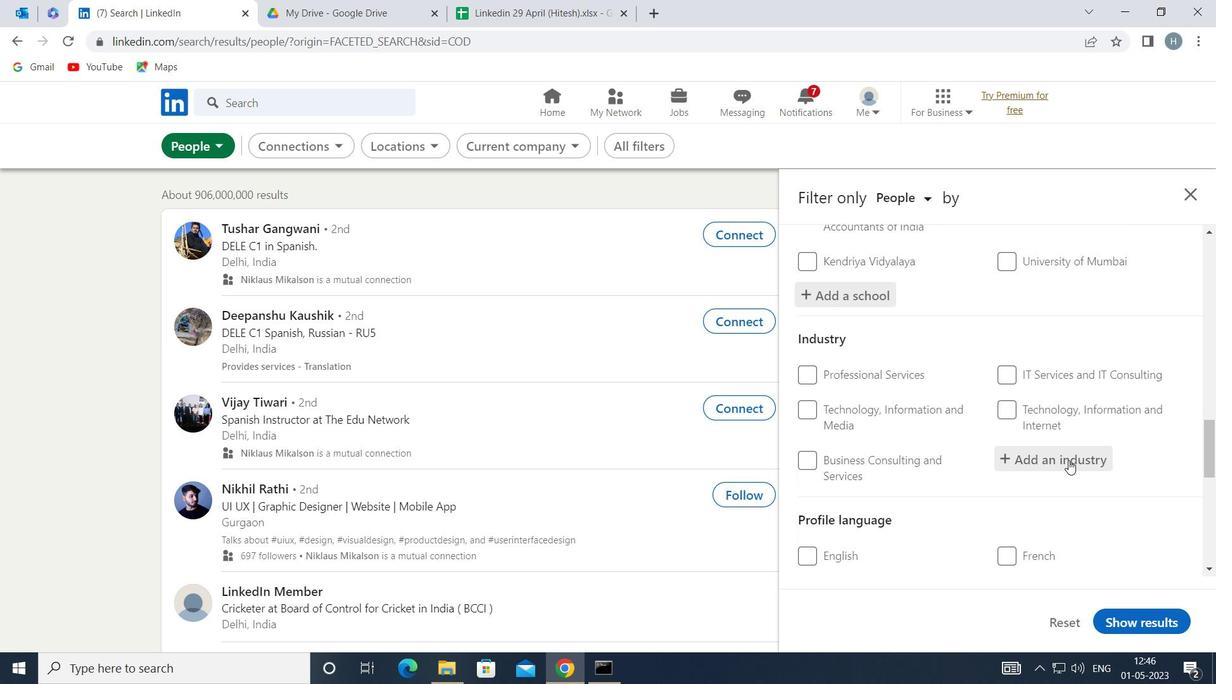 
Action: Key pressed <Key.shift>COMPUTER
Screenshot: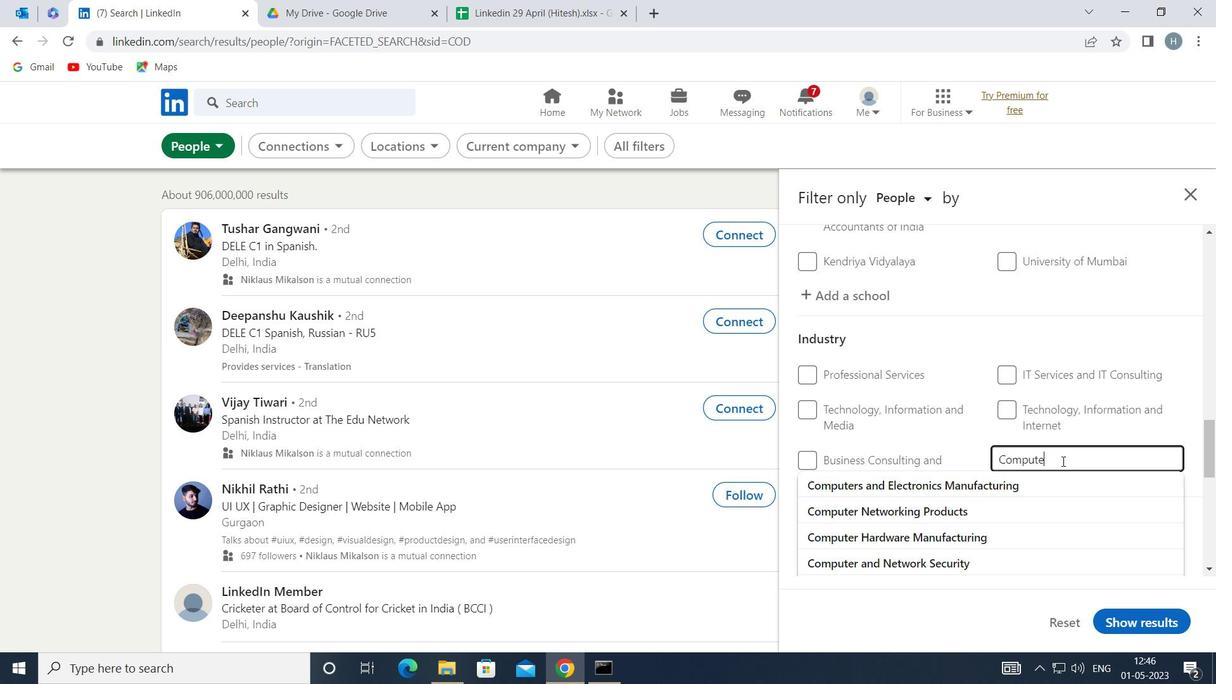 
Action: Mouse moved to (1024, 565)
Screenshot: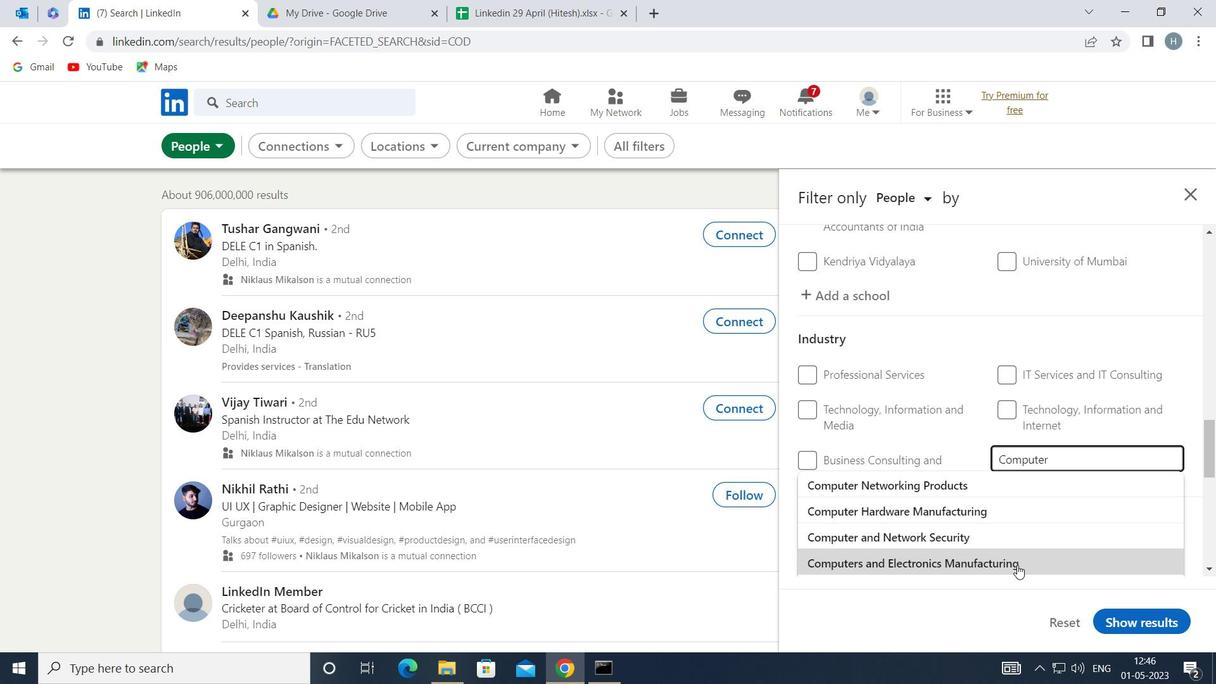 
Action: Mouse pressed left at (1024, 565)
Screenshot: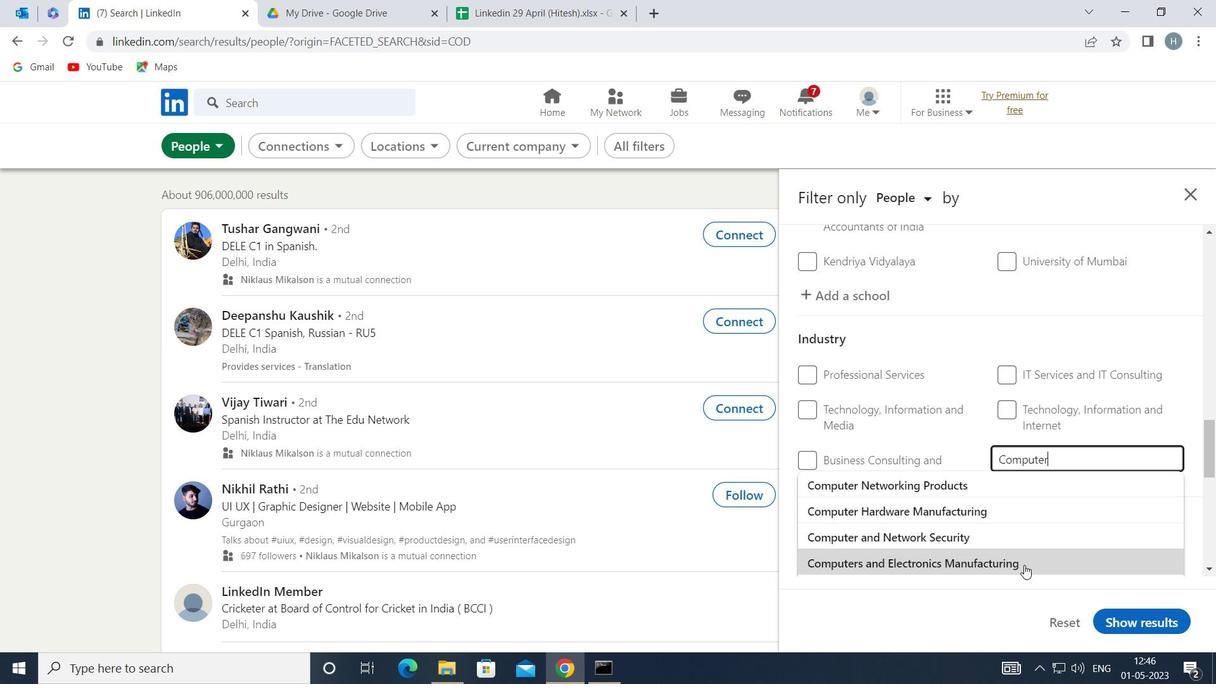 
Action: Mouse moved to (992, 511)
Screenshot: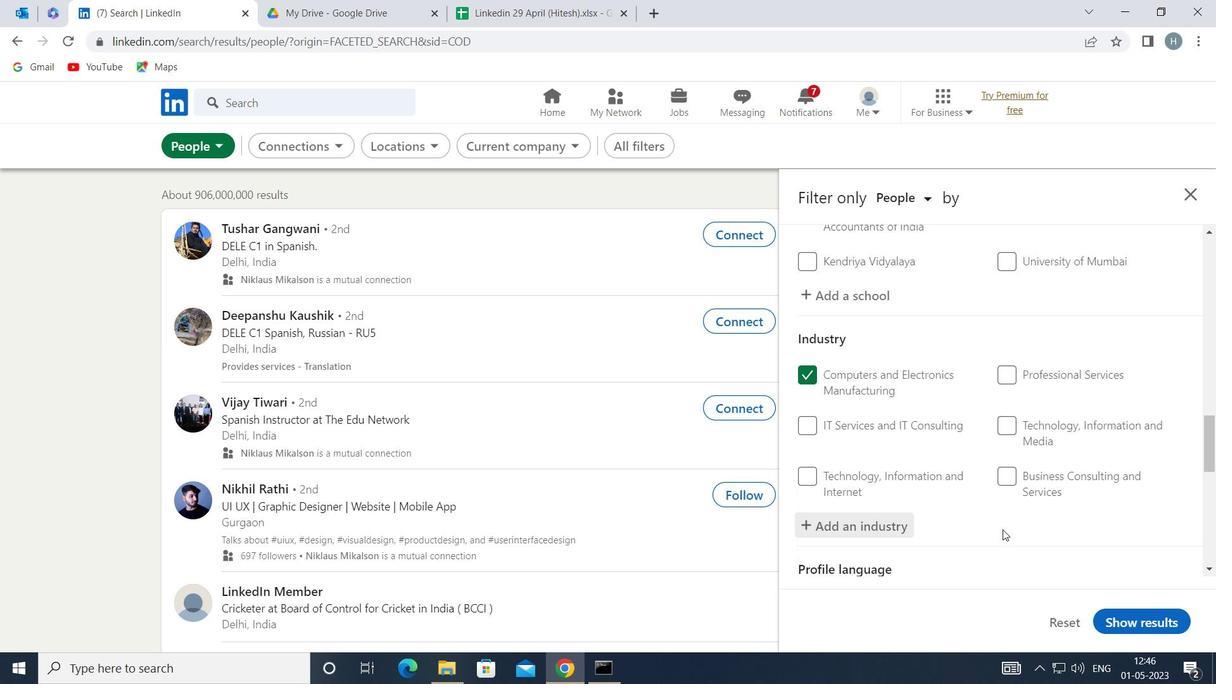 
Action: Mouse scrolled (992, 511) with delta (0, 0)
Screenshot: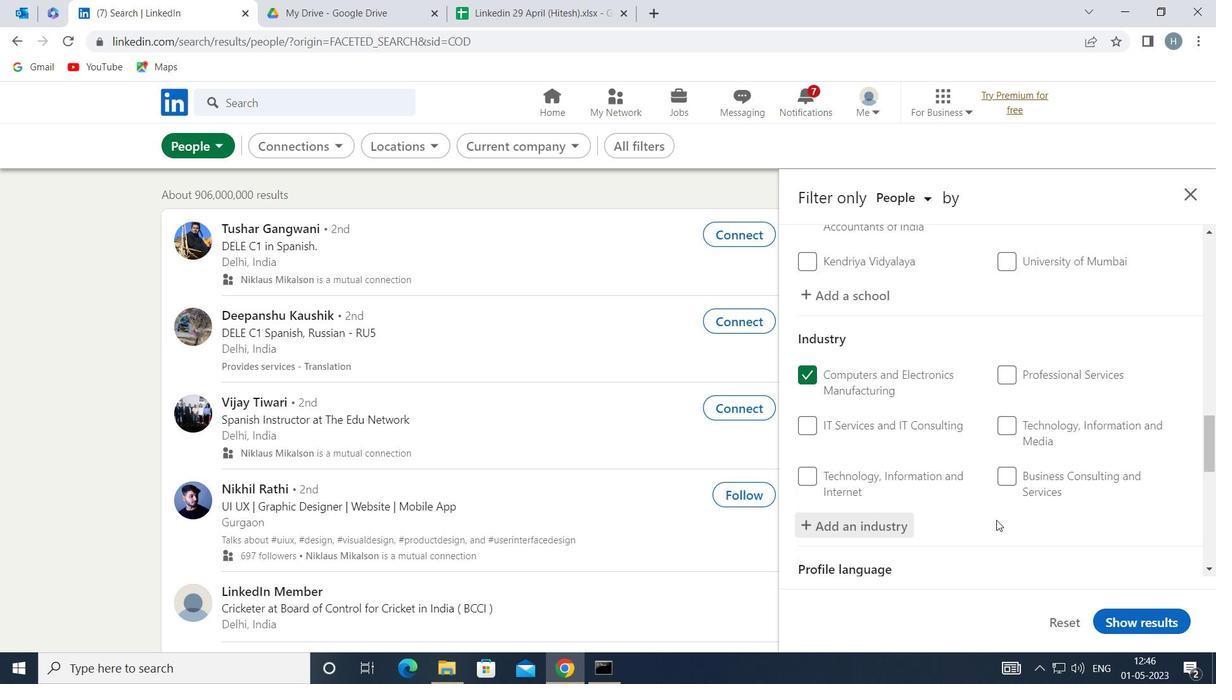 
Action: Mouse scrolled (992, 511) with delta (0, 0)
Screenshot: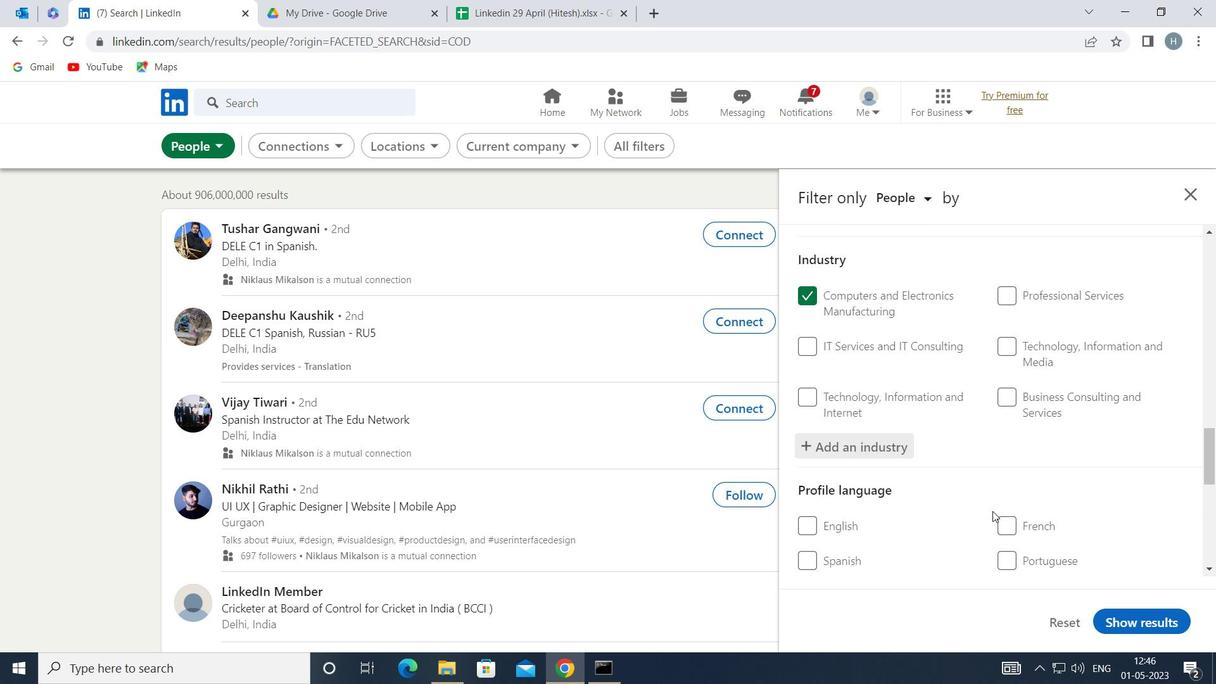 
Action: Mouse scrolled (992, 511) with delta (0, 0)
Screenshot: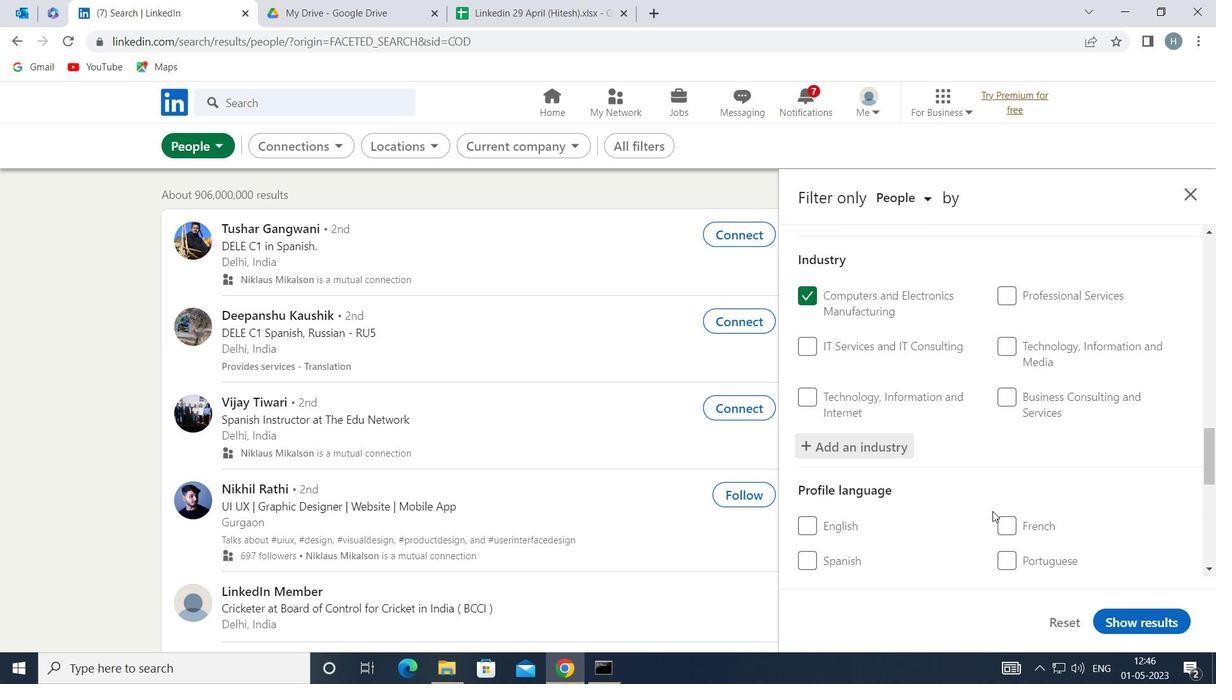 
Action: Mouse moved to (989, 496)
Screenshot: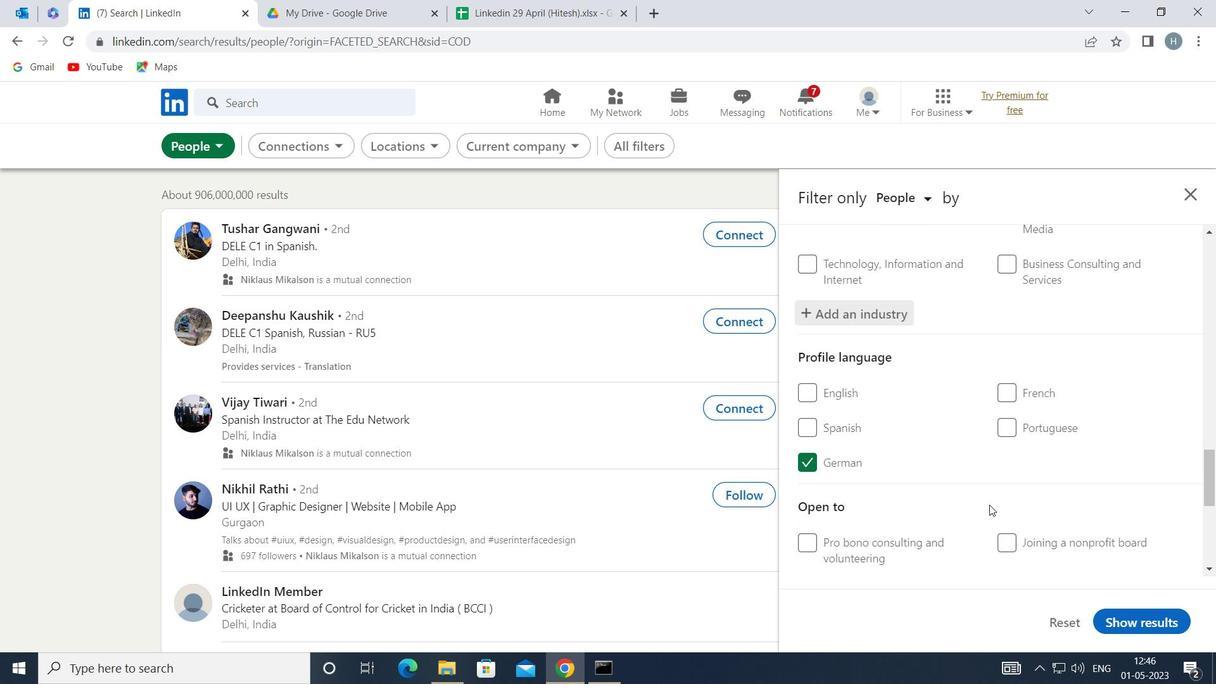 
Action: Mouse scrolled (989, 495) with delta (0, 0)
Screenshot: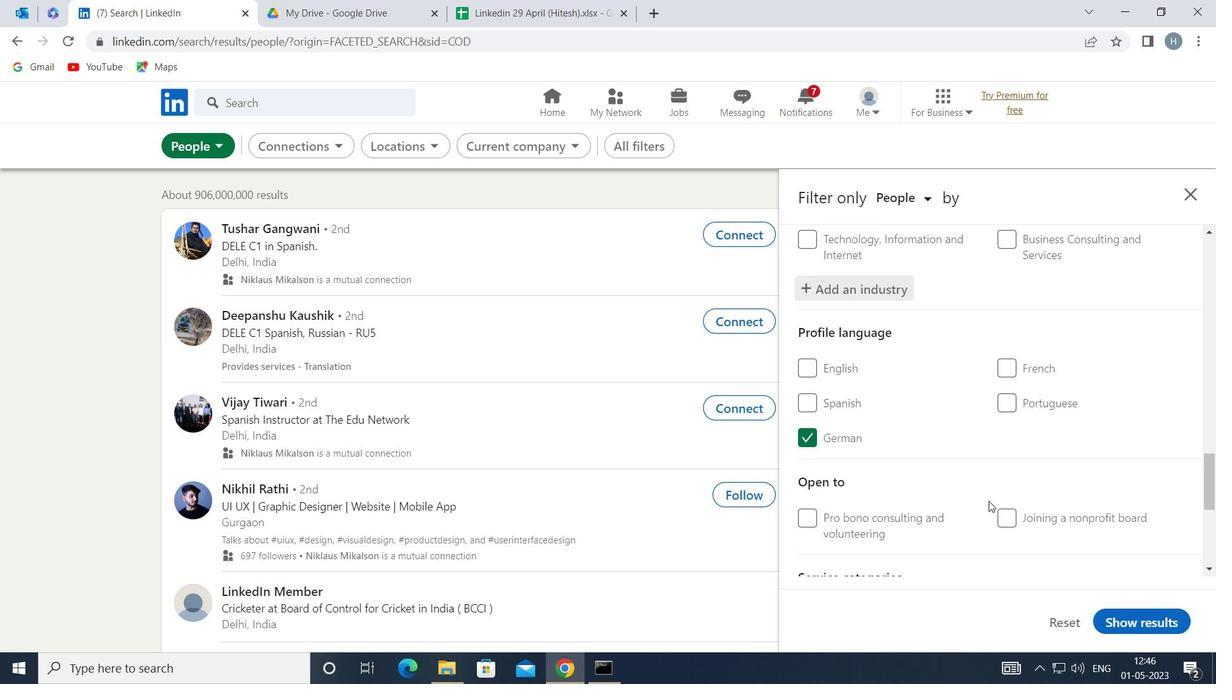 
Action: Mouse moved to (994, 493)
Screenshot: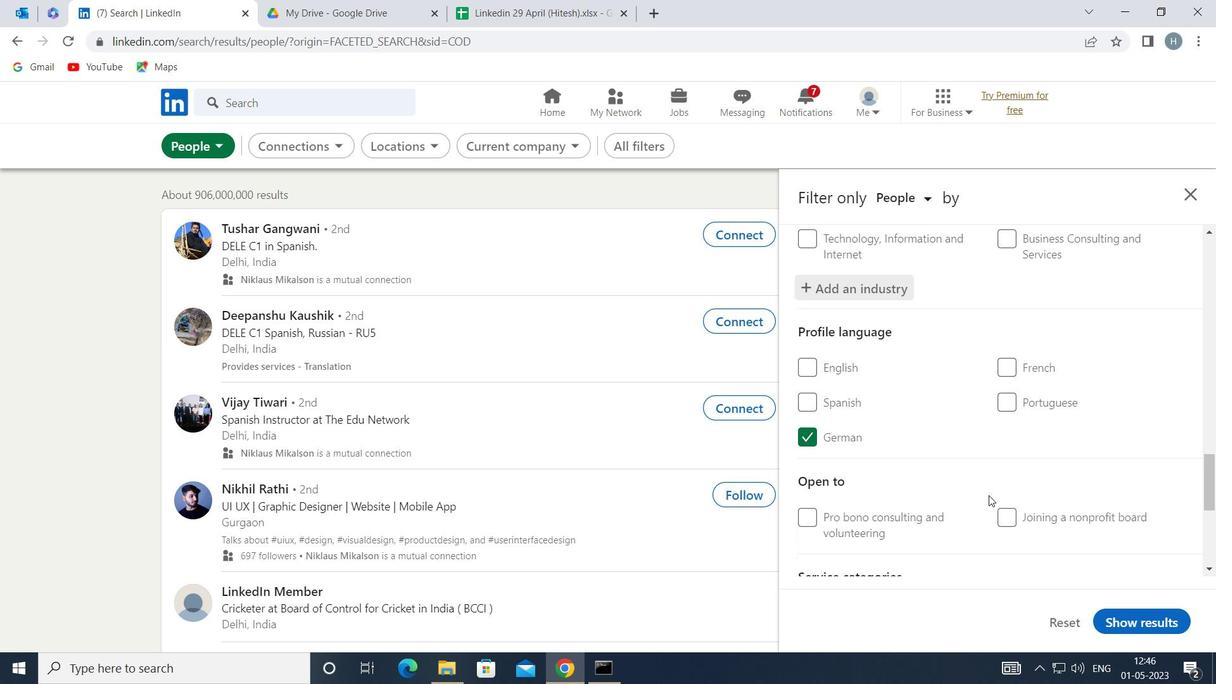 
Action: Mouse scrolled (994, 492) with delta (0, 0)
Screenshot: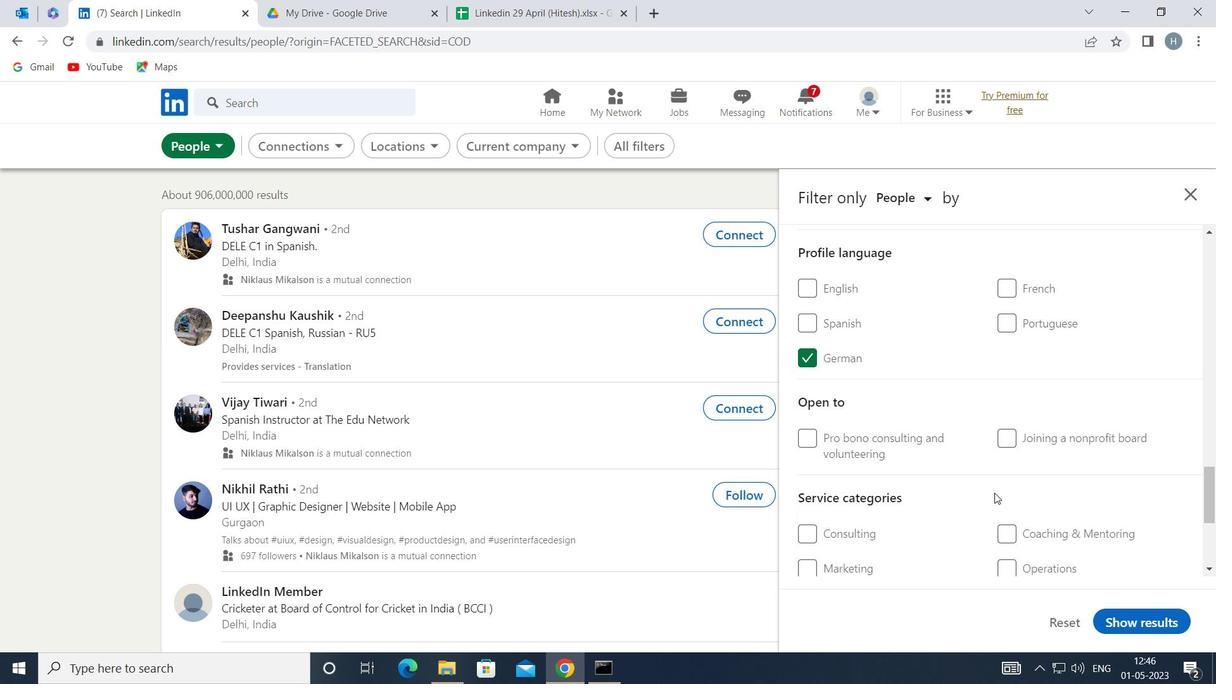 
Action: Mouse moved to (996, 492)
Screenshot: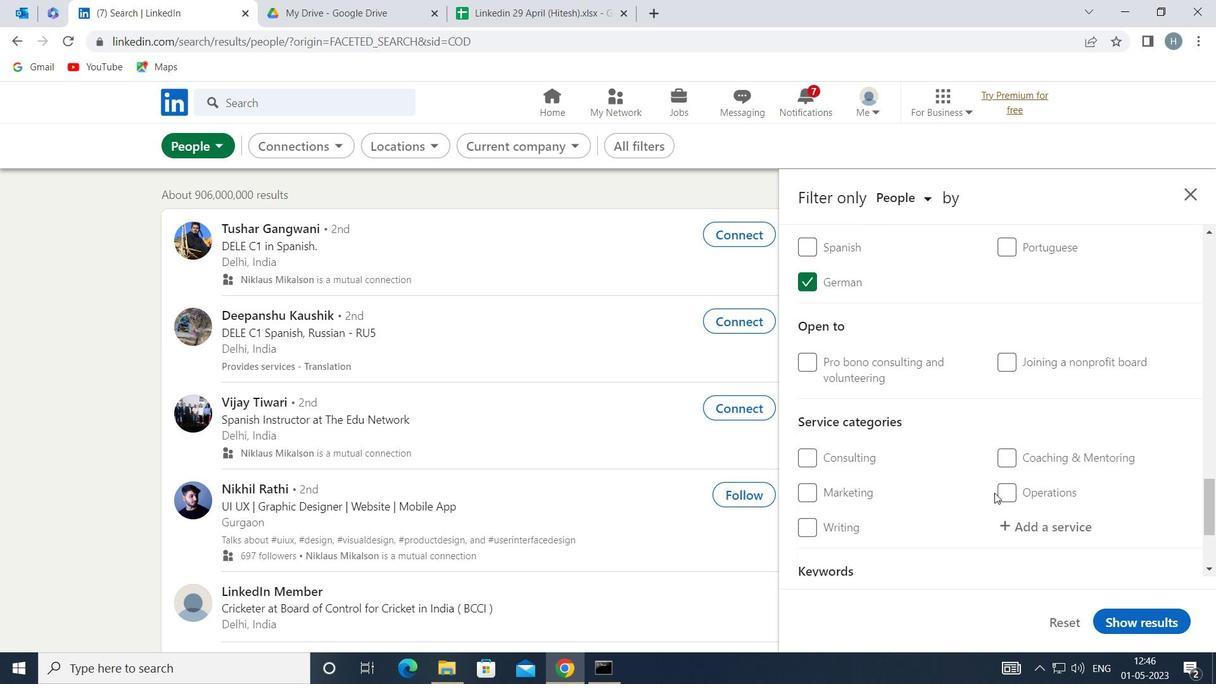 
Action: Mouse scrolled (996, 492) with delta (0, 0)
Screenshot: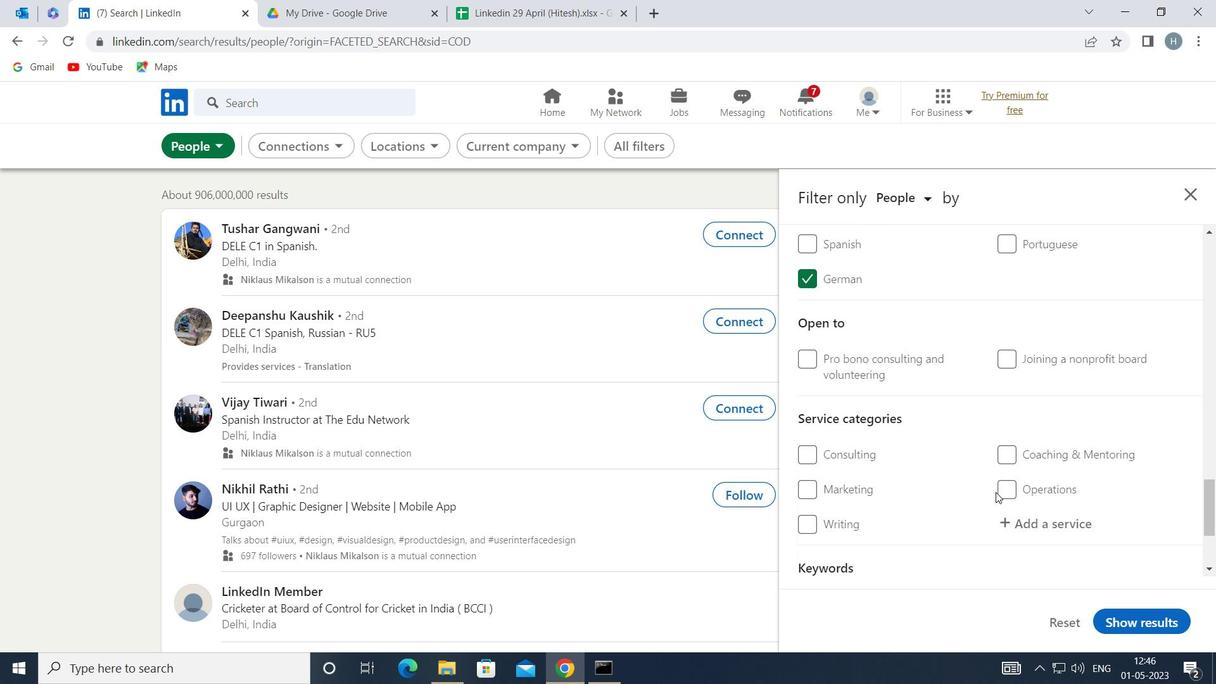 
Action: Mouse moved to (1037, 442)
Screenshot: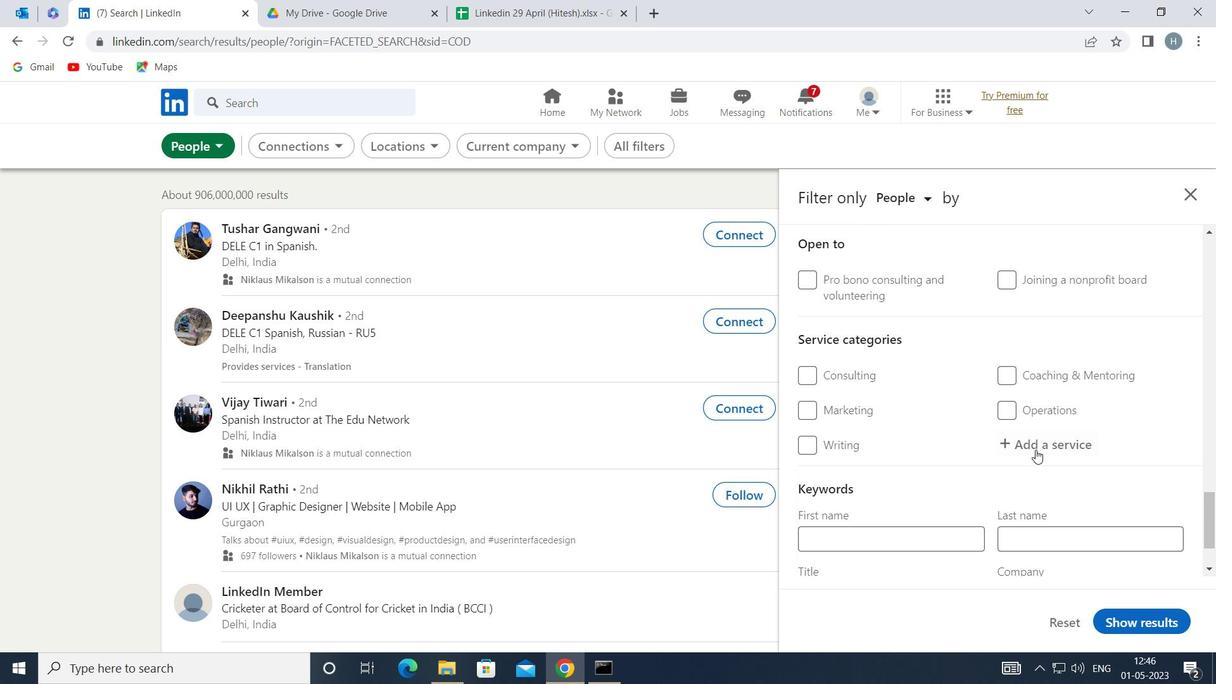 
Action: Mouse pressed left at (1037, 442)
Screenshot: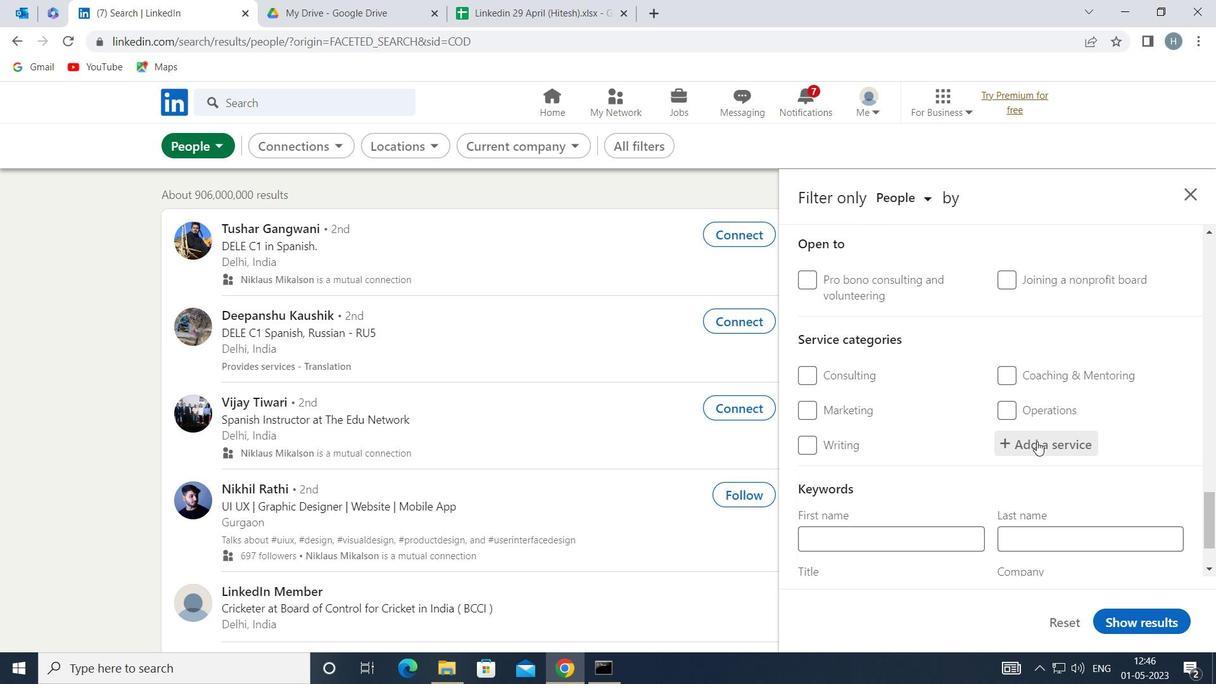 
Action: Key pressed <Key.shift>INTERIO
Screenshot: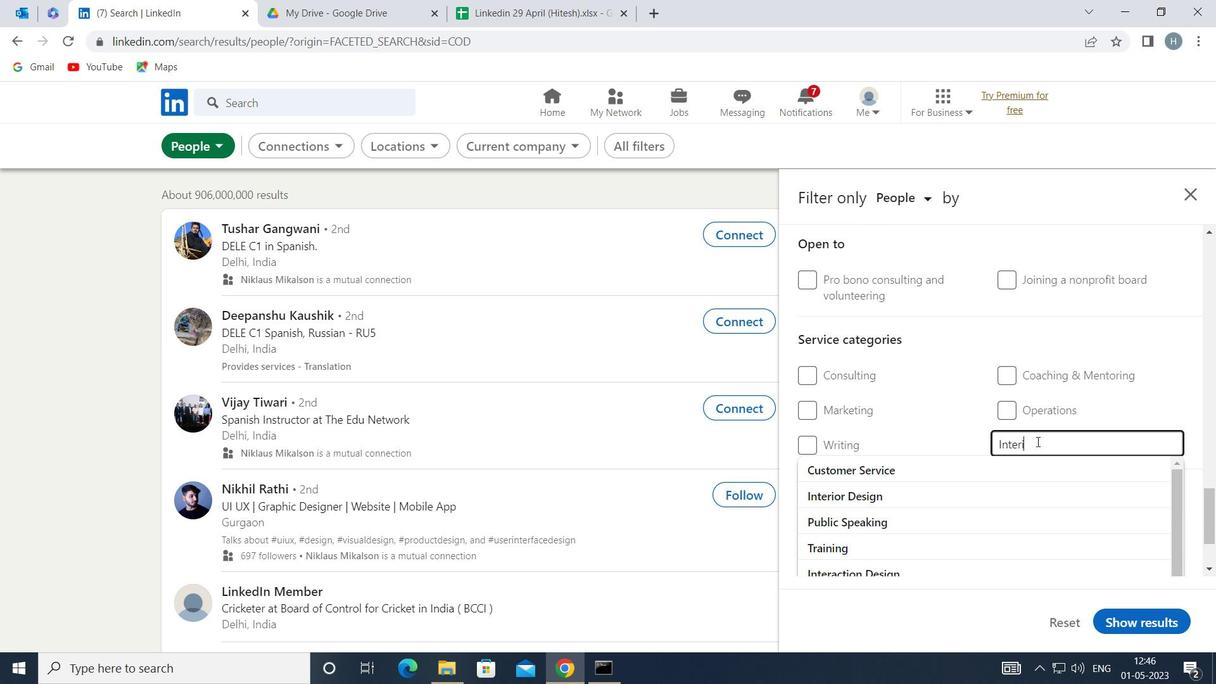 
Action: Mouse moved to (1013, 470)
Screenshot: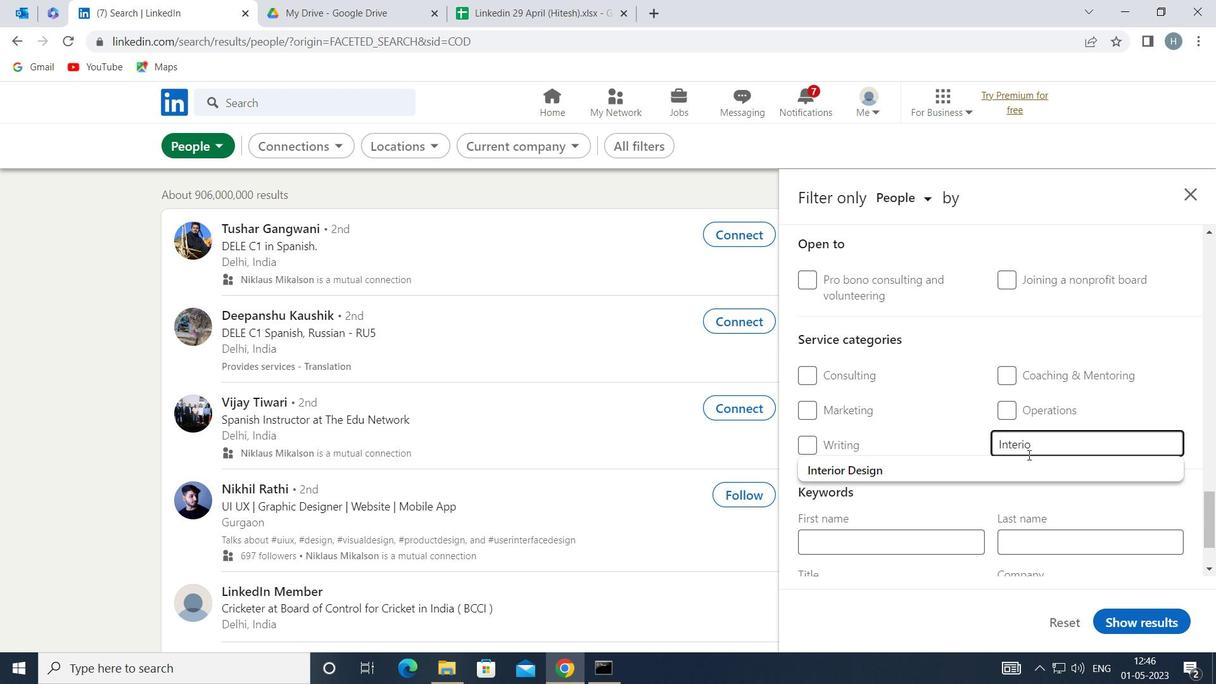 
Action: Mouse pressed left at (1013, 470)
Screenshot: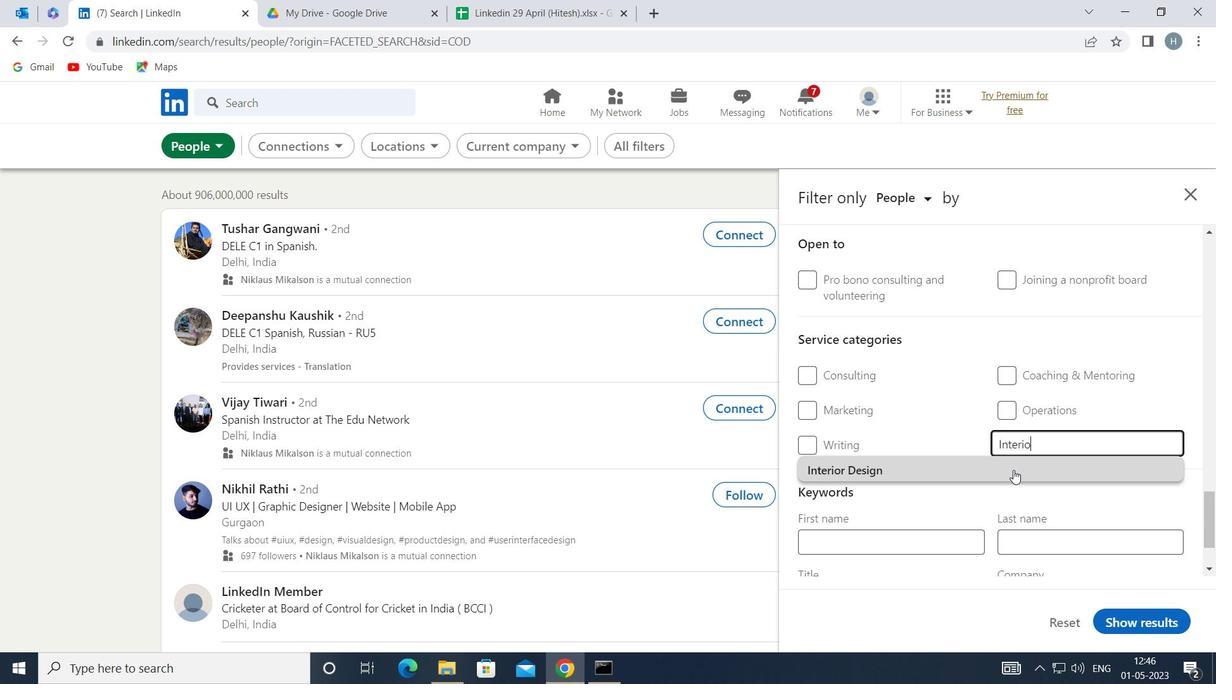 
Action: Mouse moved to (1012, 469)
Screenshot: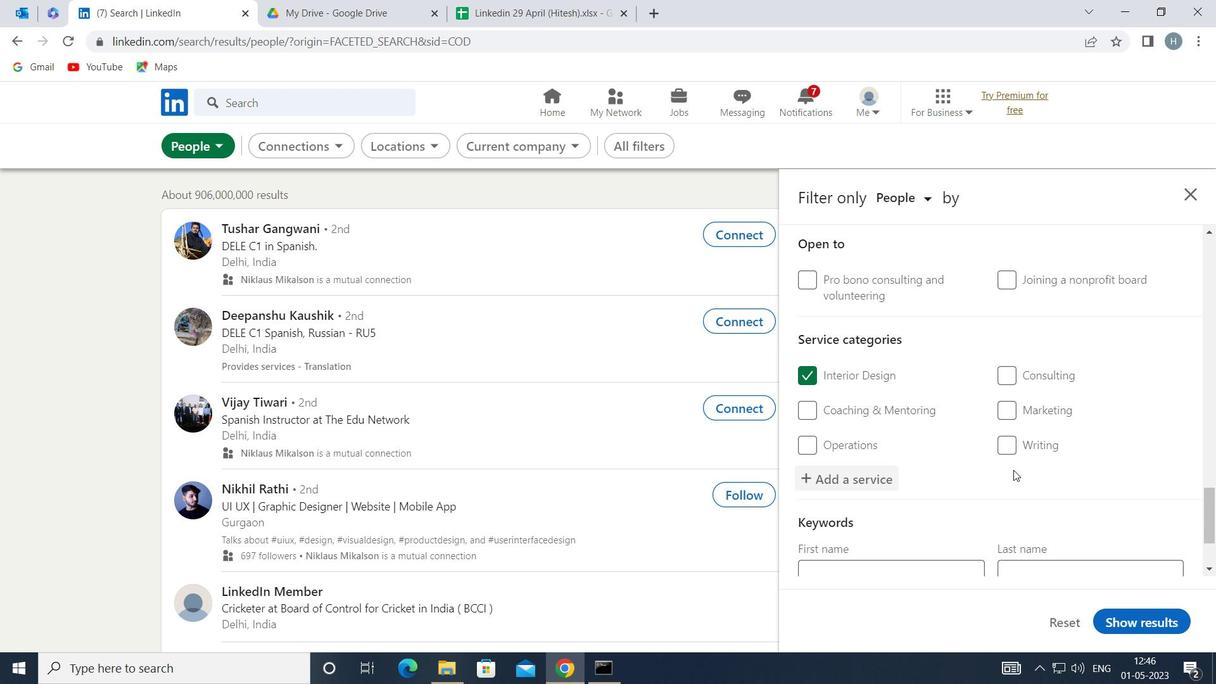 
Action: Mouse scrolled (1012, 468) with delta (0, 0)
Screenshot: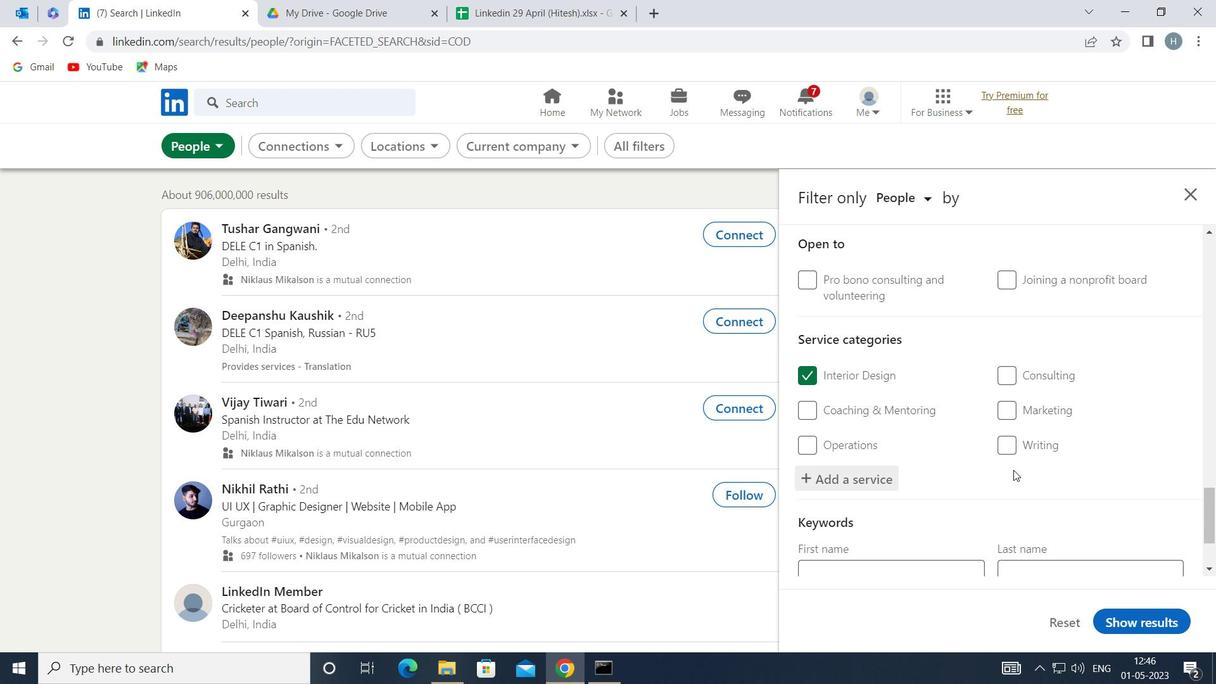 
Action: Mouse scrolled (1012, 468) with delta (0, 0)
Screenshot: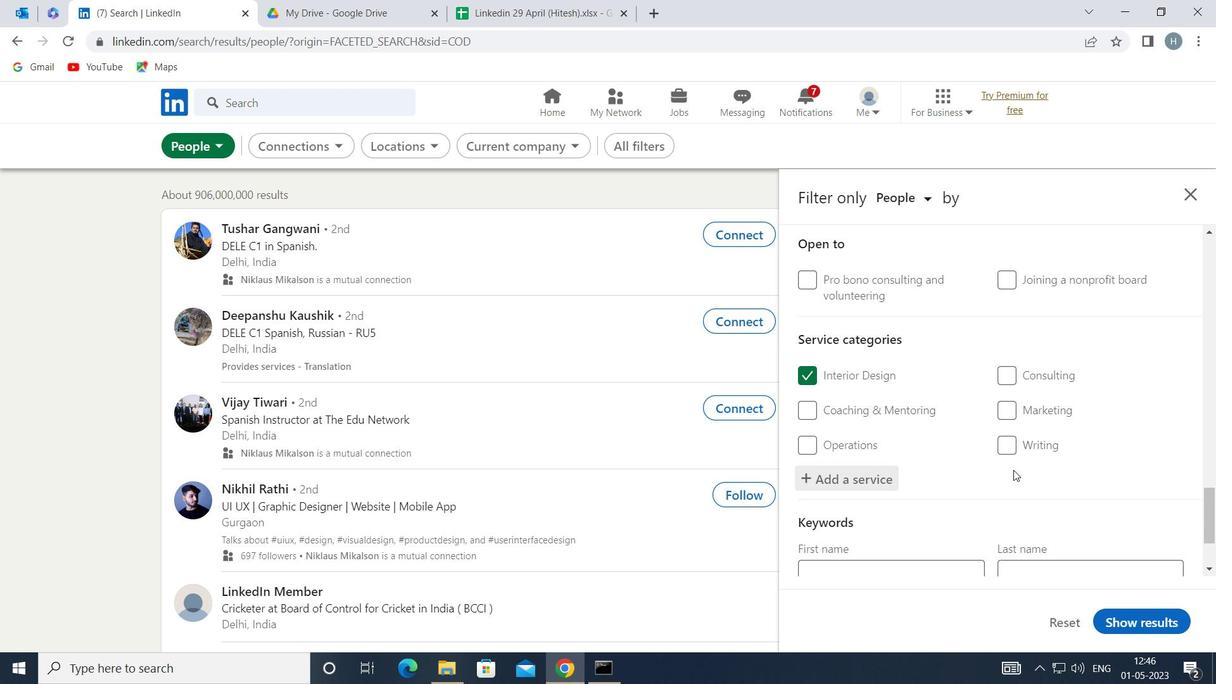 
Action: Mouse scrolled (1012, 468) with delta (0, 0)
Screenshot: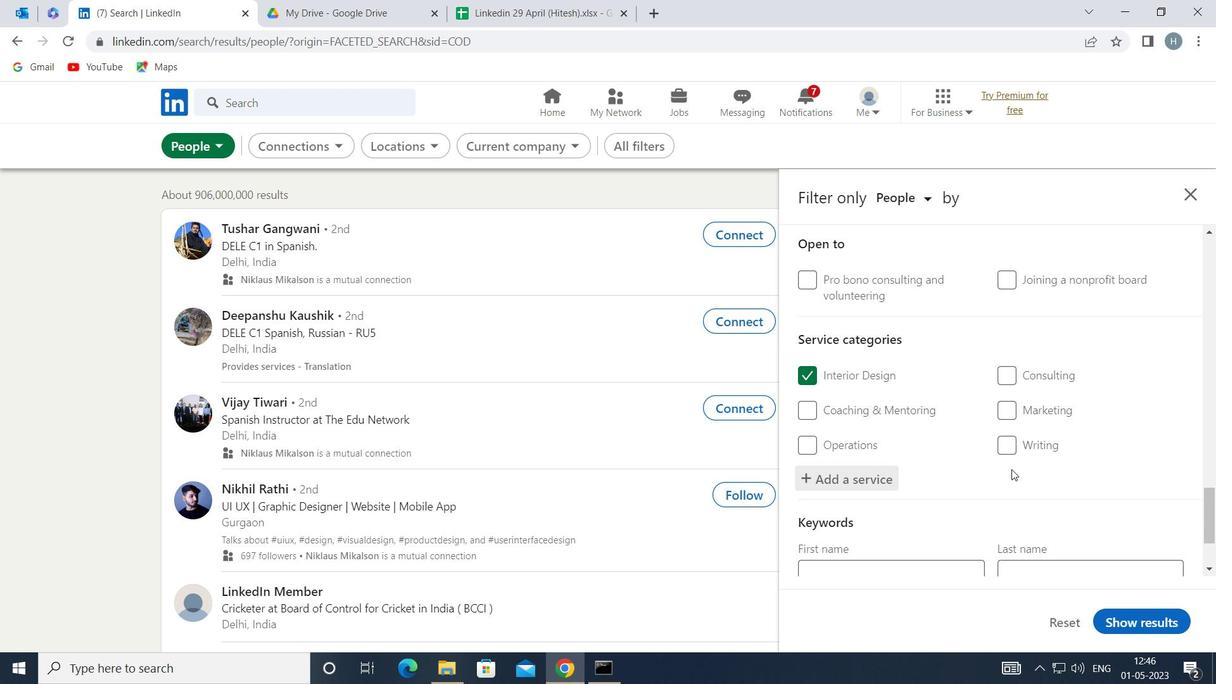 
Action: Mouse moved to (1010, 452)
Screenshot: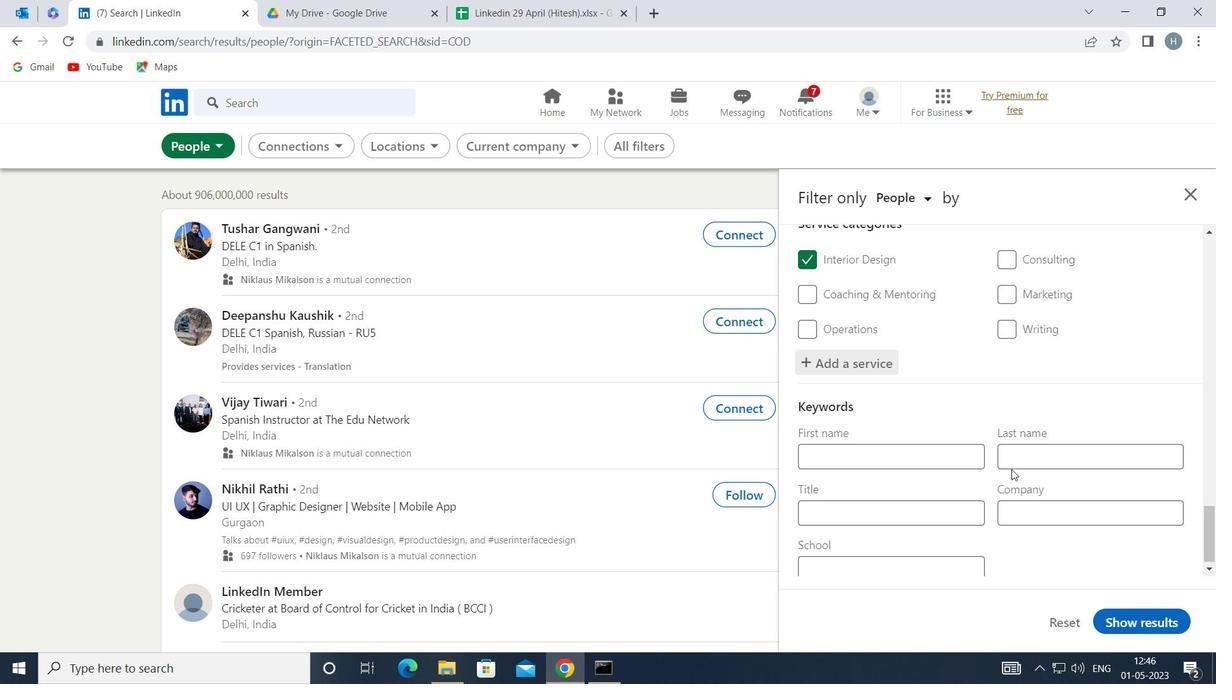 
Action: Mouse scrolled (1010, 451) with delta (0, 0)
Screenshot: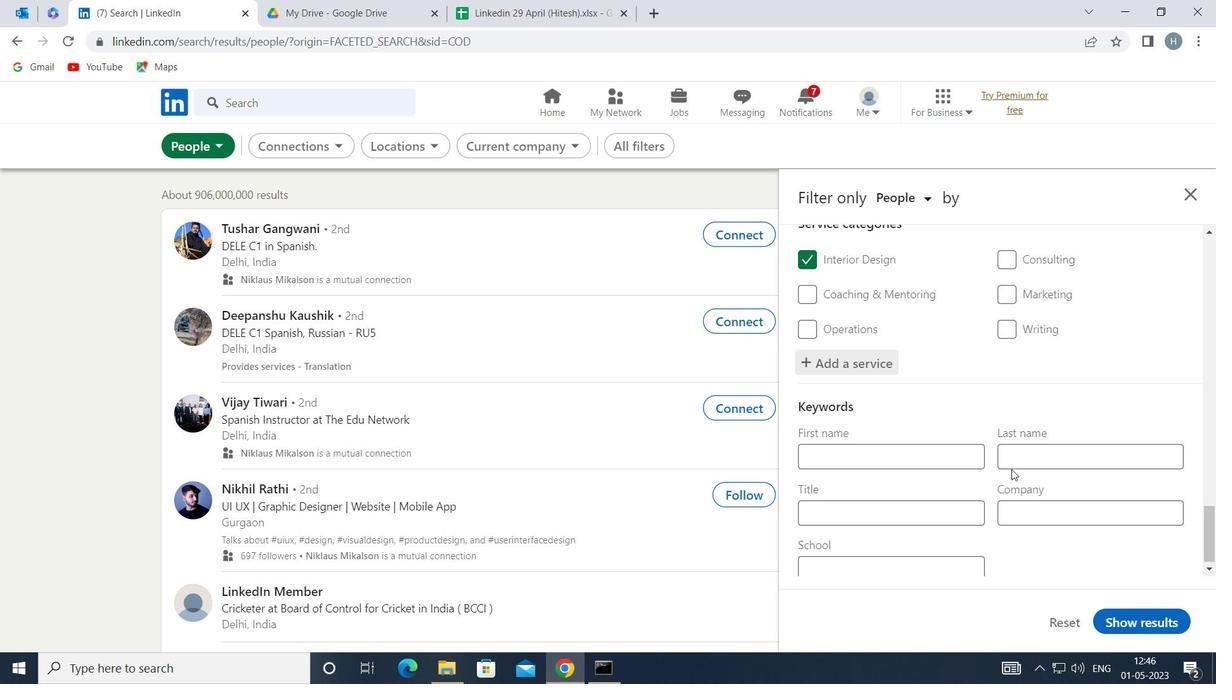 
Action: Mouse moved to (1008, 452)
Screenshot: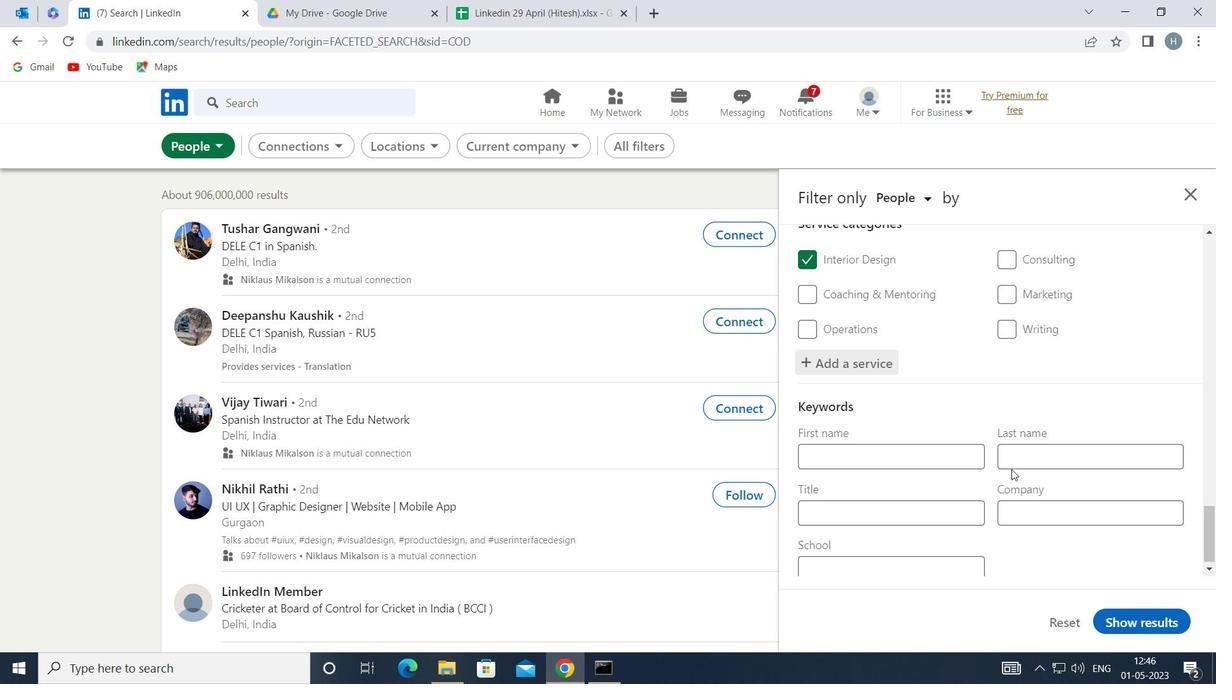 
Action: Mouse scrolled (1008, 451) with delta (0, 0)
Screenshot: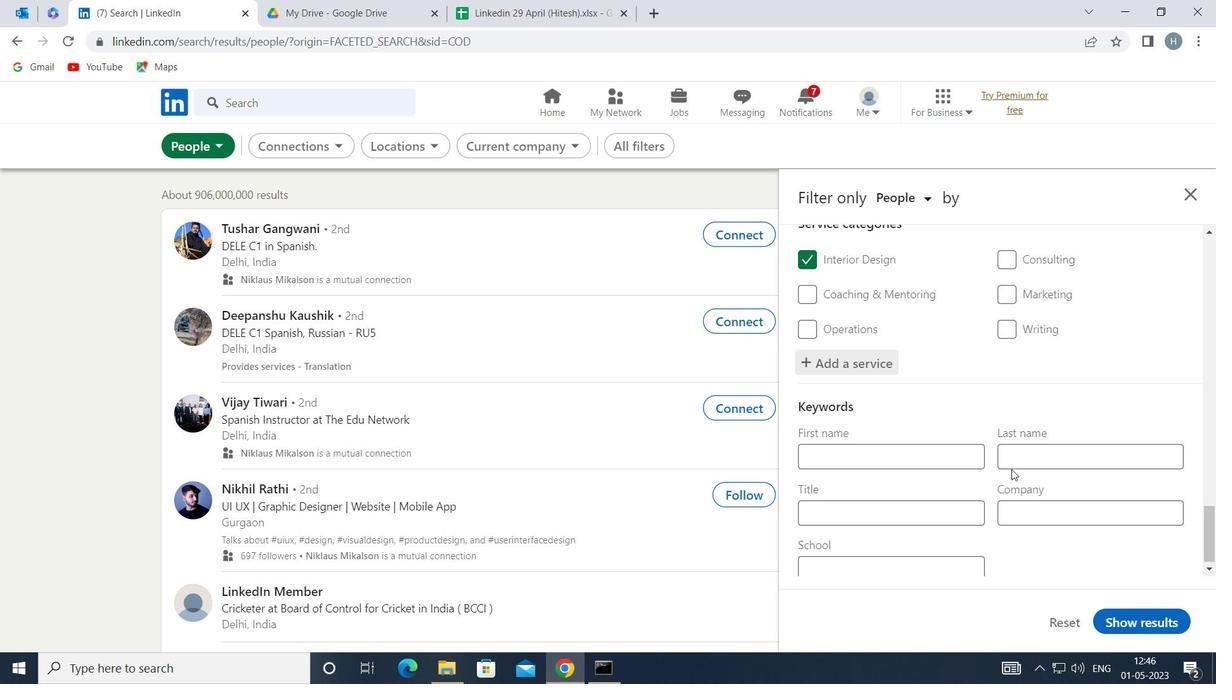
Action: Mouse moved to (943, 503)
Screenshot: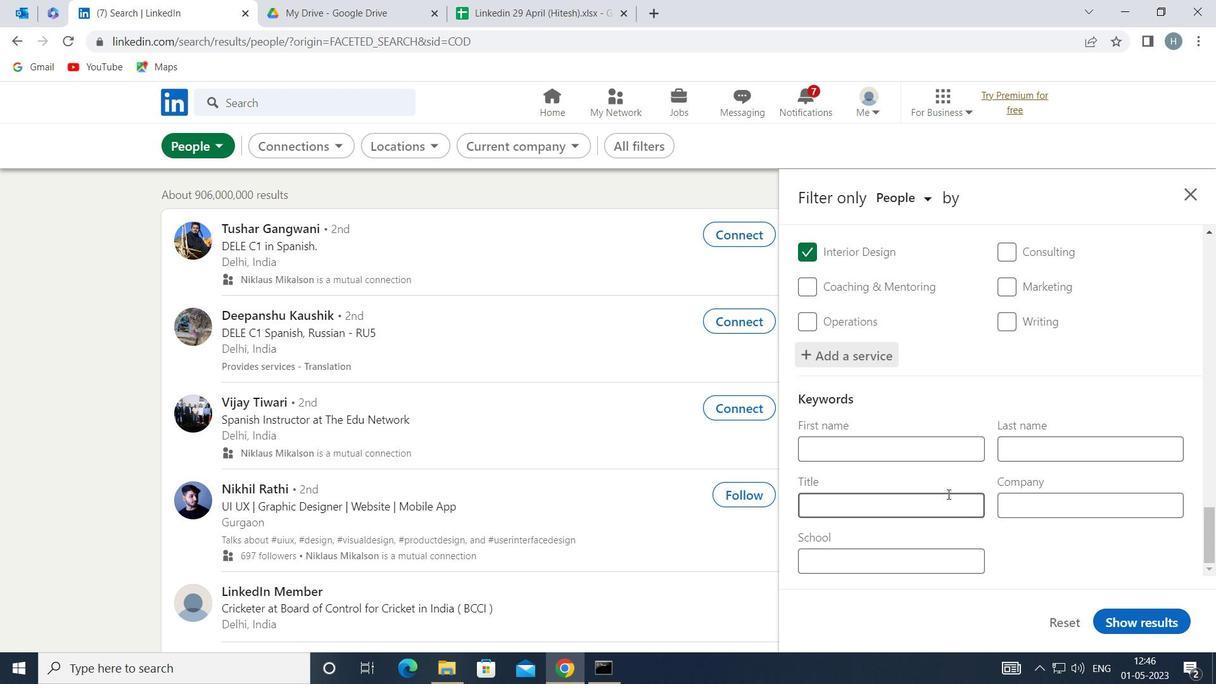 
Action: Mouse pressed left at (943, 503)
Screenshot: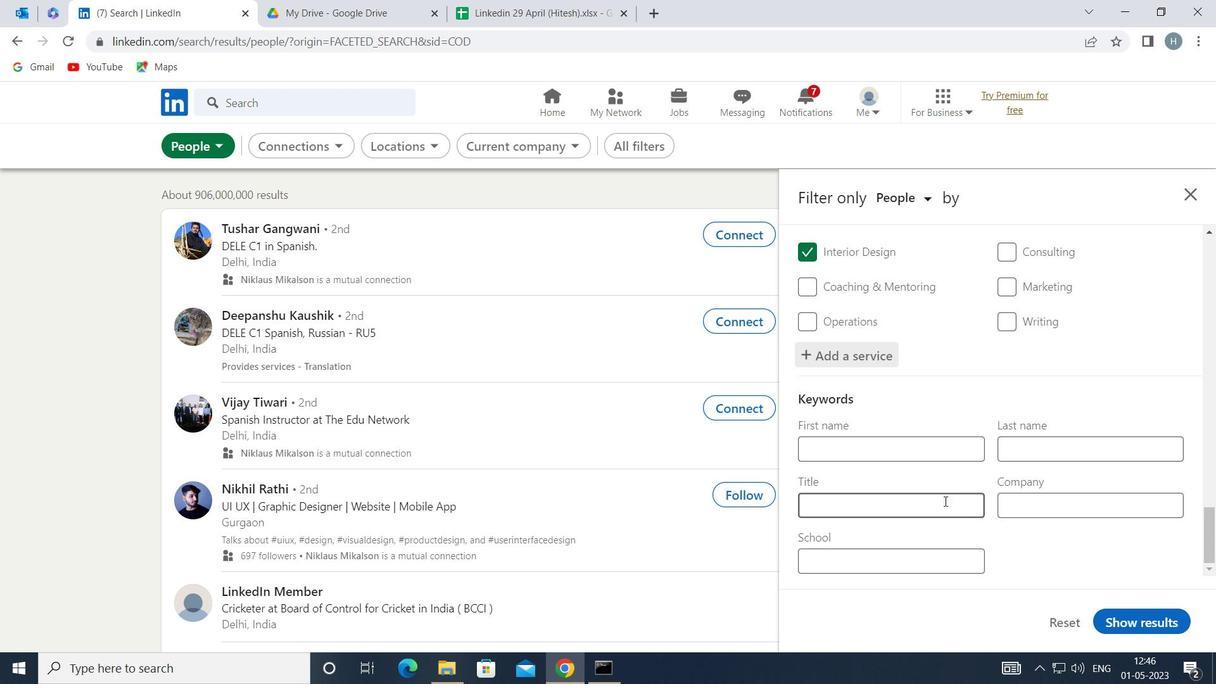 
Action: Mouse moved to (940, 503)
Screenshot: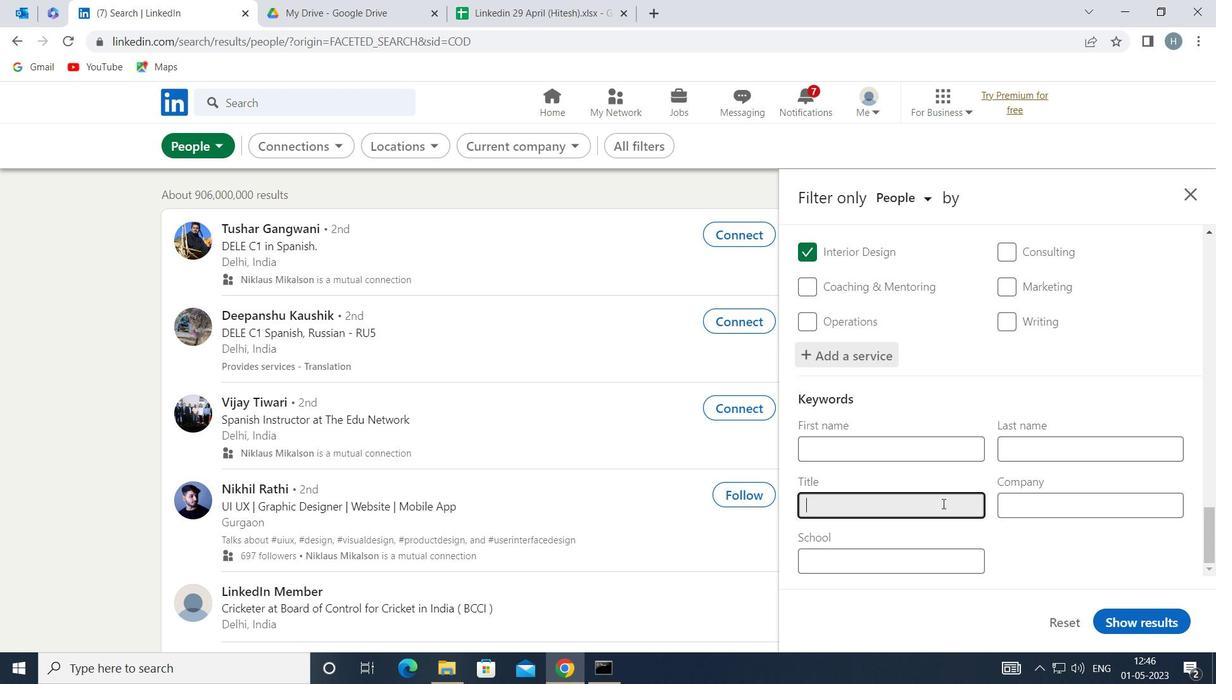 
Action: Key pressed <Key.shift><Key.shift>MACHINERY<Key.space><Key.shift>OPERATOR
Screenshot: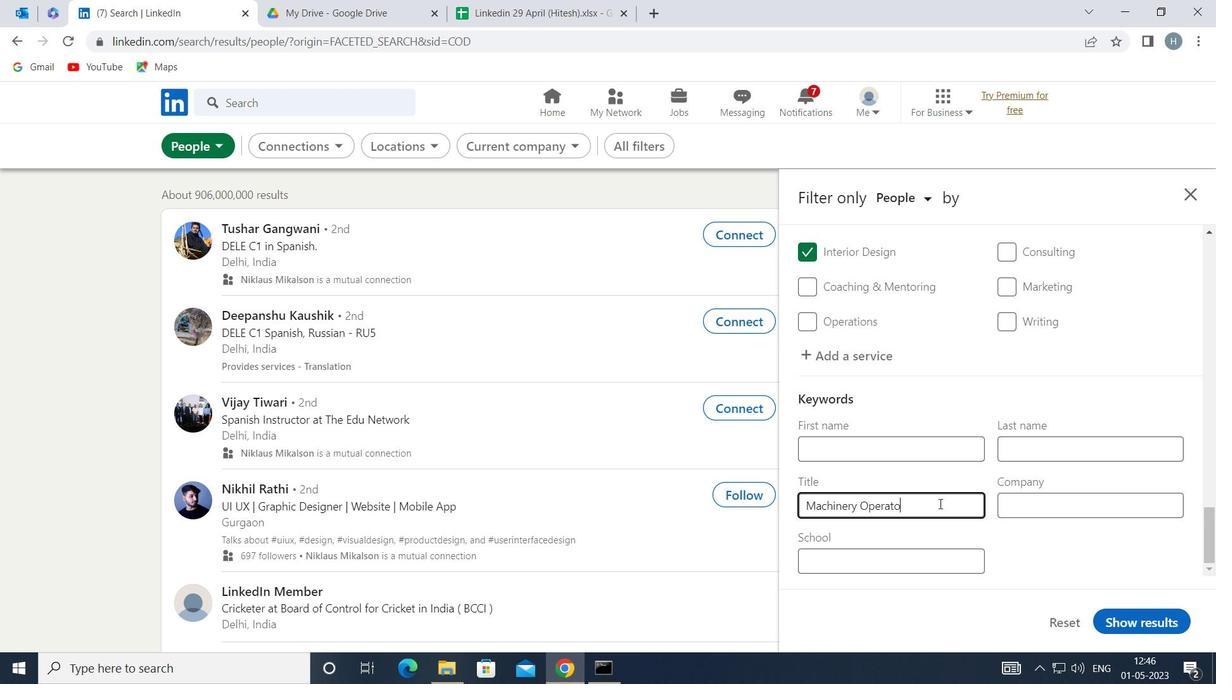 
Action: Mouse moved to (1148, 617)
Screenshot: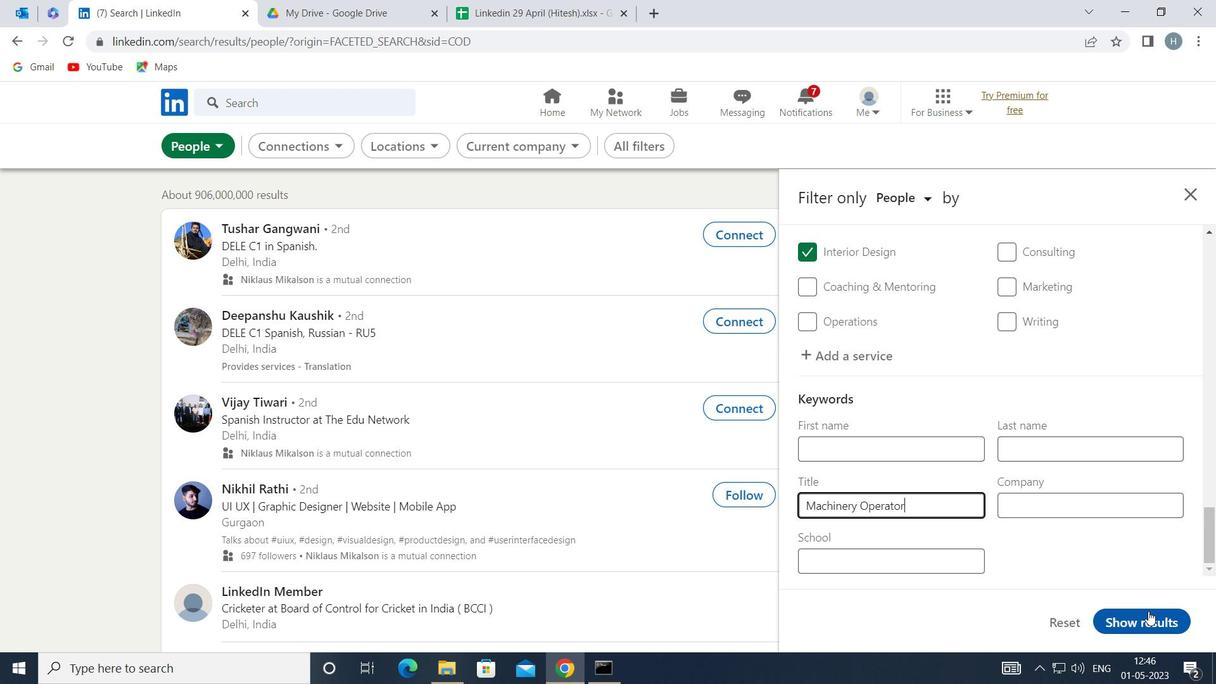 
Action: Mouse pressed left at (1148, 617)
Screenshot: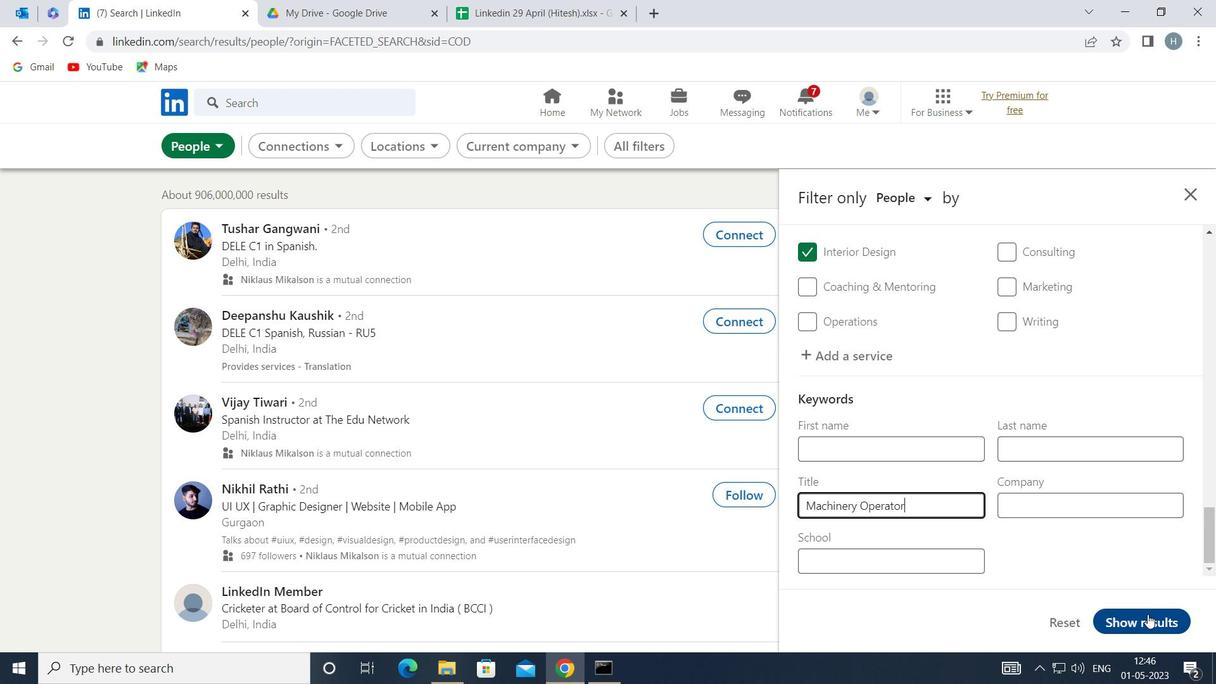 
Action: Mouse moved to (709, 416)
Screenshot: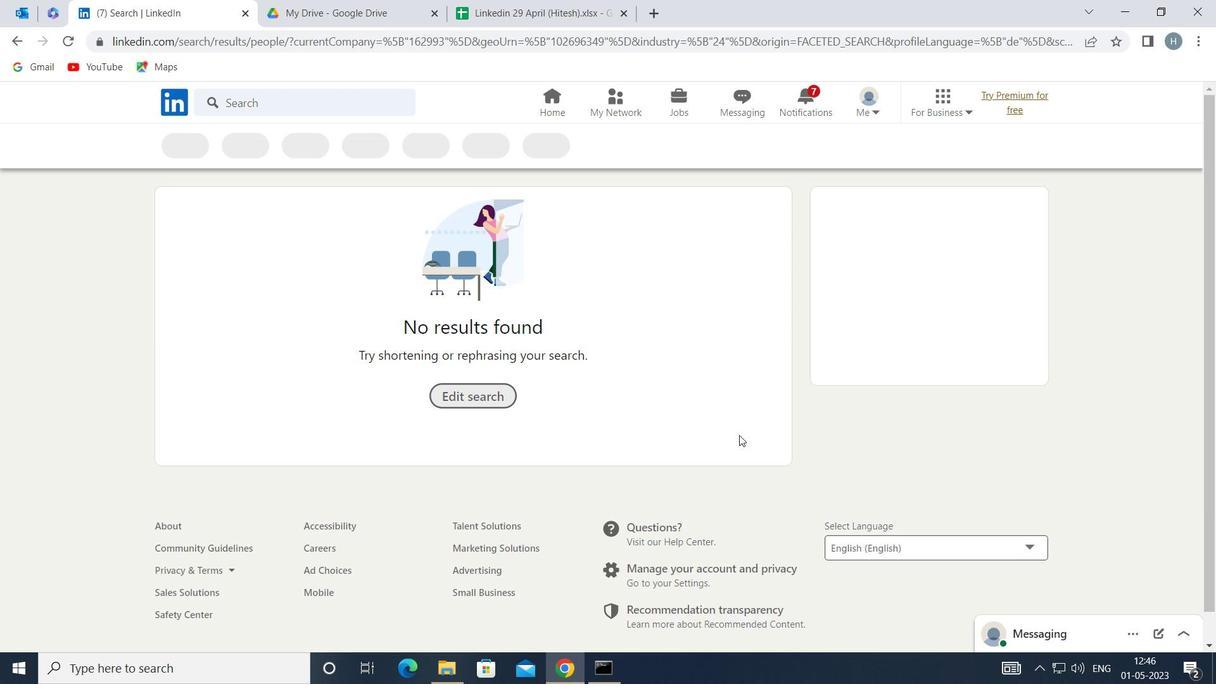 
